 Task: Send an email with the signature Maddie Scott with the subject Request for feedback and the message Would it be possible to have a project update meeting with all stakeholders next week? from softage.6@softage.net to softage.3@softage.net and move the email from Sent Items to the folder Legal agreements
Action: Mouse moved to (88, 99)
Screenshot: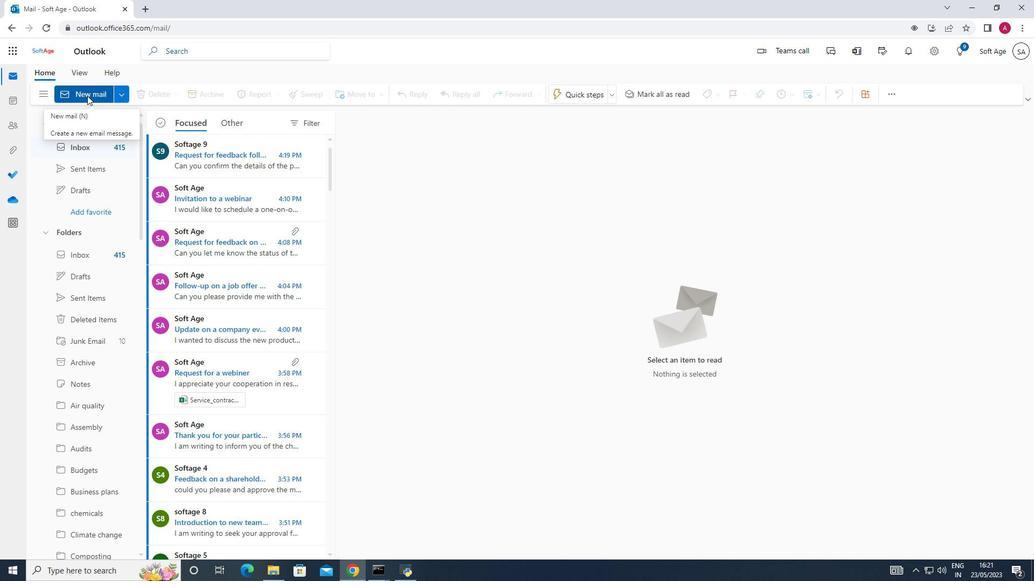 
Action: Mouse pressed left at (88, 99)
Screenshot: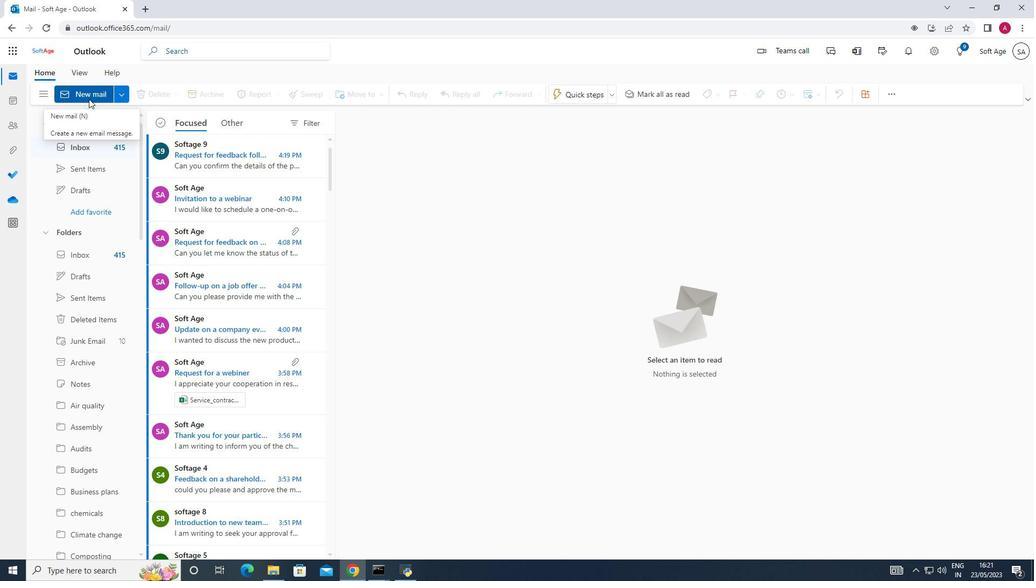 
Action: Mouse moved to (732, 93)
Screenshot: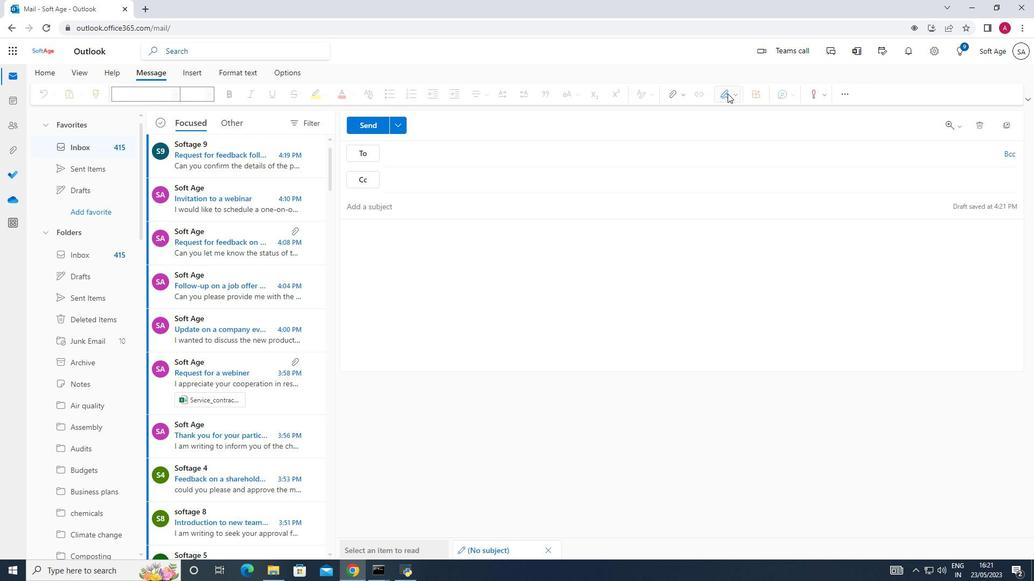 
Action: Mouse pressed left at (732, 93)
Screenshot: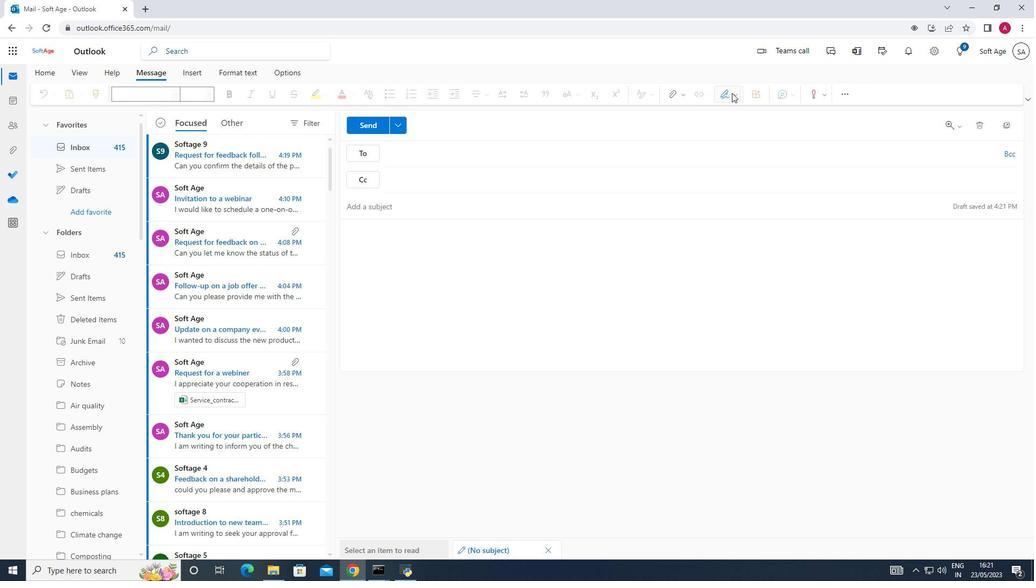 
Action: Mouse moved to (712, 135)
Screenshot: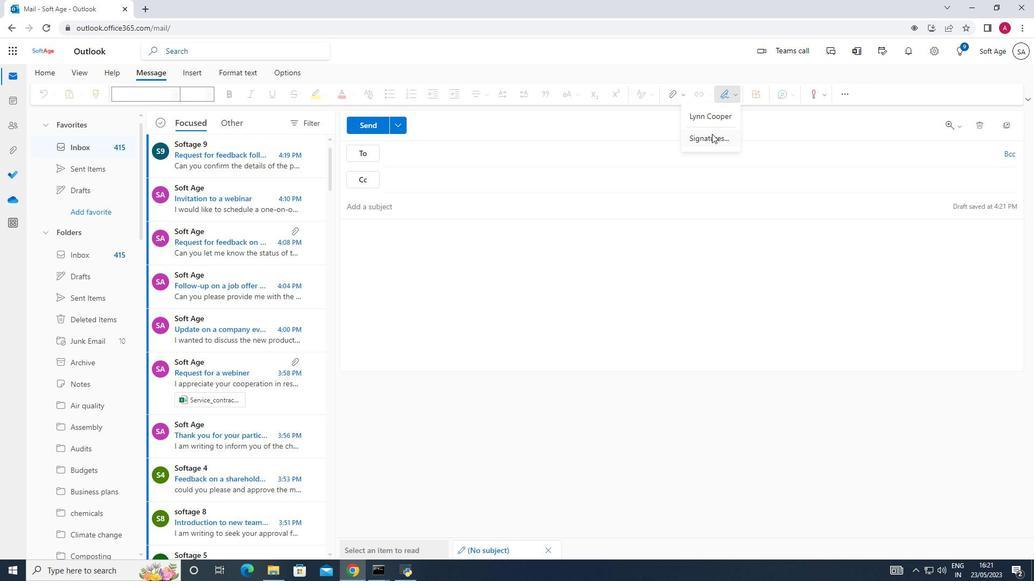 
Action: Mouse pressed left at (712, 135)
Screenshot: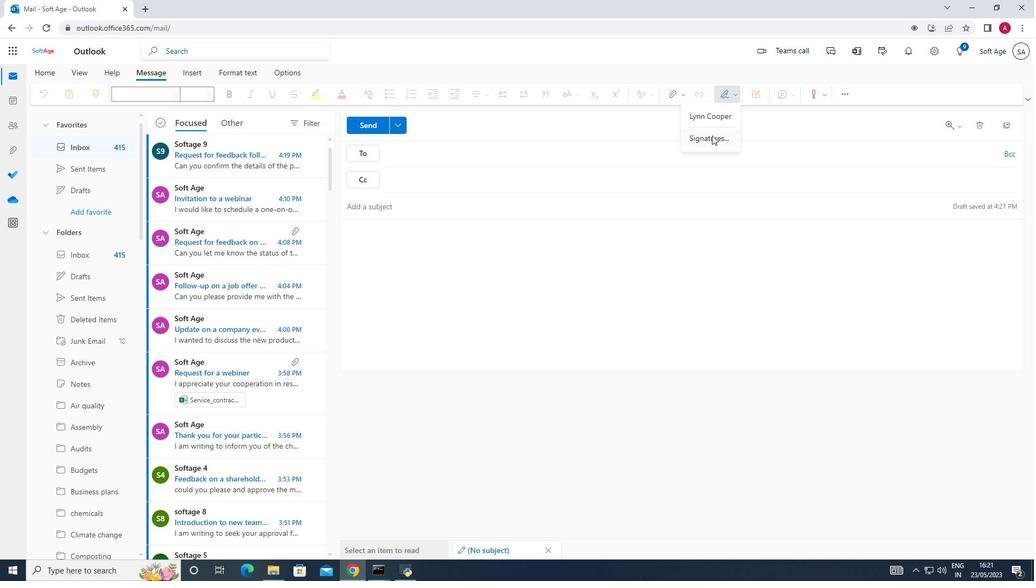 
Action: Mouse moved to (715, 176)
Screenshot: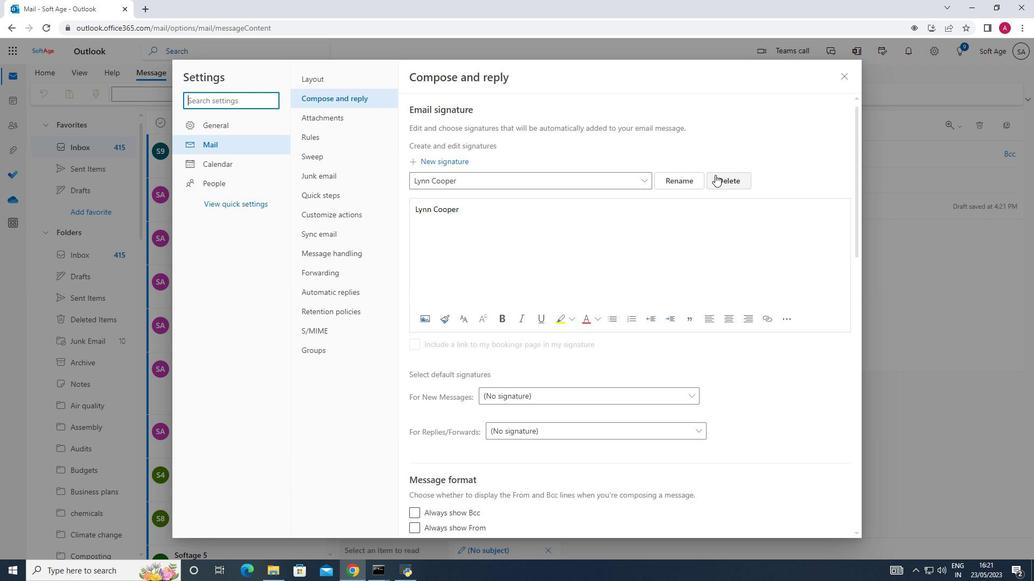 
Action: Mouse pressed left at (715, 176)
Screenshot: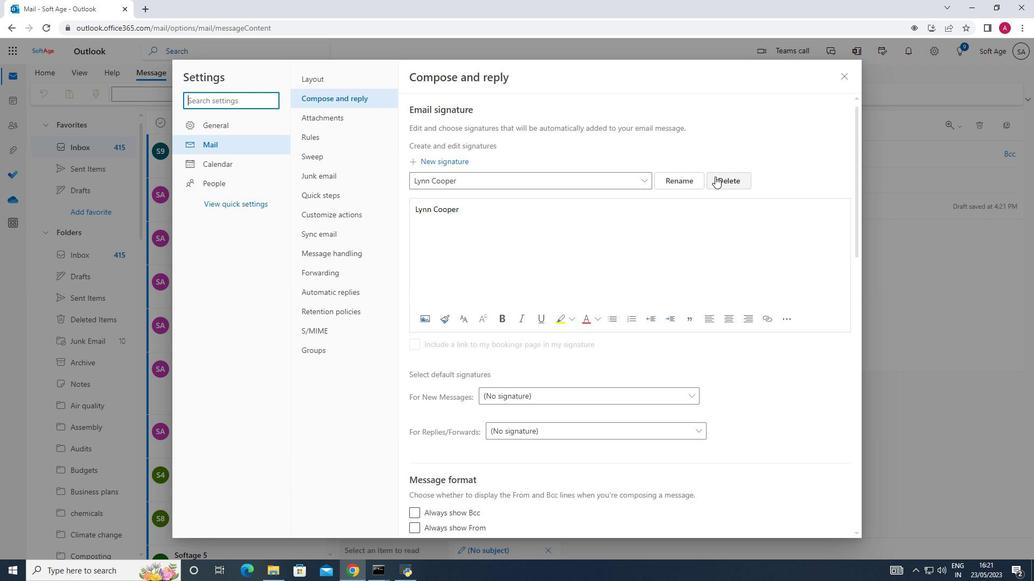 
Action: Mouse moved to (506, 184)
Screenshot: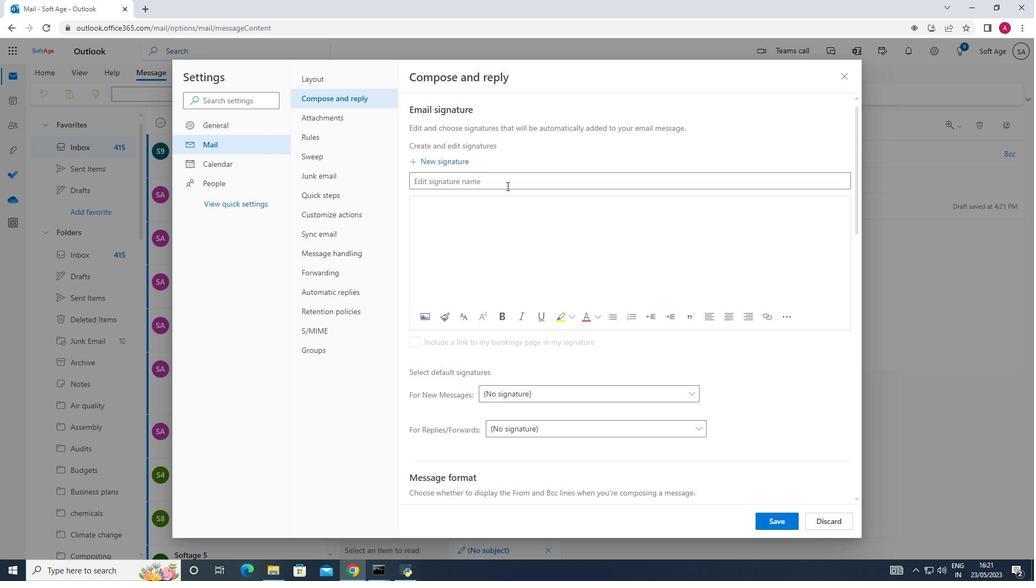 
Action: Mouse pressed left at (506, 184)
Screenshot: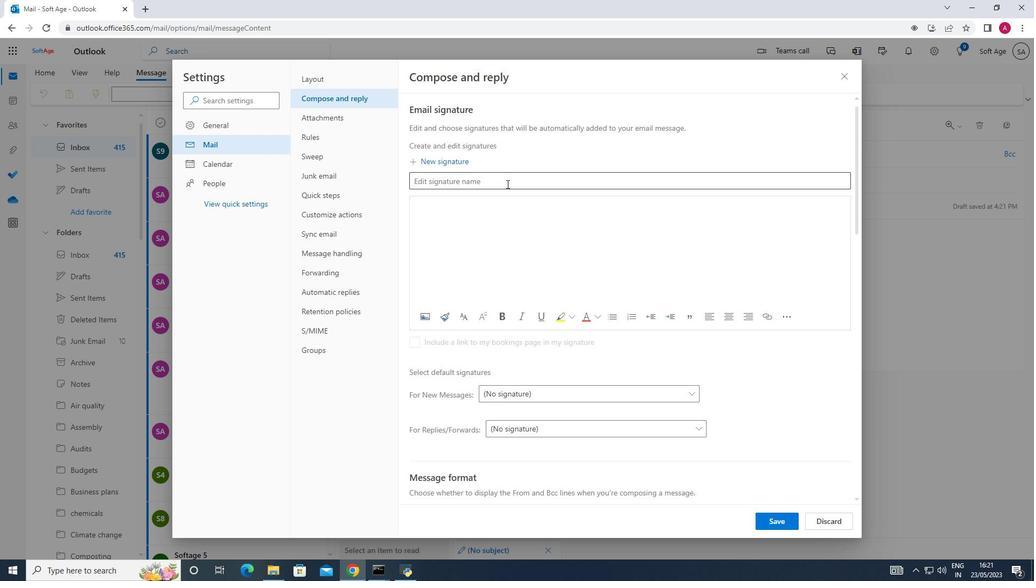 
Action: Mouse moved to (513, 177)
Screenshot: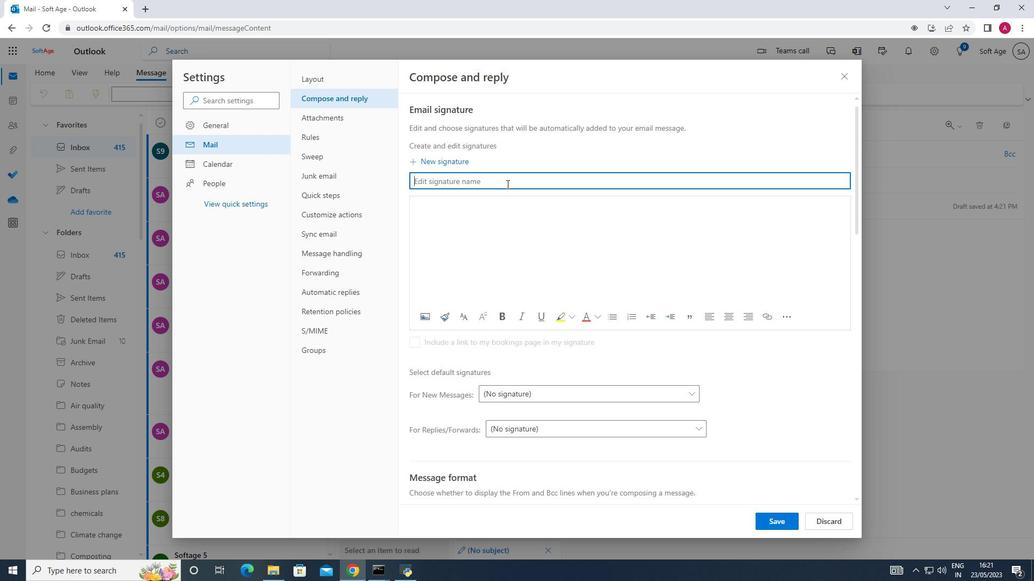 
Action: Key pressed <Key.shift_r>Maddie<Key.space><Key.shift>Scott
Screenshot: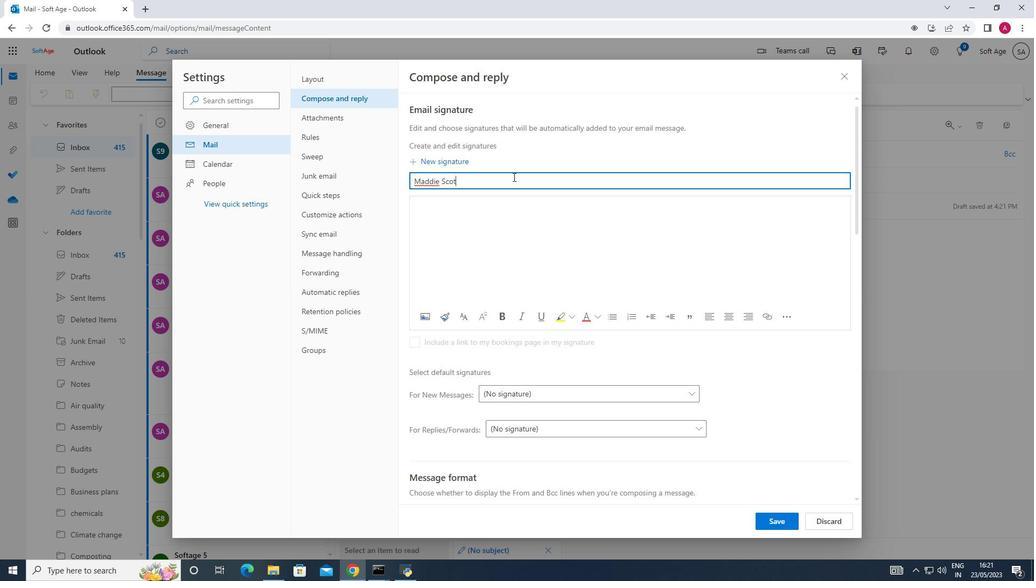
Action: Mouse moved to (428, 217)
Screenshot: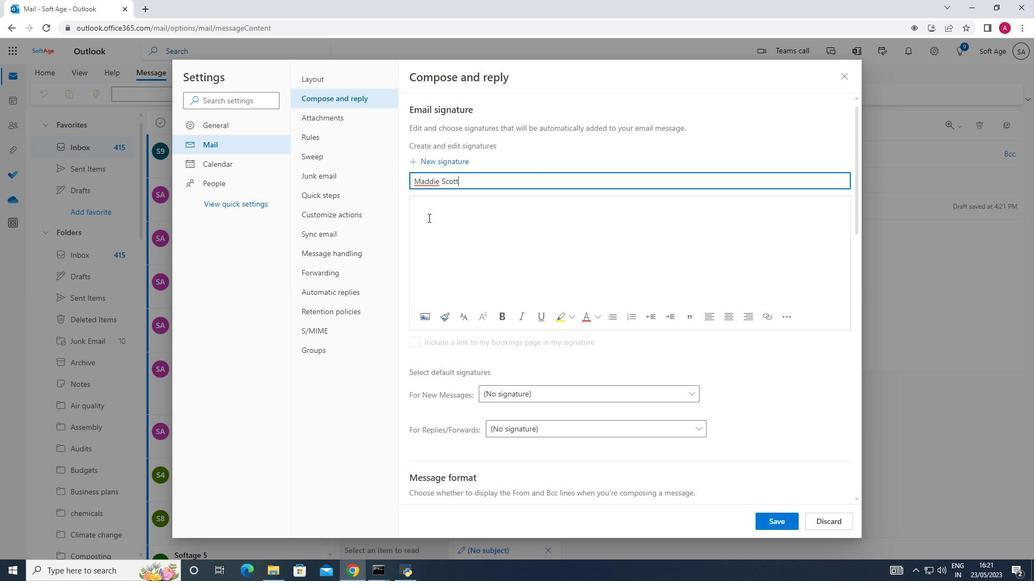 
Action: Mouse pressed left at (428, 217)
Screenshot: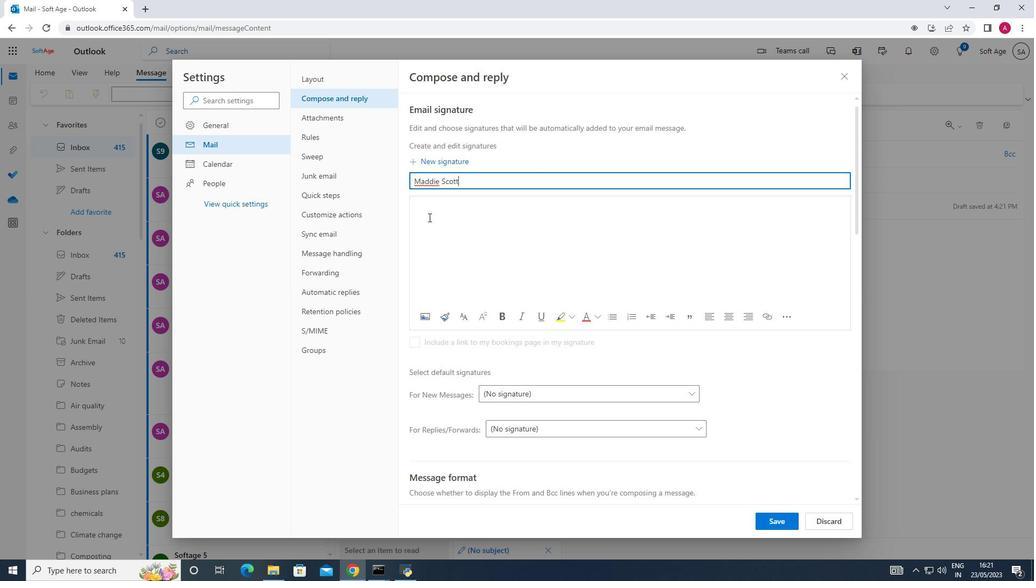 
Action: Key pressed <Key.shift_r>Maddie<Key.space><Key.shift>Scott
Screenshot: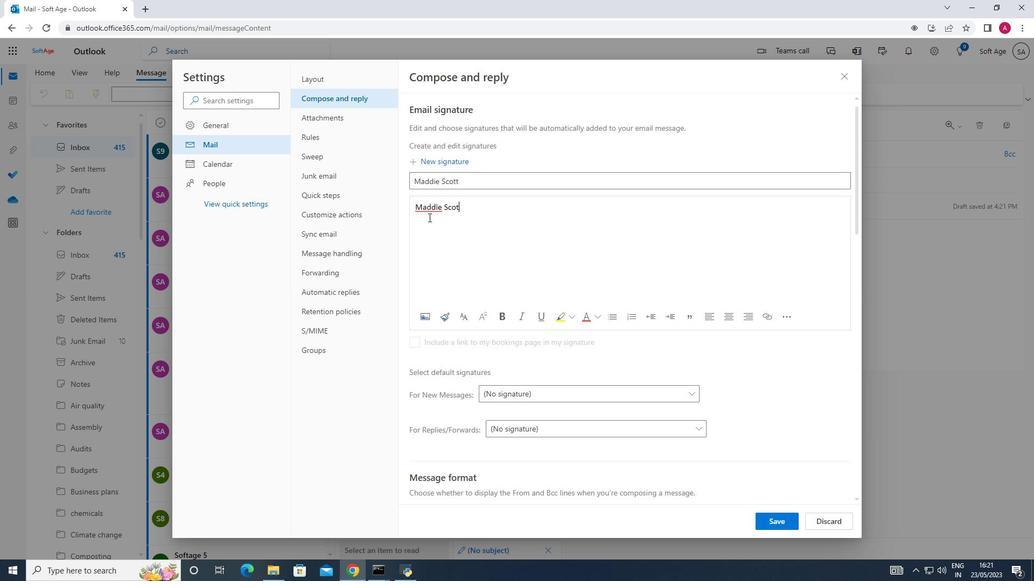 
Action: Mouse moved to (737, 427)
Screenshot: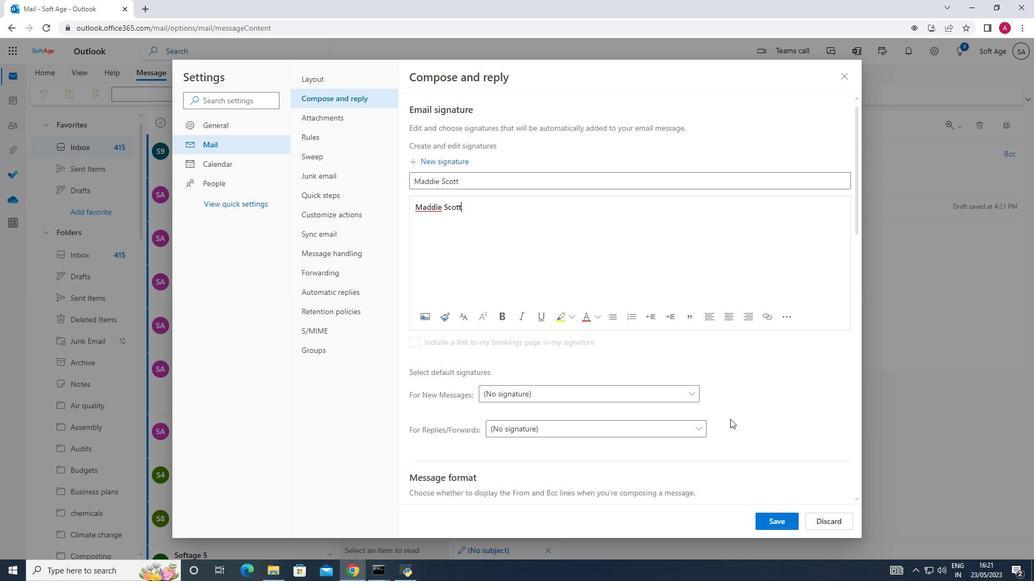 
Action: Mouse scrolled (737, 427) with delta (0, 0)
Screenshot: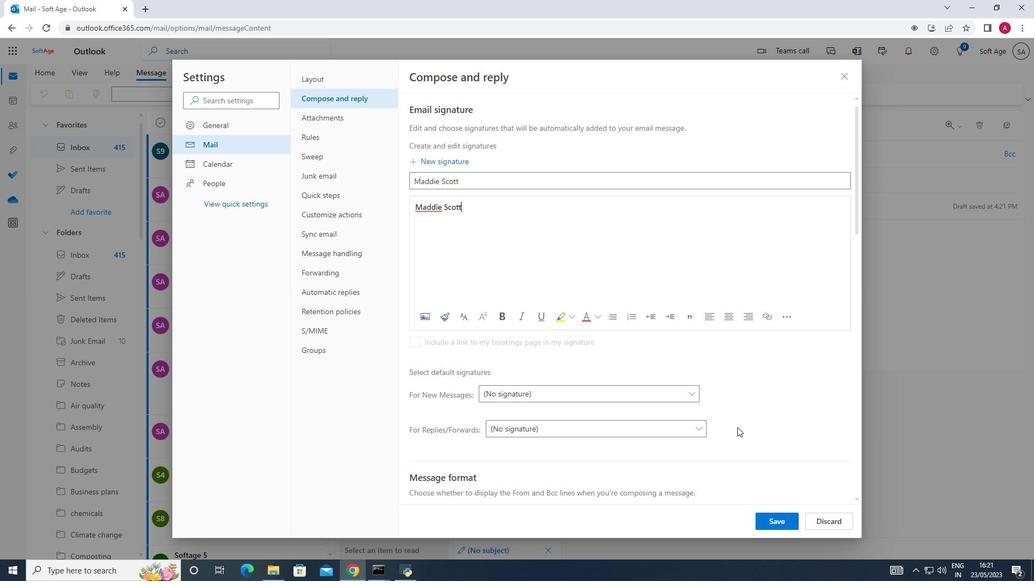 
Action: Mouse moved to (737, 428)
Screenshot: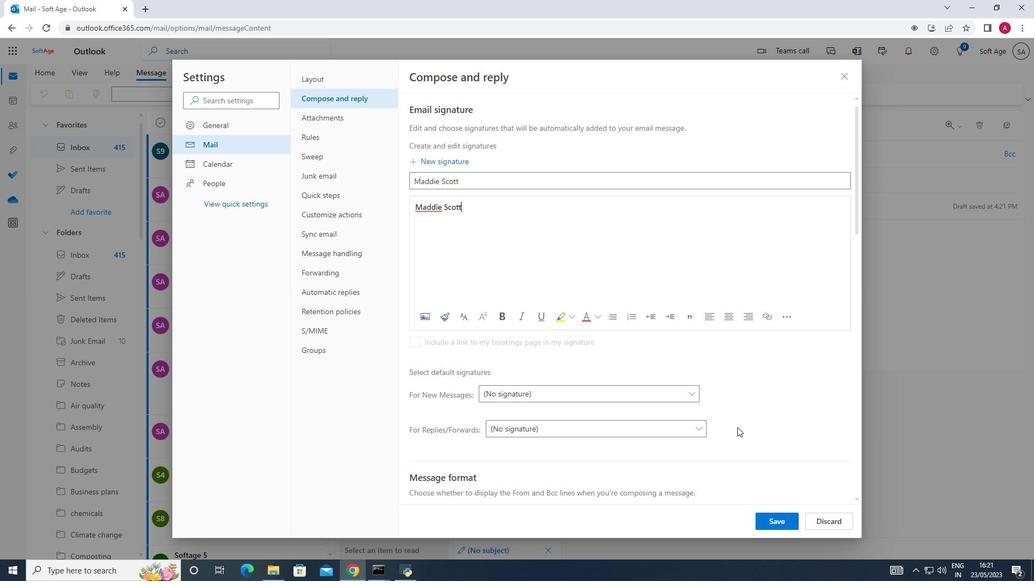 
Action: Mouse scrolled (737, 427) with delta (0, 0)
Screenshot: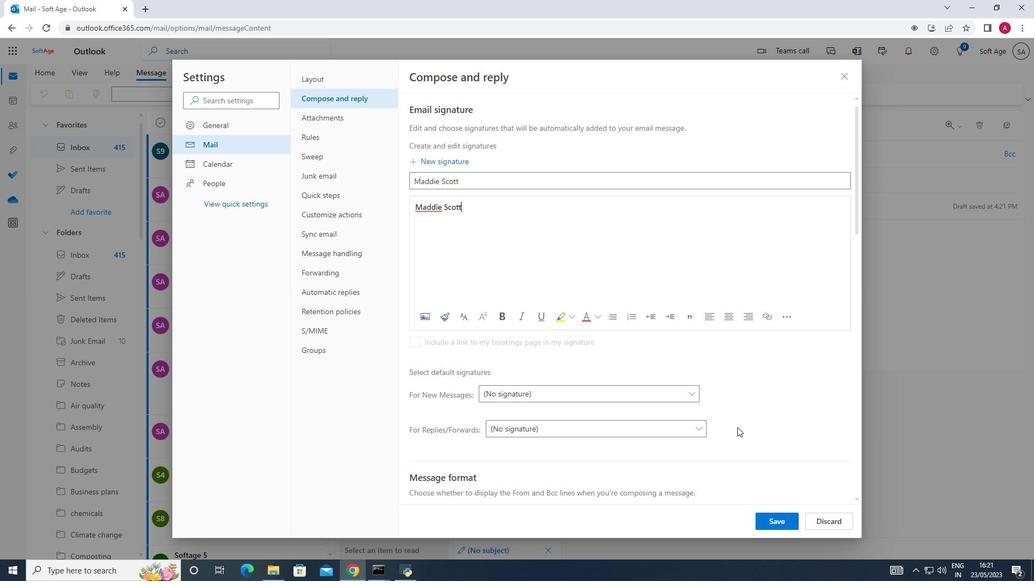 
Action: Mouse moved to (772, 523)
Screenshot: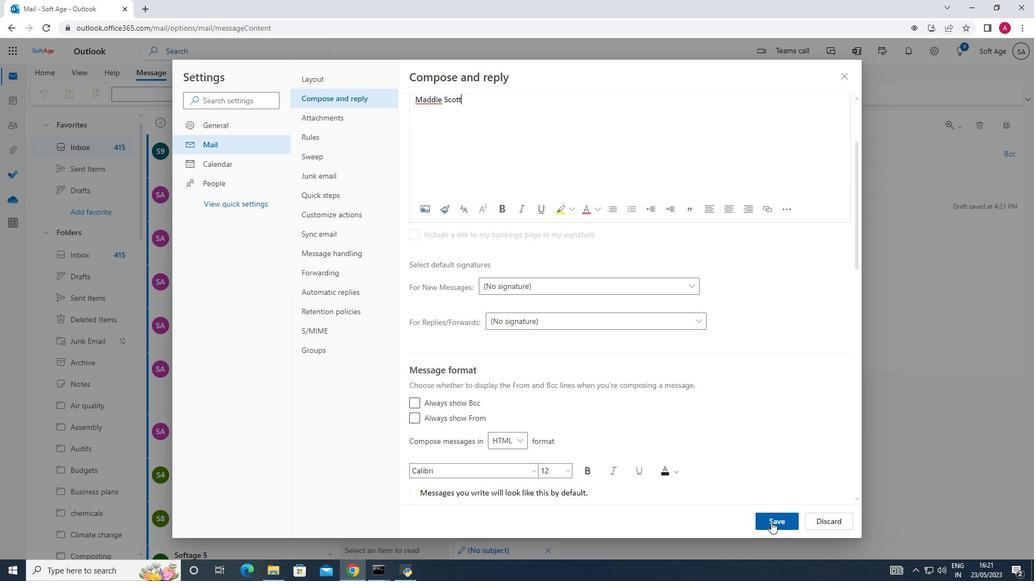 
Action: Mouse pressed left at (772, 523)
Screenshot: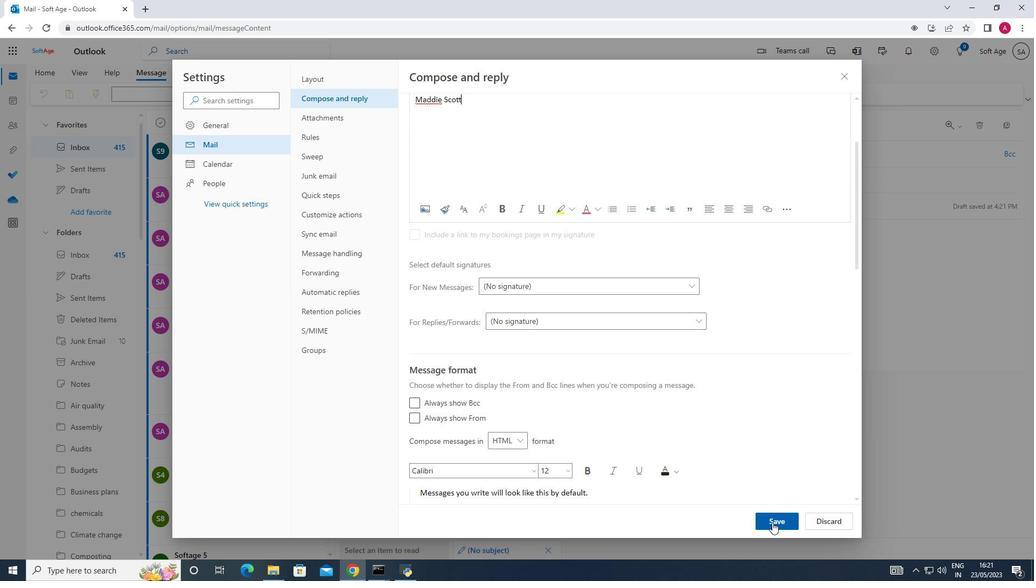 
Action: Mouse moved to (847, 79)
Screenshot: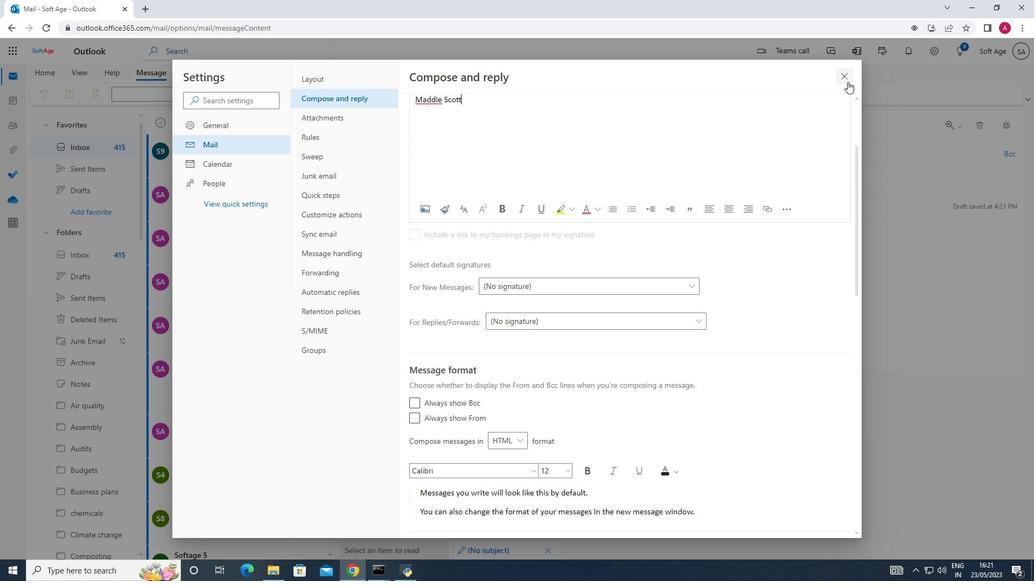 
Action: Mouse pressed left at (847, 79)
Screenshot: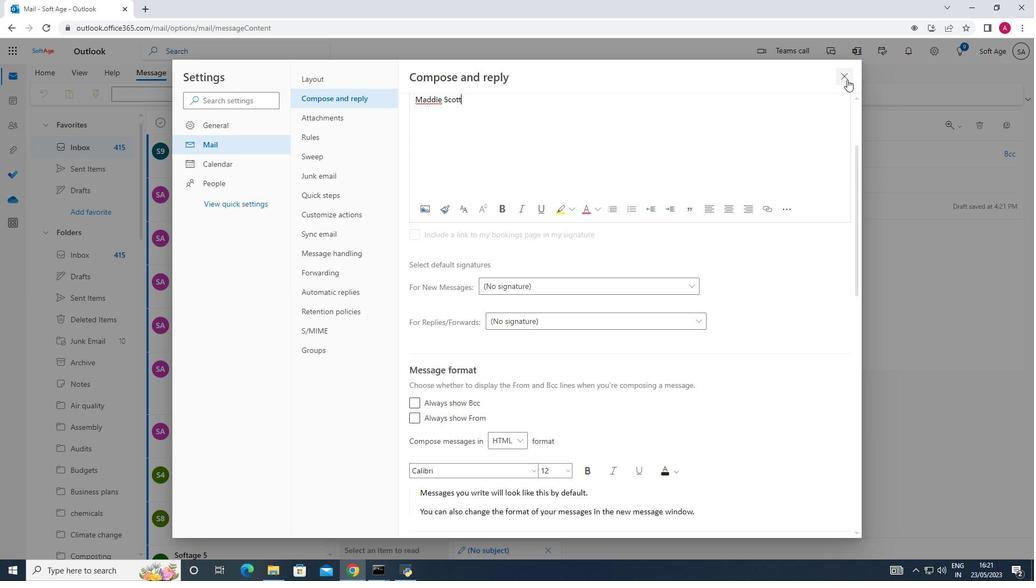 
Action: Mouse moved to (735, 93)
Screenshot: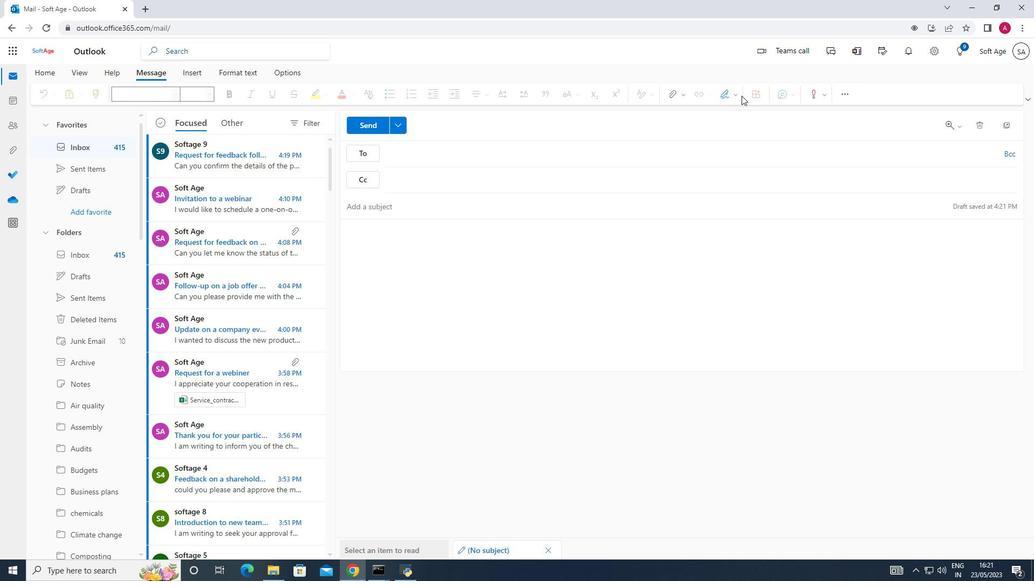 
Action: Mouse pressed left at (735, 93)
Screenshot: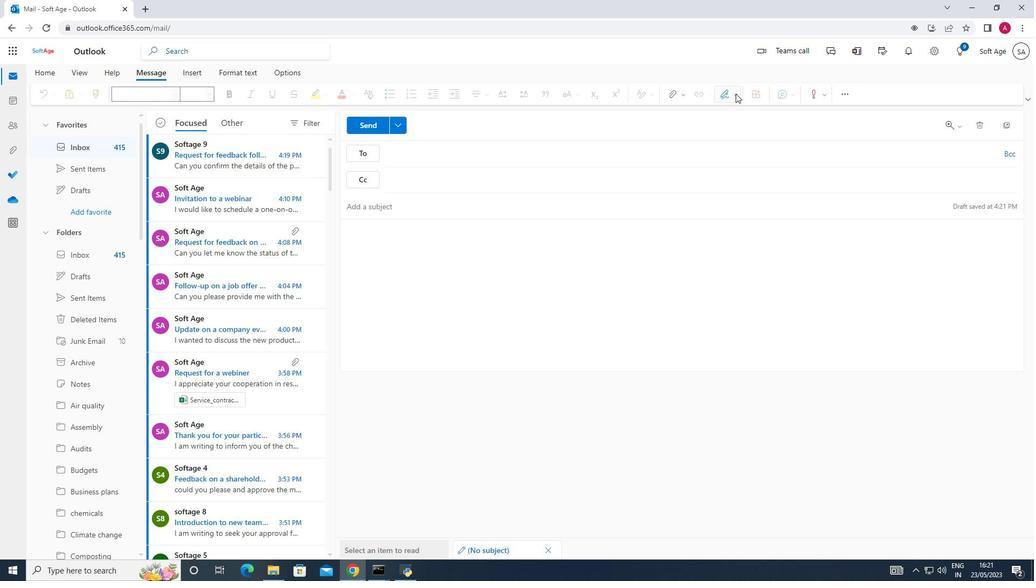 
Action: Mouse pressed left at (735, 93)
Screenshot: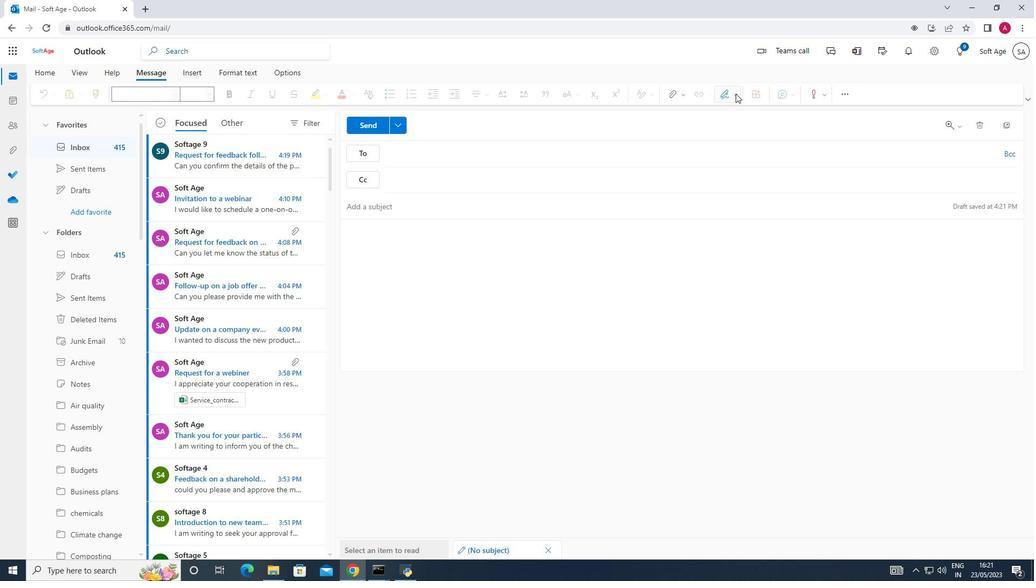 
Action: Mouse moved to (731, 96)
Screenshot: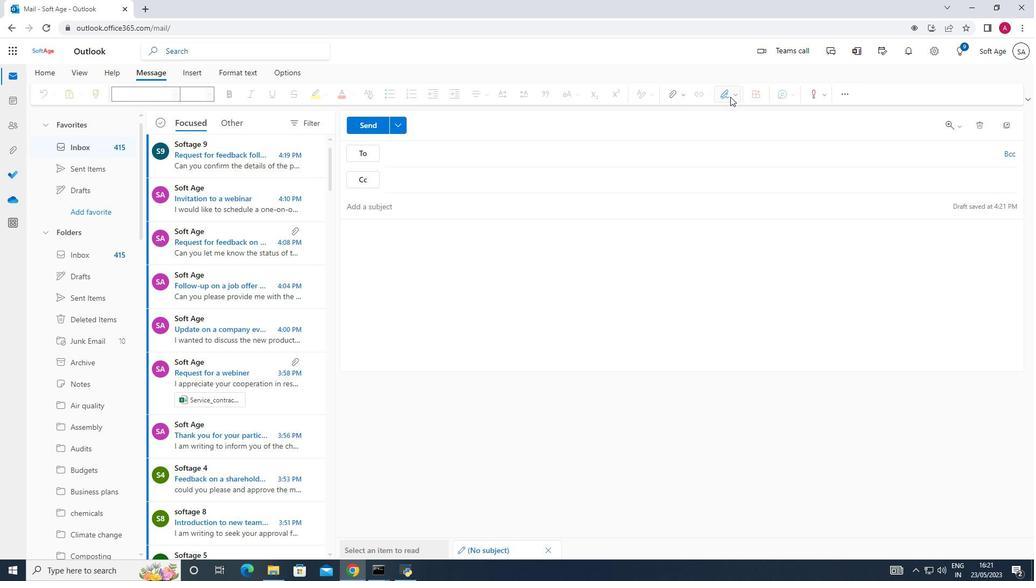 
Action: Mouse pressed left at (731, 96)
Screenshot: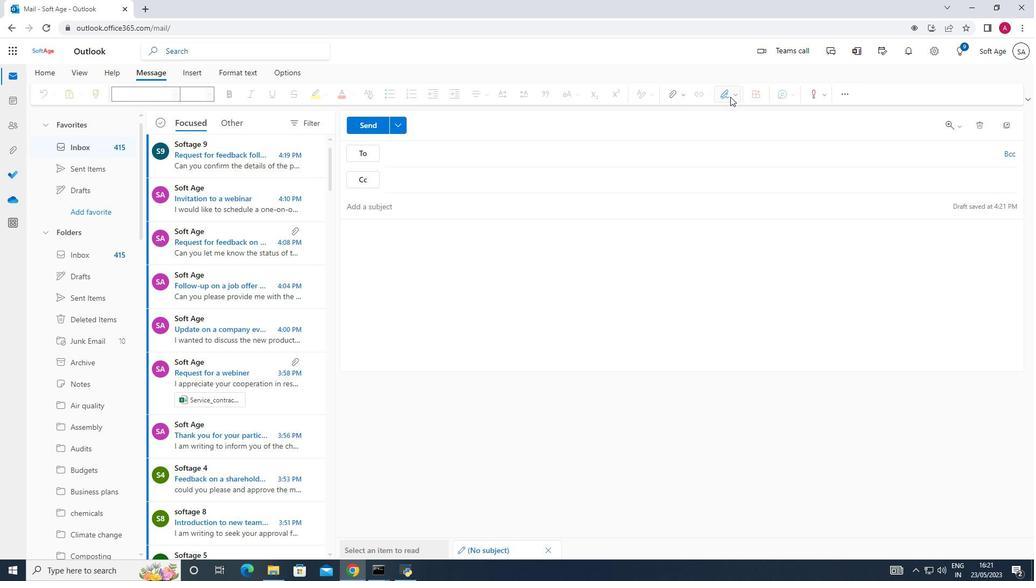 
Action: Mouse moved to (715, 123)
Screenshot: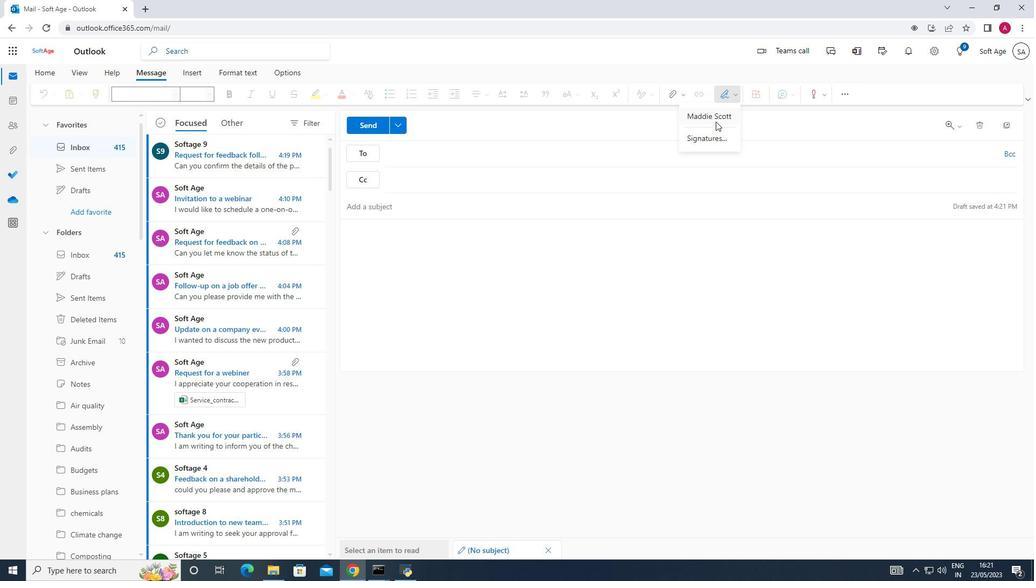 
Action: Mouse pressed left at (715, 123)
Screenshot: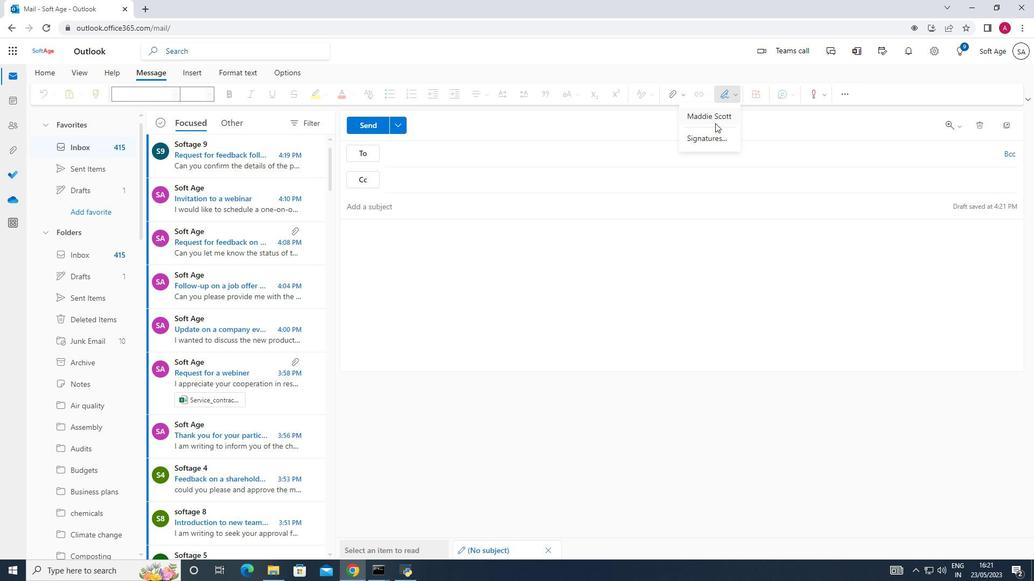 
Action: Mouse moved to (377, 205)
Screenshot: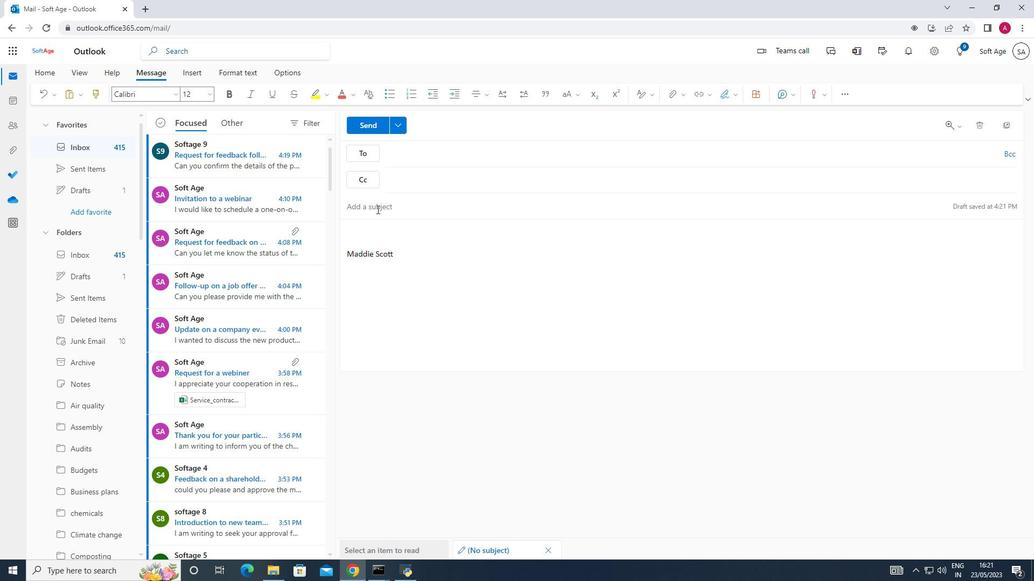 
Action: Mouse pressed left at (377, 205)
Screenshot: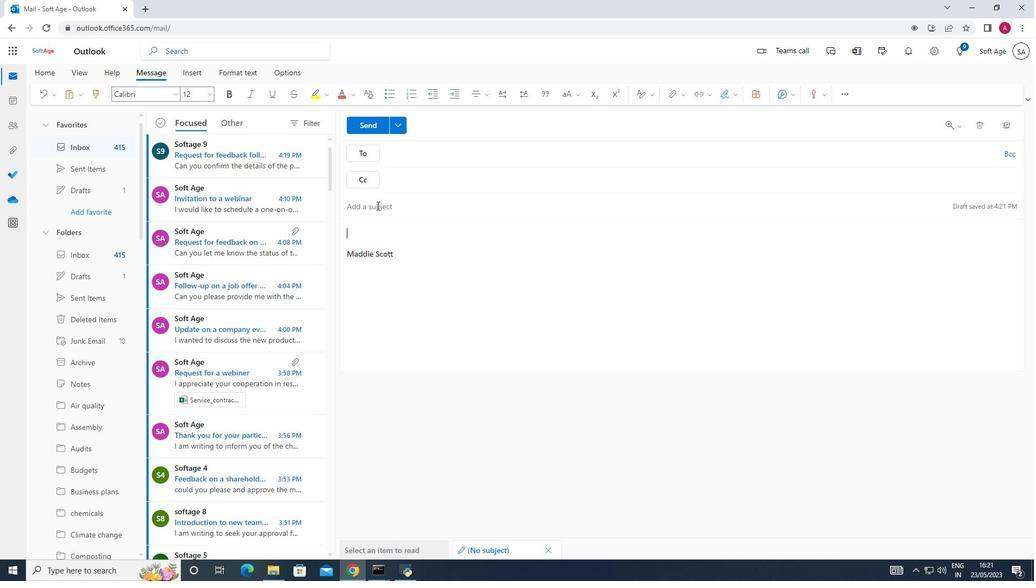 
Action: Key pressed <Key.shift>Request<Key.space>for<Key.space>feedback<Key.space>
Screenshot: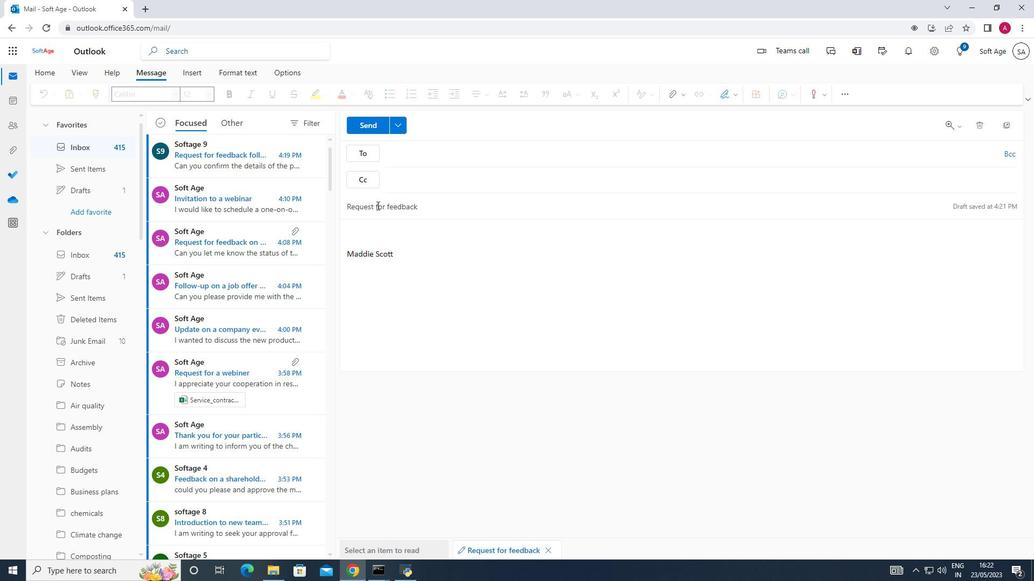 
Action: Mouse moved to (373, 238)
Screenshot: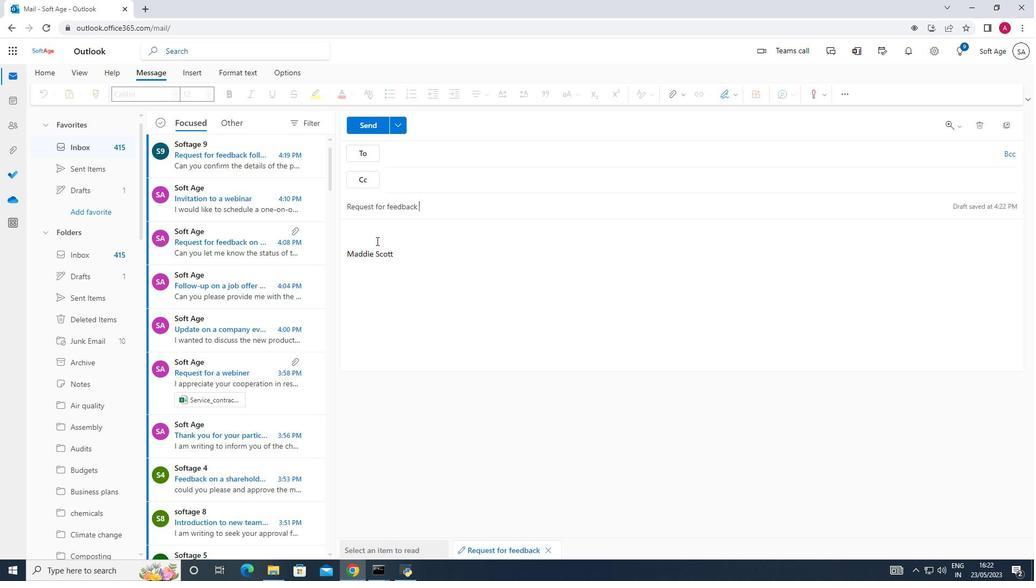 
Action: Mouse pressed left at (373, 238)
Screenshot: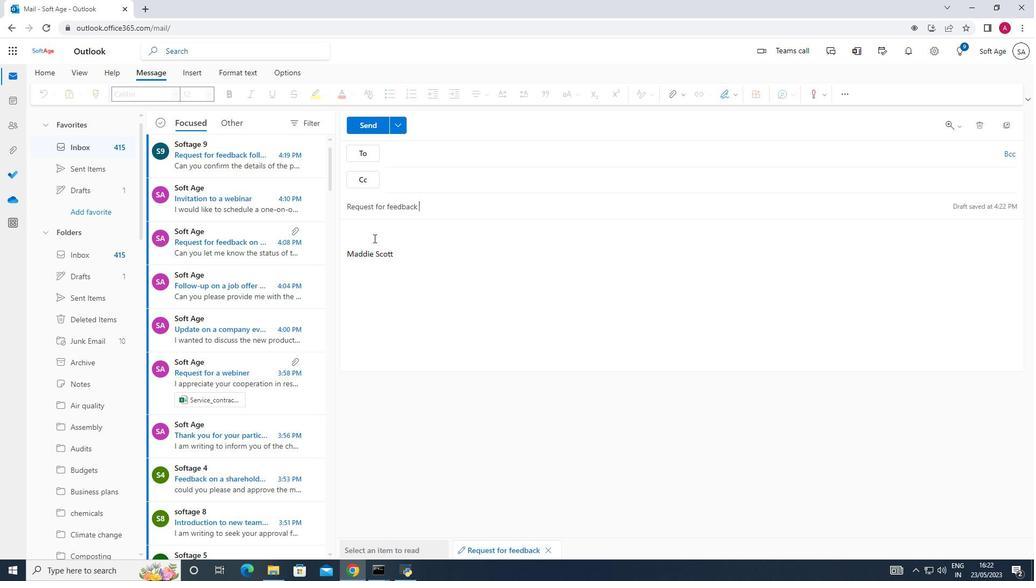 
Action: Mouse moved to (355, 227)
Screenshot: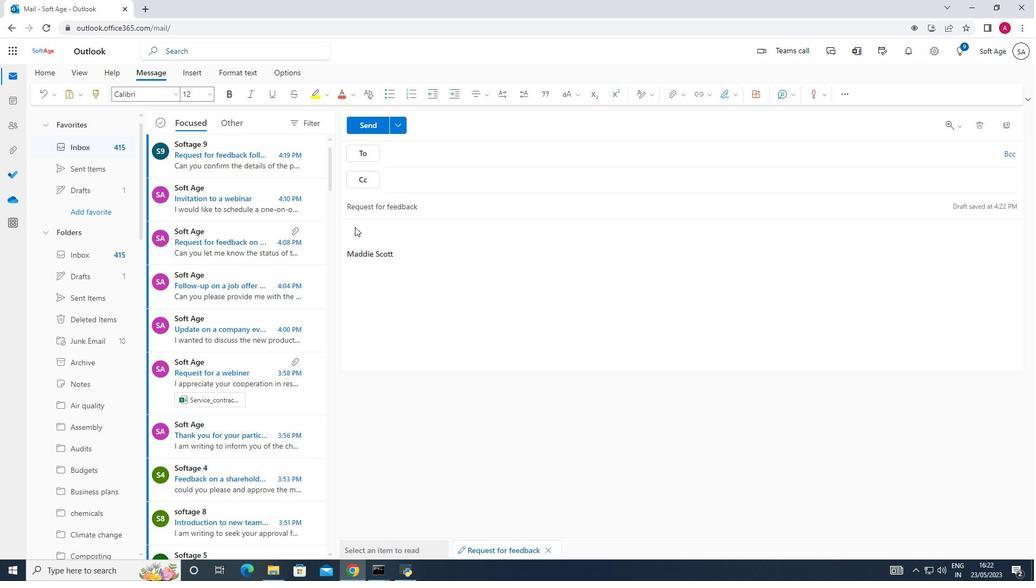 
Action: Mouse pressed left at (355, 227)
Screenshot: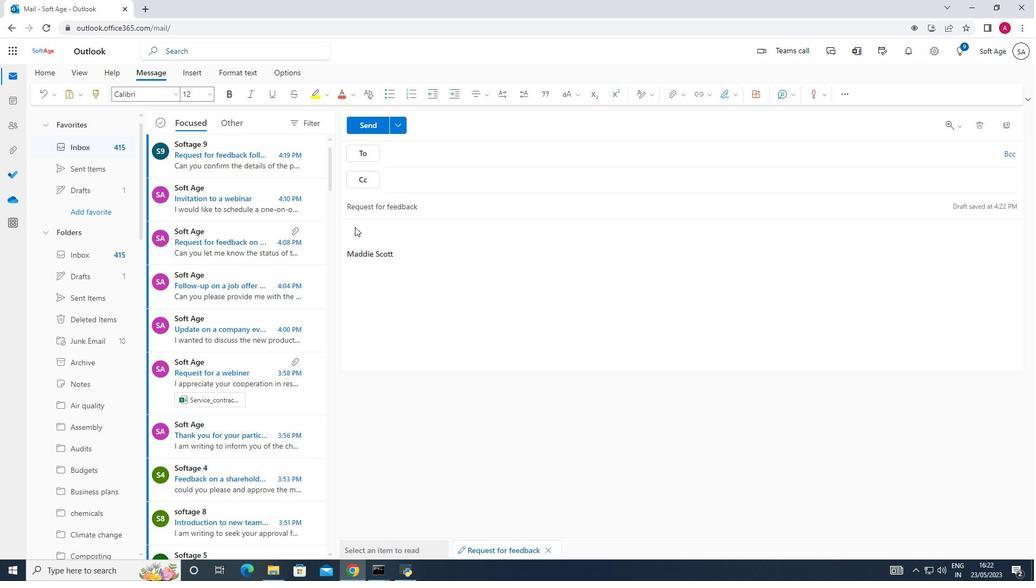 
Action: Mouse moved to (351, 229)
Screenshot: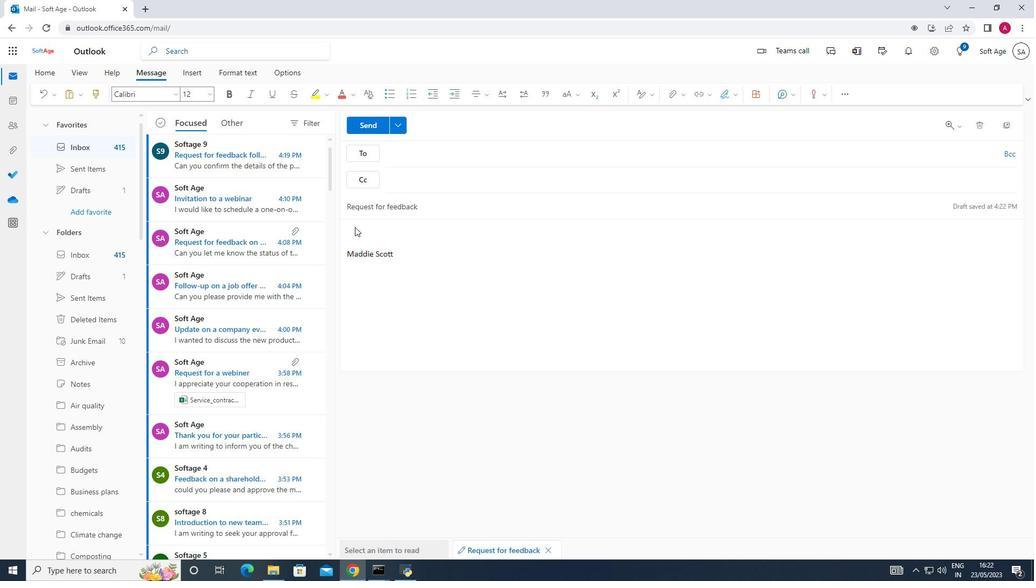 
Action: Mouse pressed left at (351, 229)
Screenshot: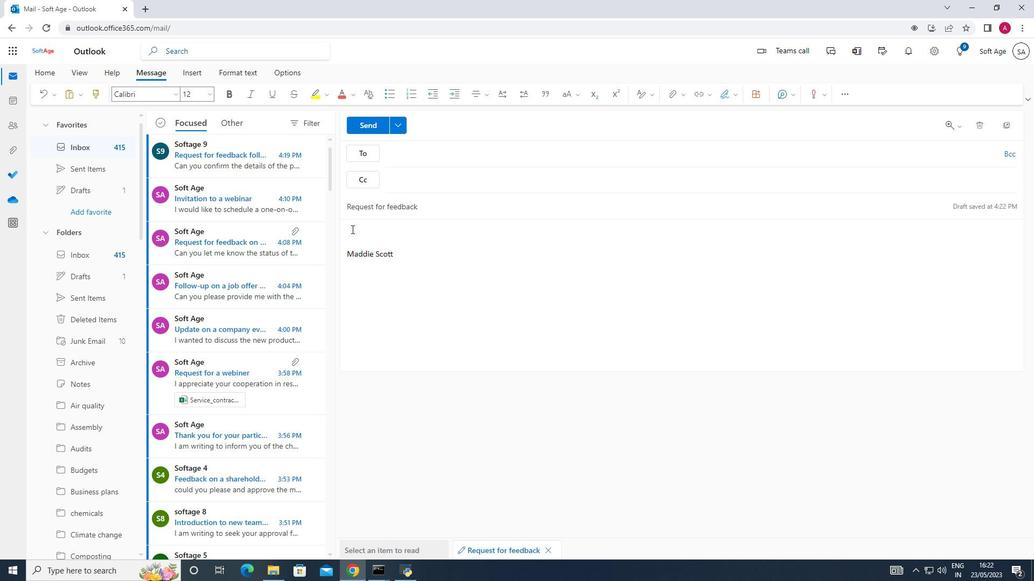 
Action: Mouse moved to (351, 230)
Screenshot: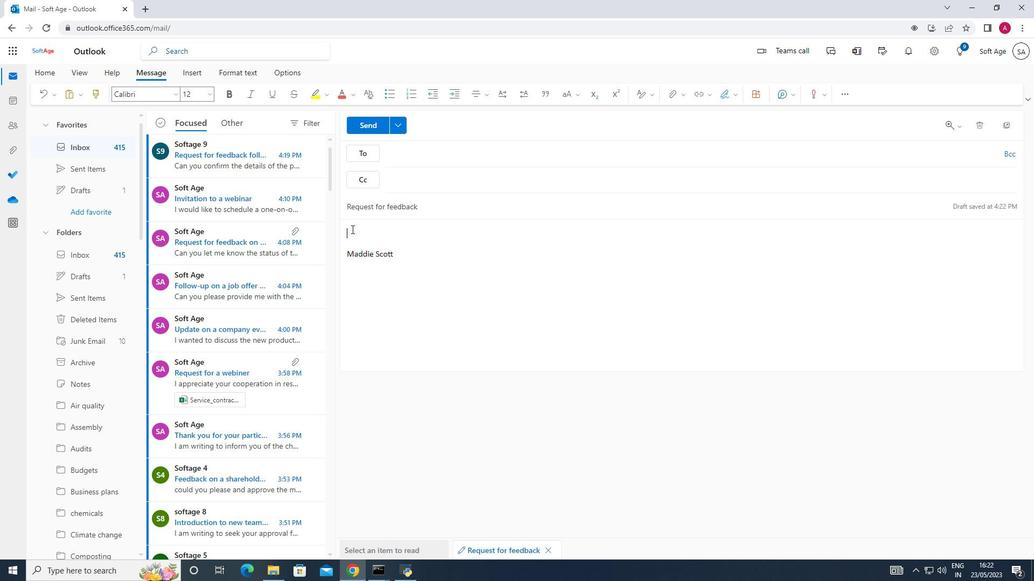
Action: Key pressed <Key.shift_r>It<Key.space>be<Key.space>possible<Key.space>to<Key.space>have<Key.space>a<Key.space>project<Key.space>update<Key.space>meeting<Key.space>with<Key.space>all<Key.space>stakeholf<Key.backspace><Key.tab><Key.space>next<Key.space>e<Key.backspace>week<Key.shift_r>?
Screenshot: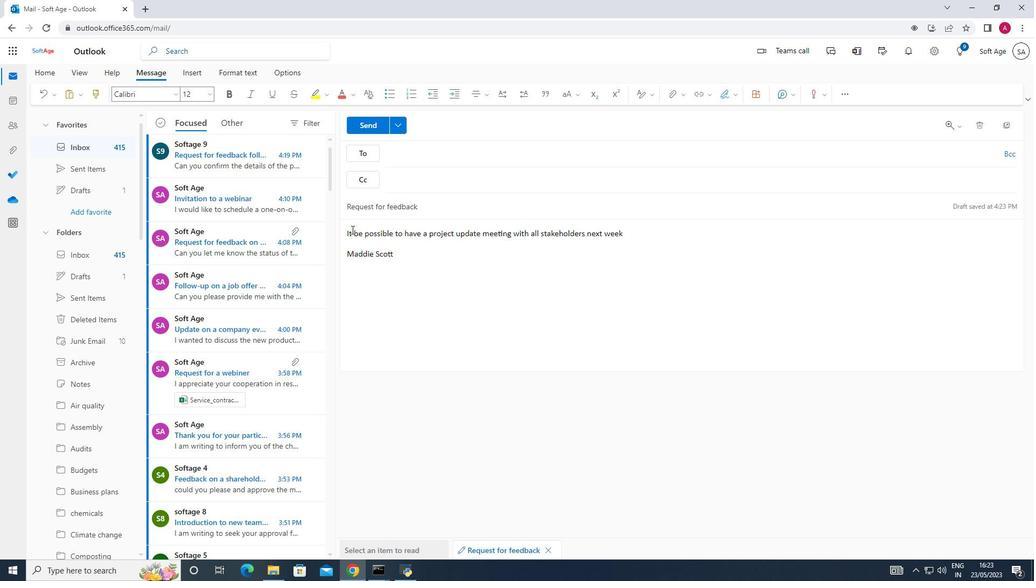 
Action: Mouse moved to (396, 155)
Screenshot: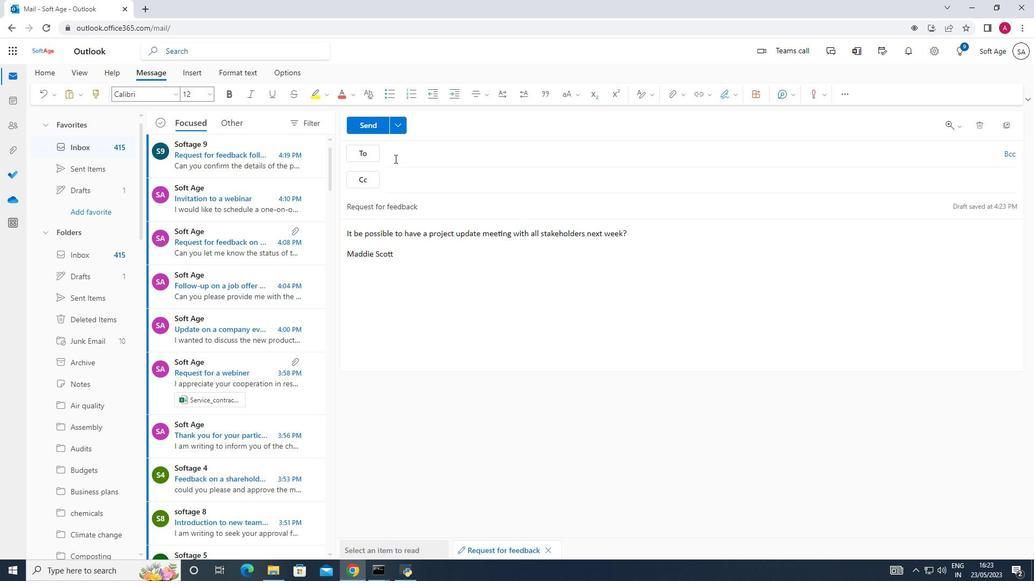
Action: Mouse pressed left at (396, 155)
Screenshot: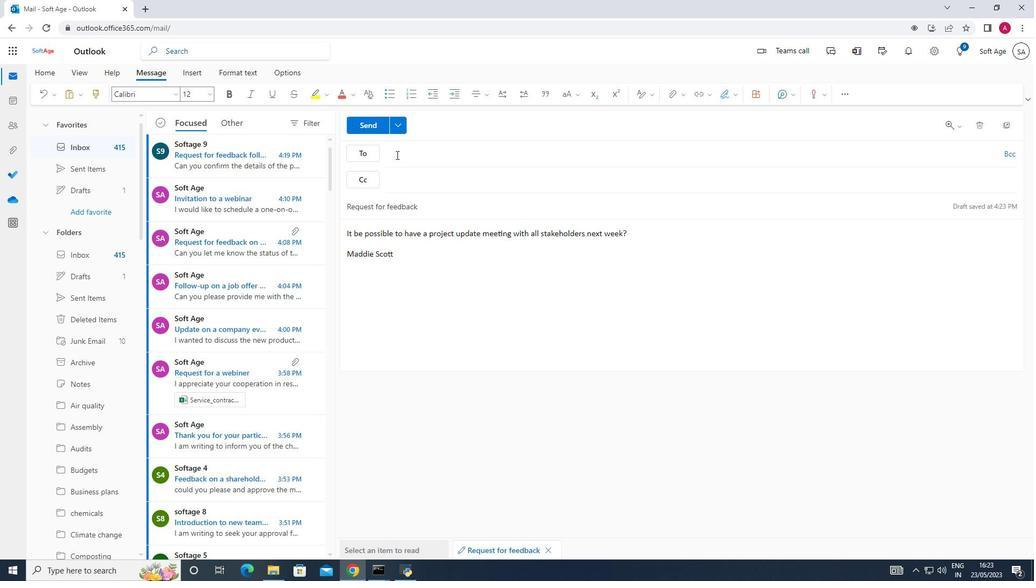 
Action: Key pressed softage
Screenshot: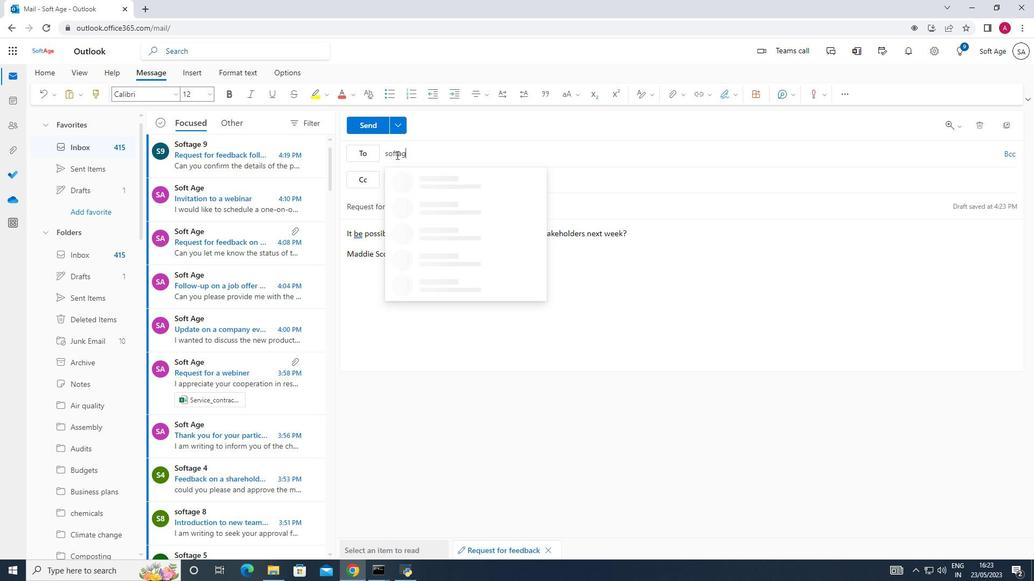 
Action: Mouse moved to (468, 279)
Screenshot: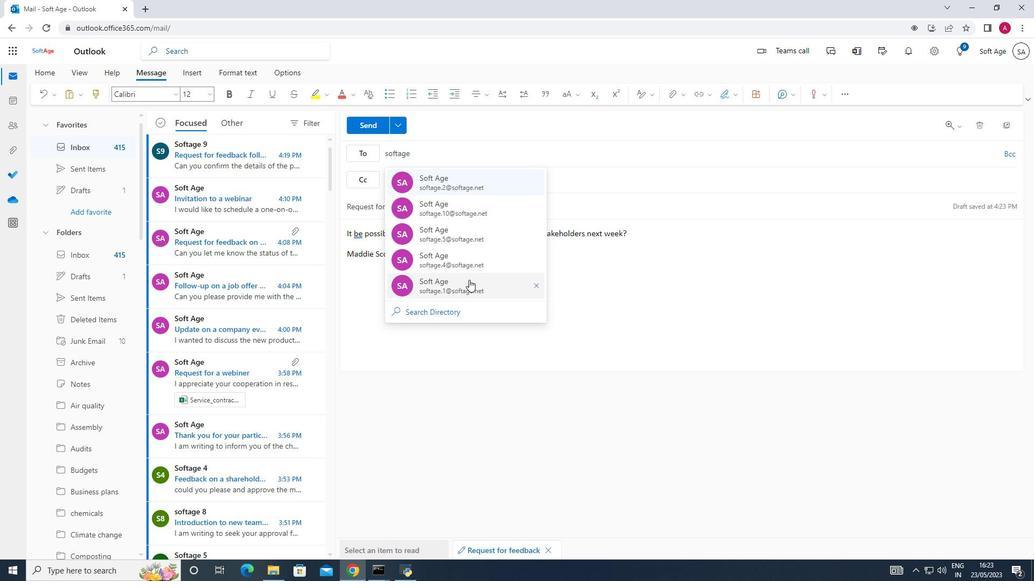 
Action: Mouse scrolled (468, 279) with delta (0, 0)
Screenshot: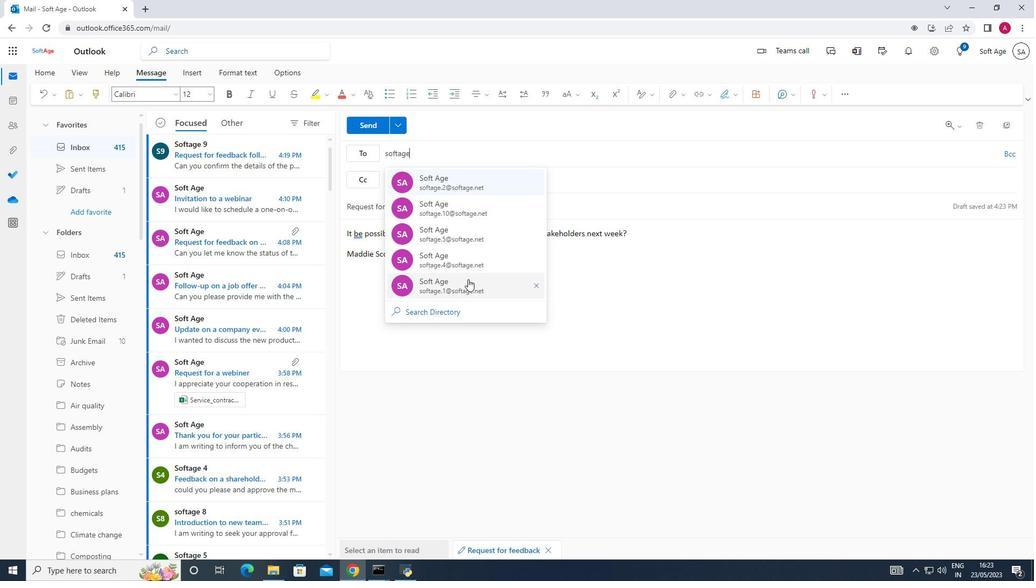 
Action: Mouse scrolled (468, 279) with delta (0, 0)
Screenshot: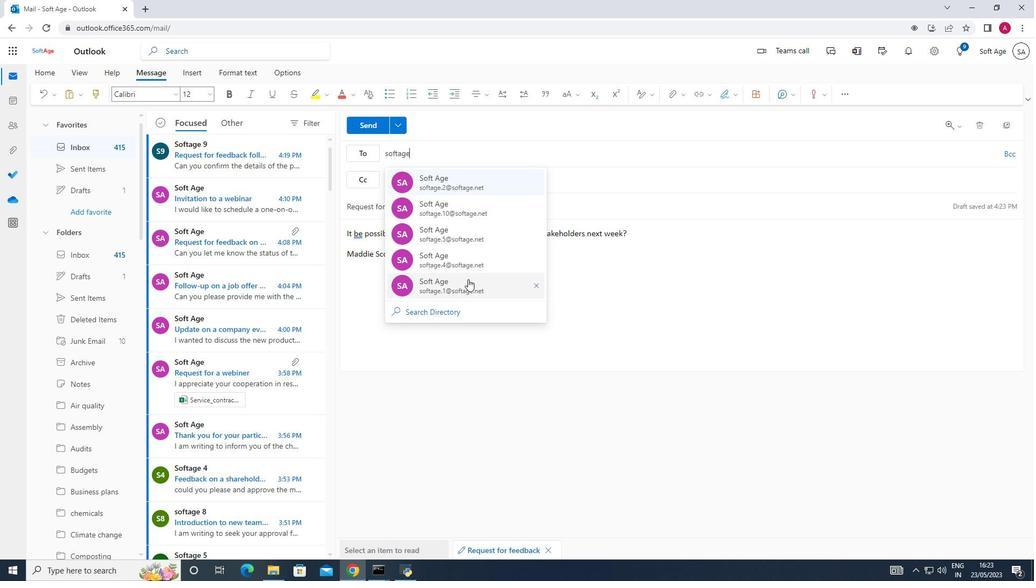 
Action: Mouse moved to (413, 139)
Screenshot: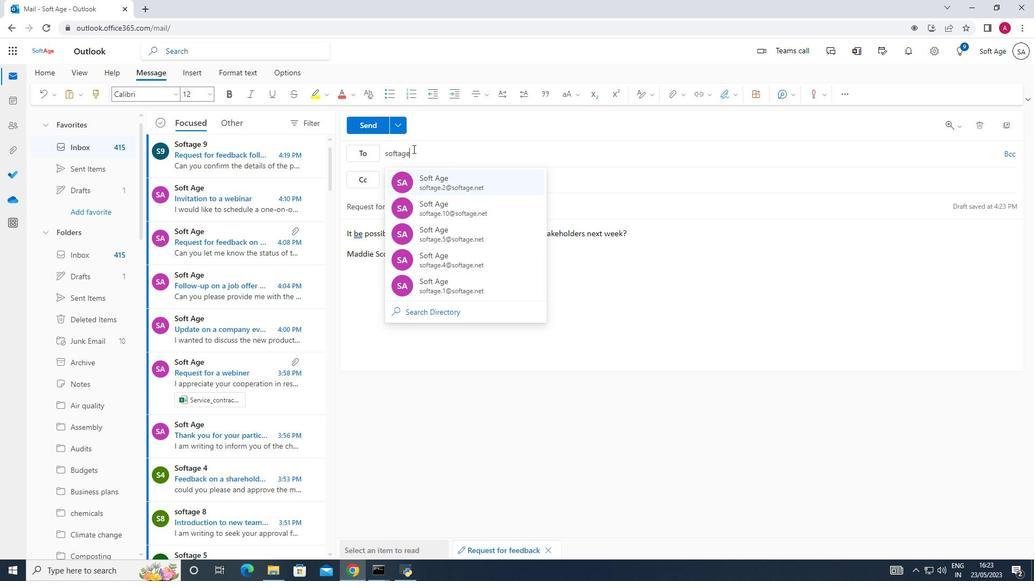 
Action: Key pressed .3<Key.shift>@
Screenshot: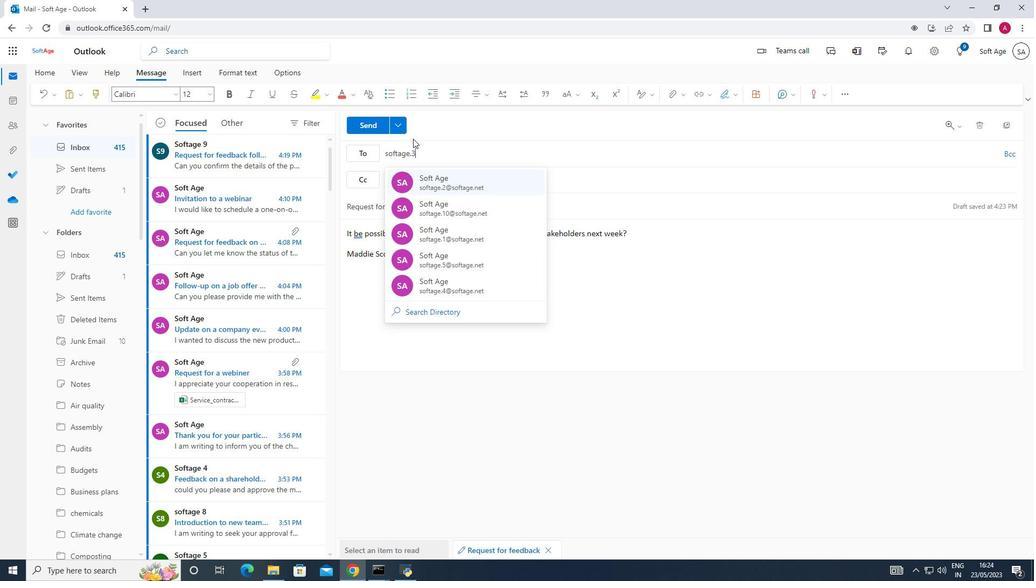 
Action: Mouse moved to (473, 186)
Screenshot: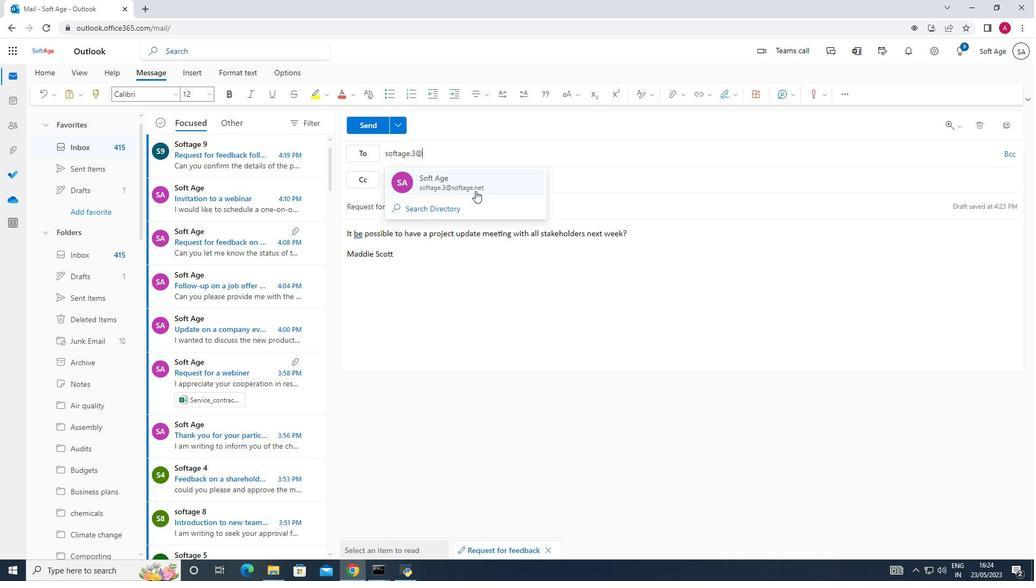 
Action: Mouse pressed left at (473, 186)
Screenshot: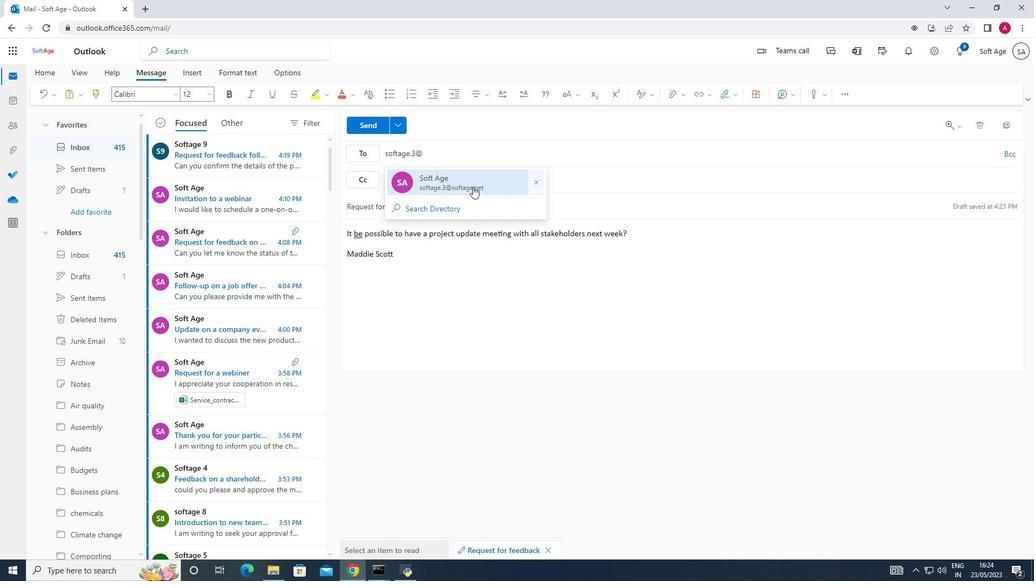 
Action: Mouse moved to (350, 124)
Screenshot: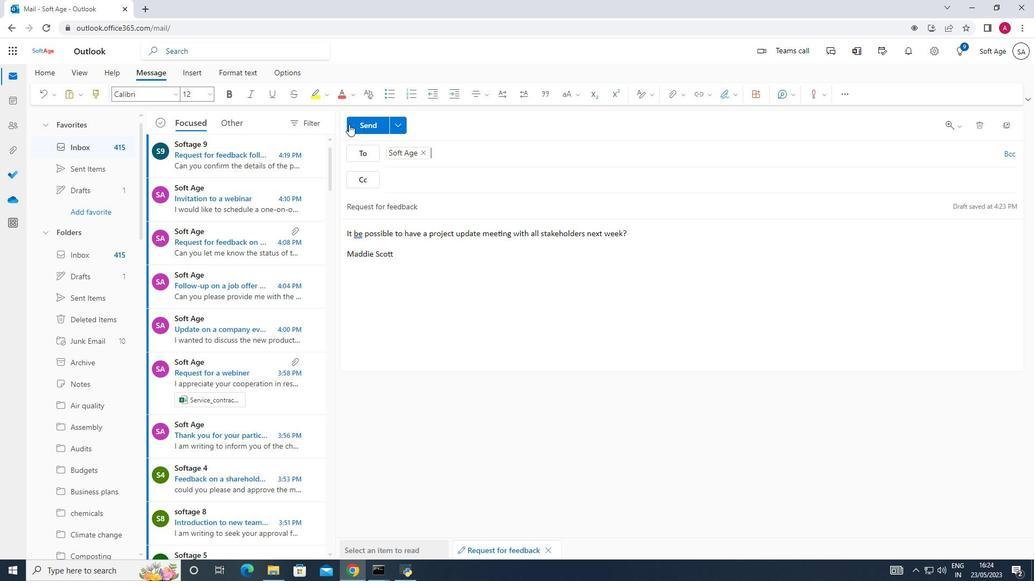 
Action: Mouse pressed left at (350, 124)
Screenshot: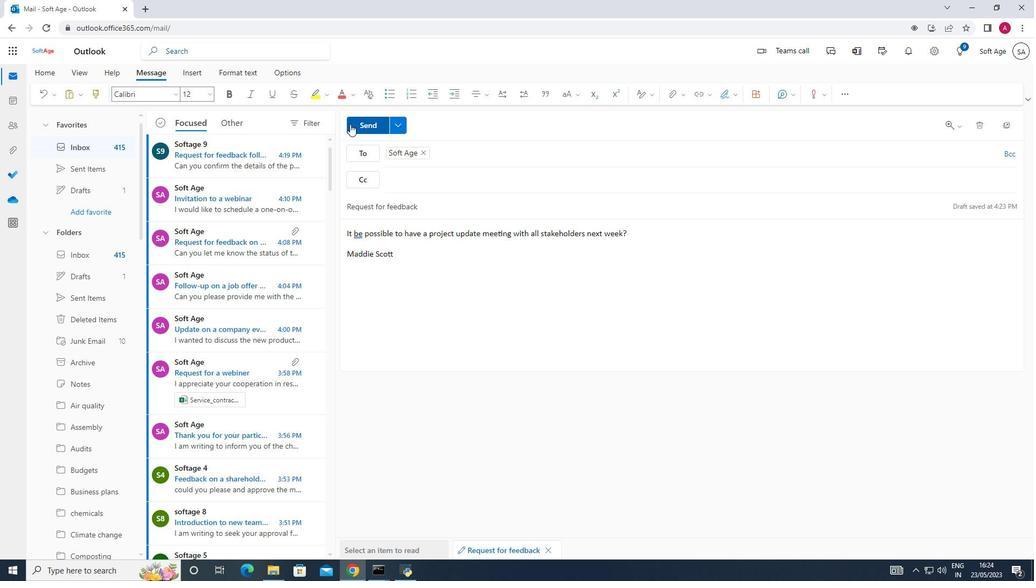 
Action: Mouse moved to (93, 324)
Screenshot: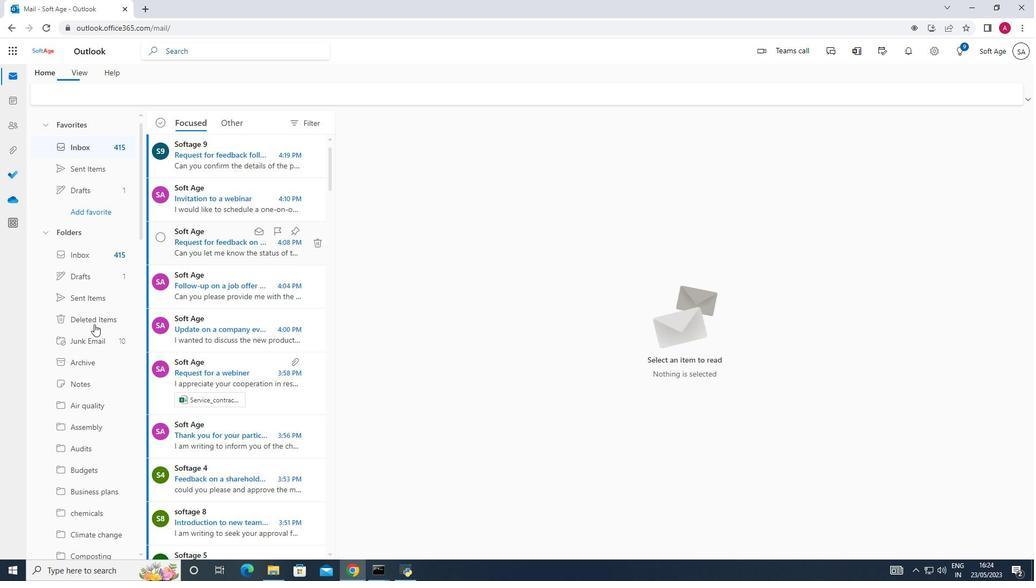 
Action: Mouse scrolled (93, 323) with delta (0, 0)
Screenshot: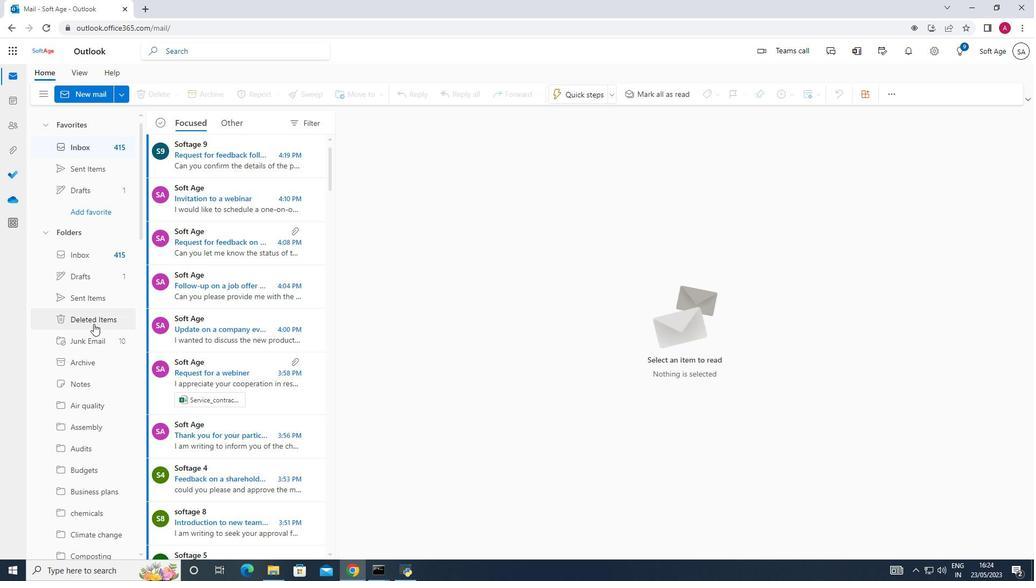
Action: Mouse scrolled (93, 323) with delta (0, 0)
Screenshot: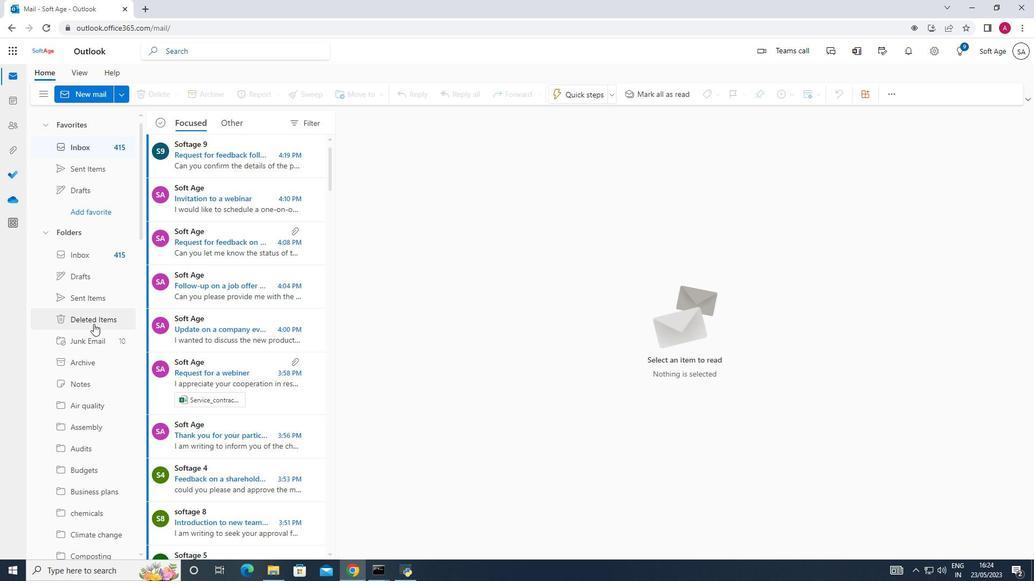 
Action: Mouse scrolled (93, 323) with delta (0, 0)
Screenshot: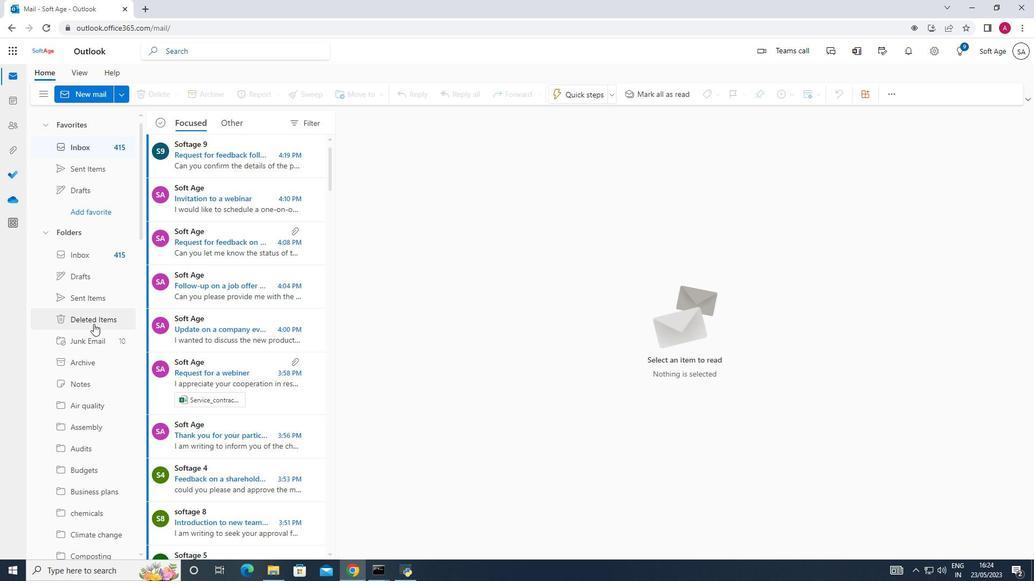 
Action: Mouse scrolled (93, 323) with delta (0, 0)
Screenshot: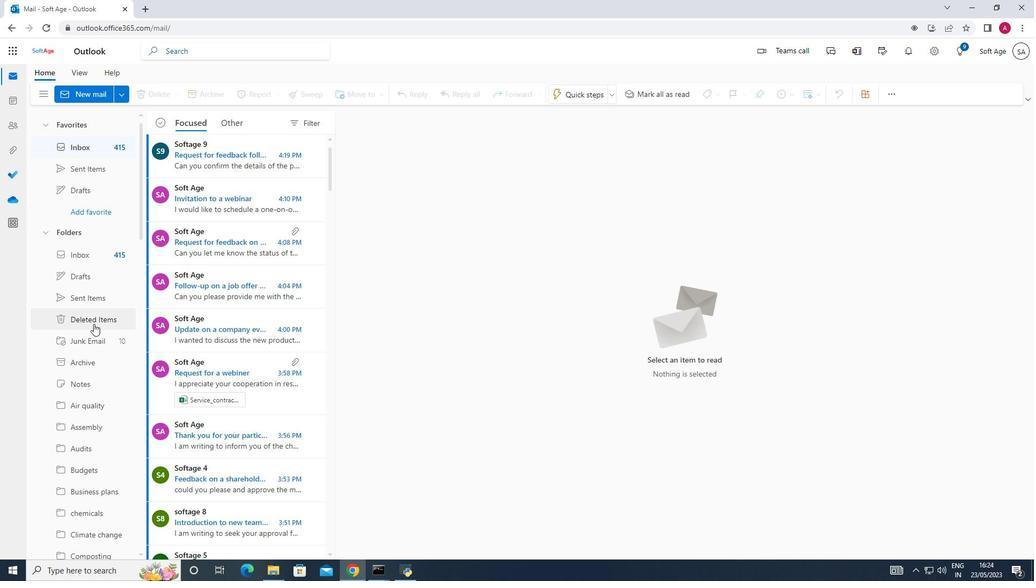 
Action: Mouse scrolled (93, 323) with delta (0, 0)
Screenshot: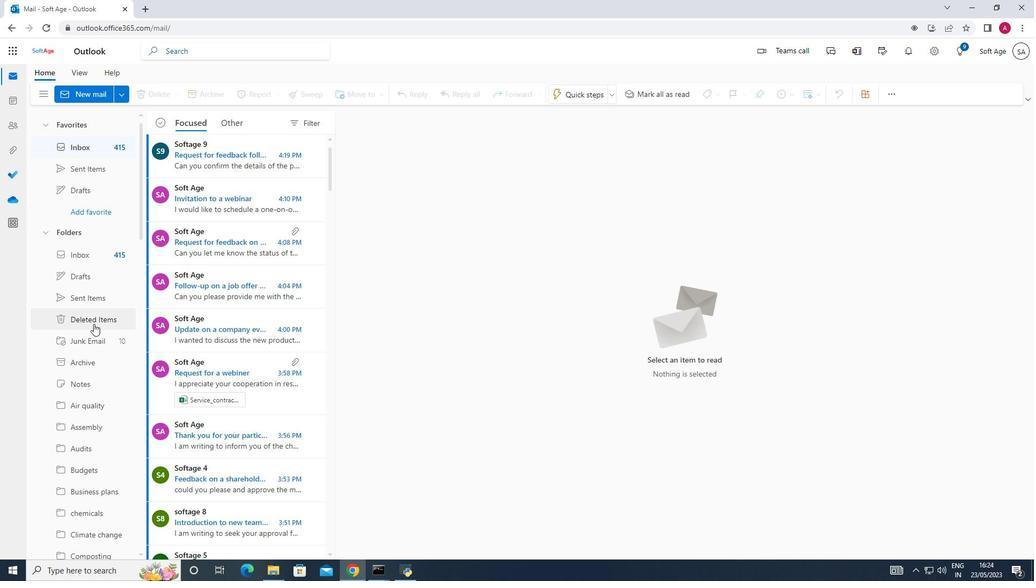 
Action: Mouse moved to (93, 323)
Screenshot: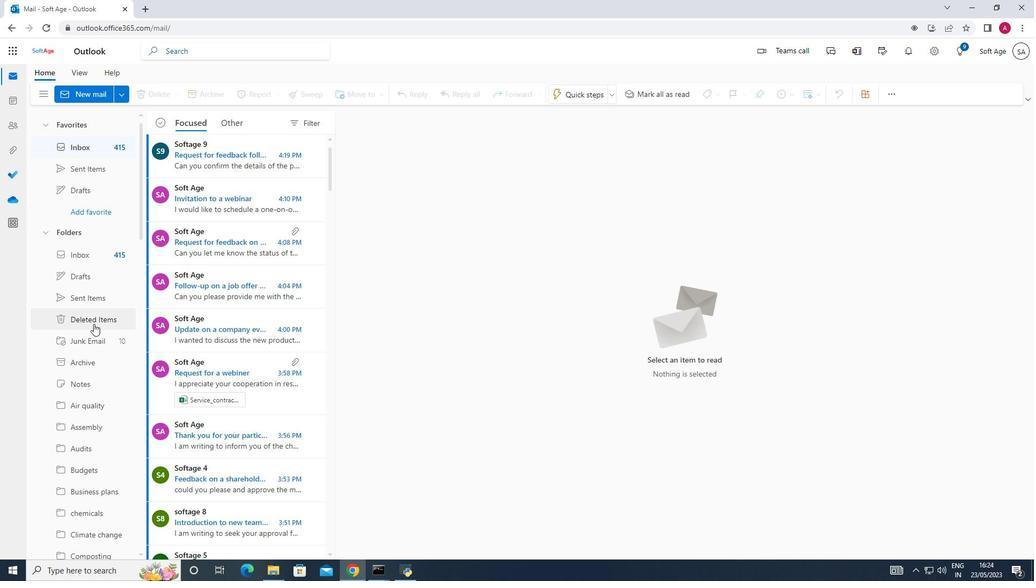
Action: Mouse scrolled (93, 323) with delta (0, 0)
Screenshot: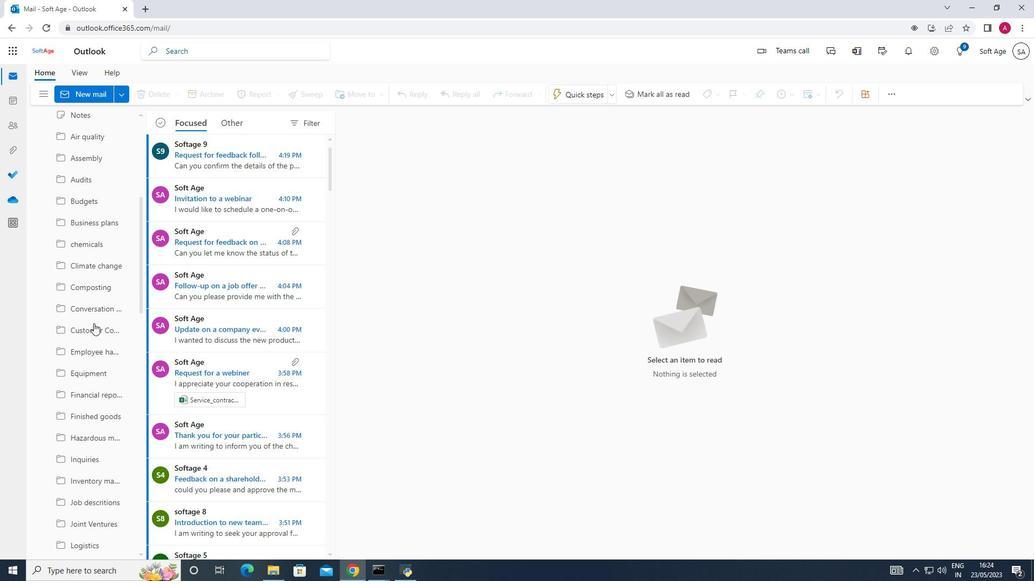 
Action: Mouse moved to (94, 322)
Screenshot: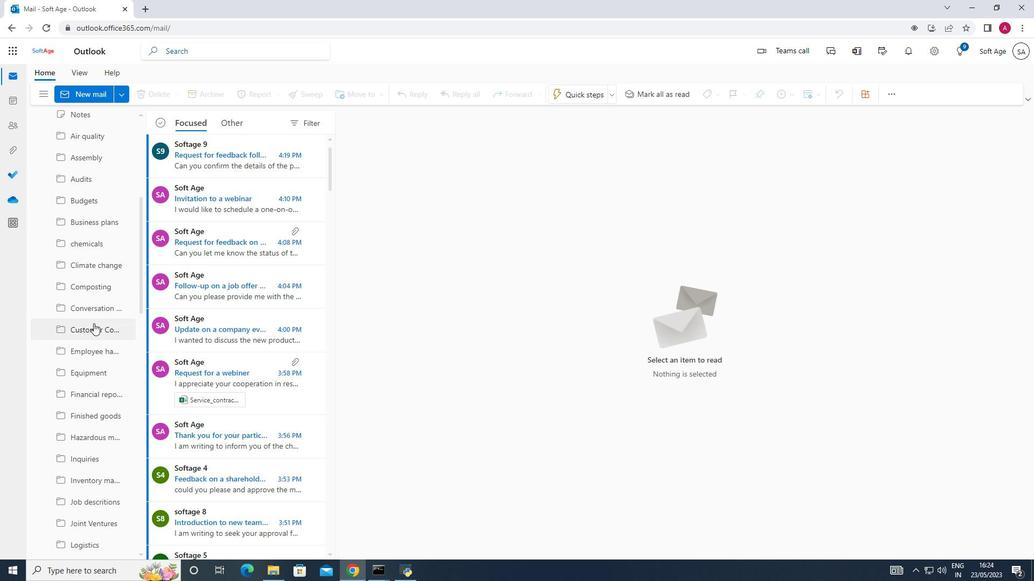 
Action: Mouse scrolled (93, 323) with delta (0, 0)
Screenshot: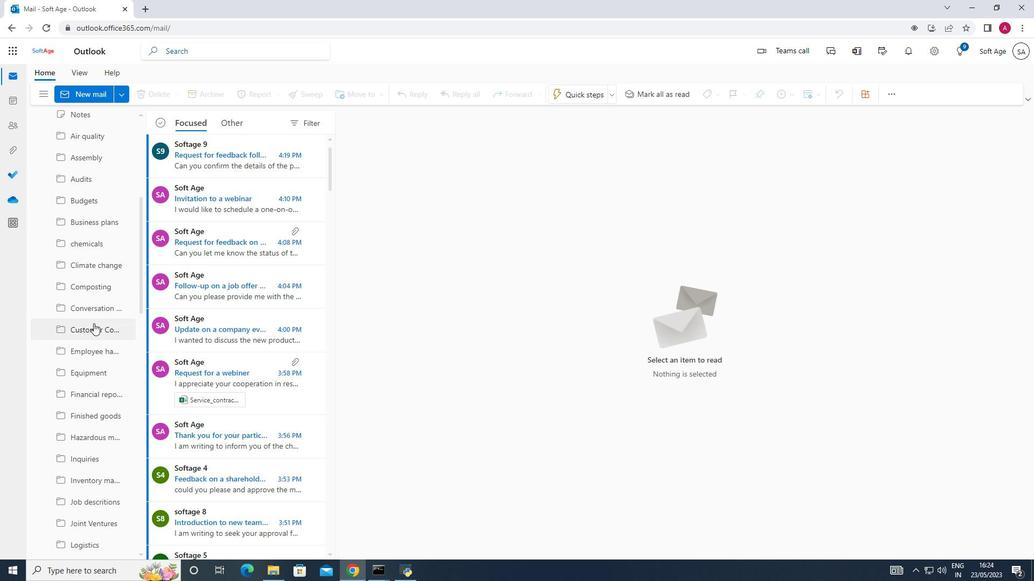 
Action: Mouse moved to (95, 321)
Screenshot: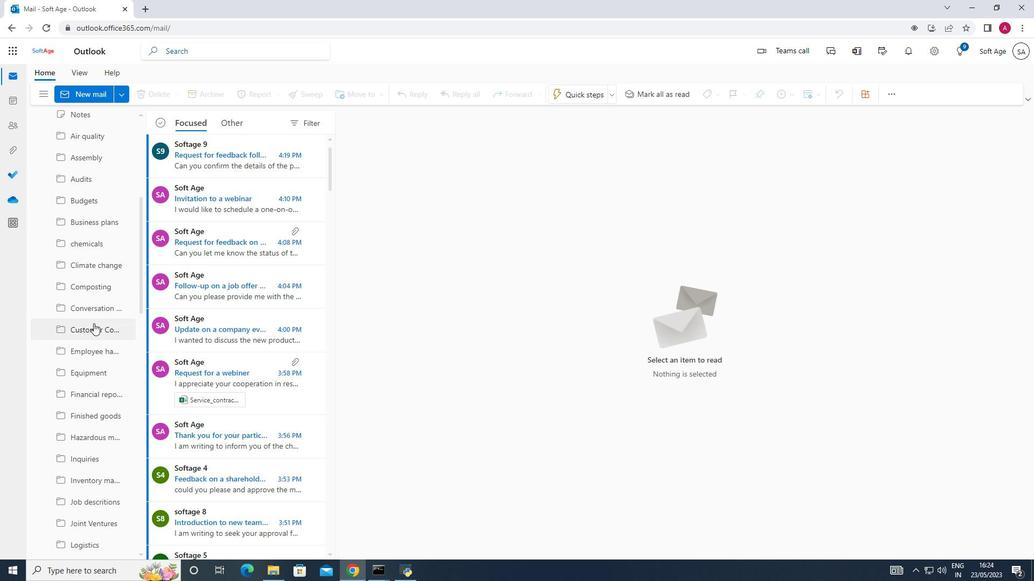 
Action: Mouse scrolled (93, 323) with delta (0, 0)
Screenshot: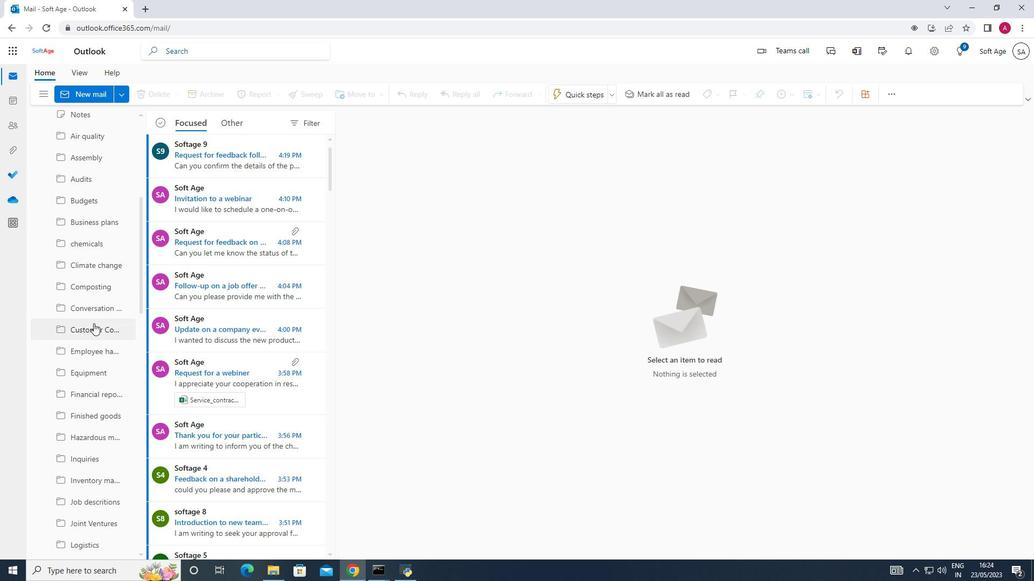 
Action: Mouse scrolled (93, 323) with delta (0, 0)
Screenshot: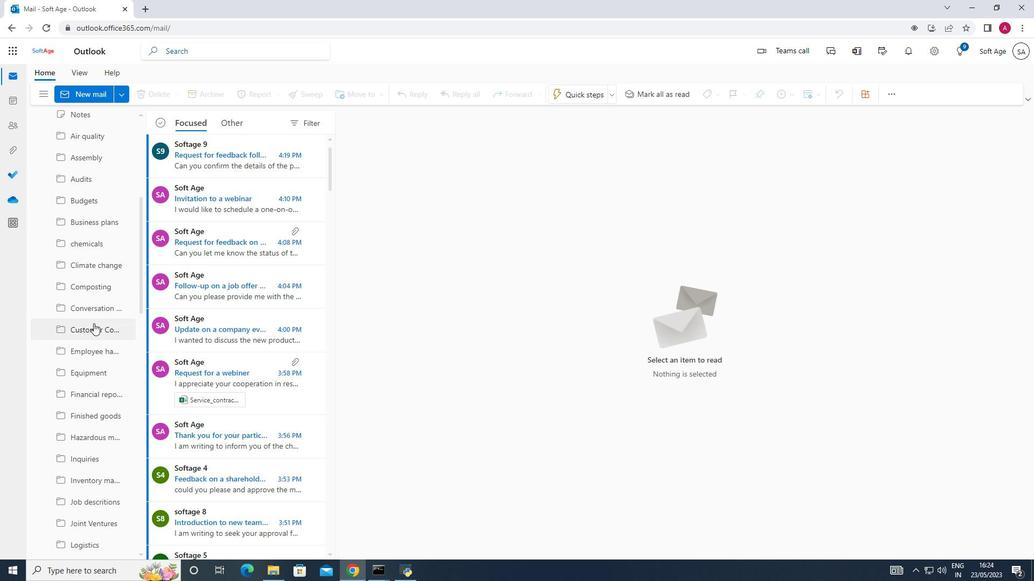 
Action: Mouse scrolled (93, 323) with delta (0, 0)
Screenshot: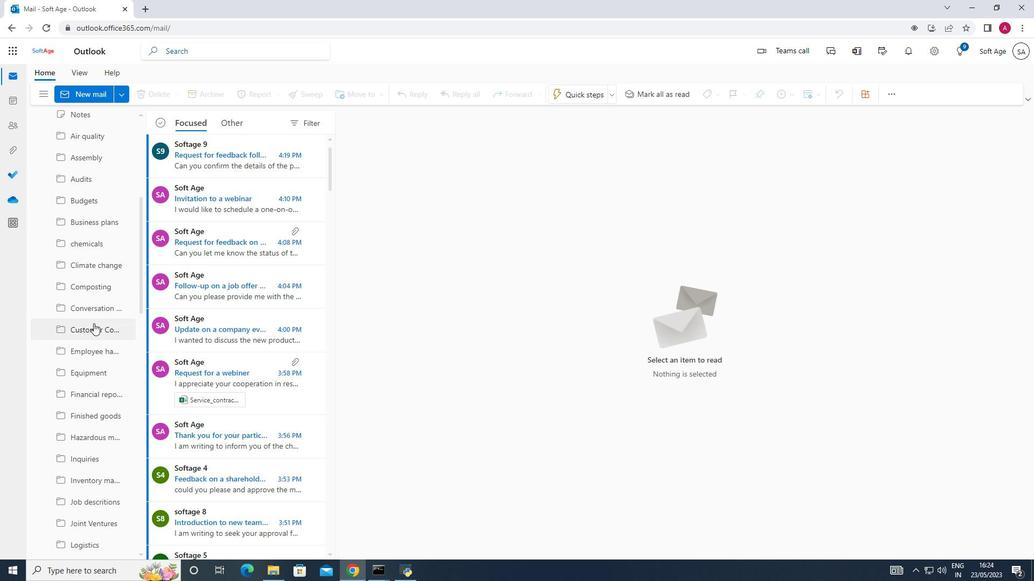 
Action: Mouse scrolled (95, 320) with delta (0, 0)
Screenshot: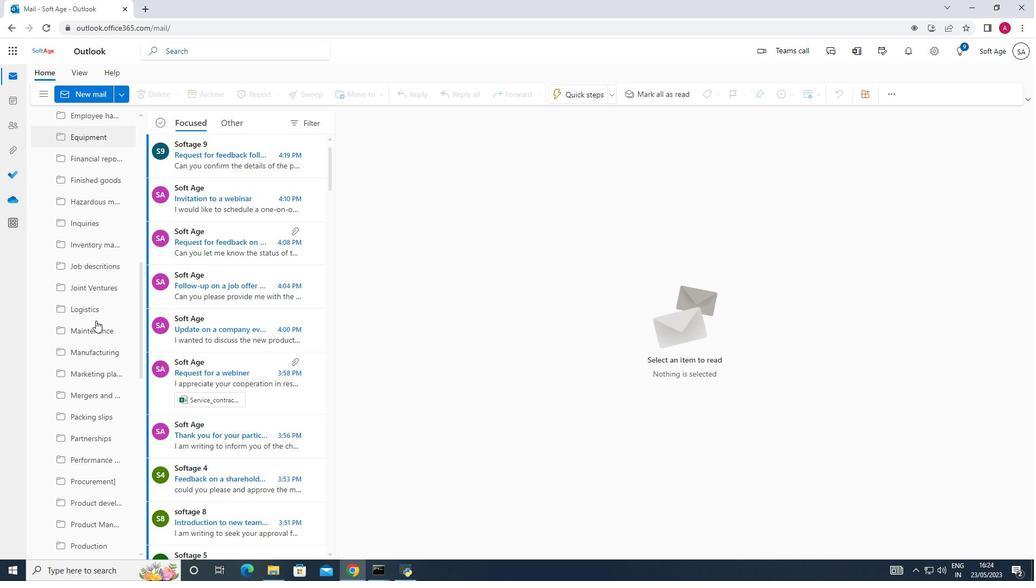 
Action: Mouse scrolled (95, 320) with delta (0, 0)
Screenshot: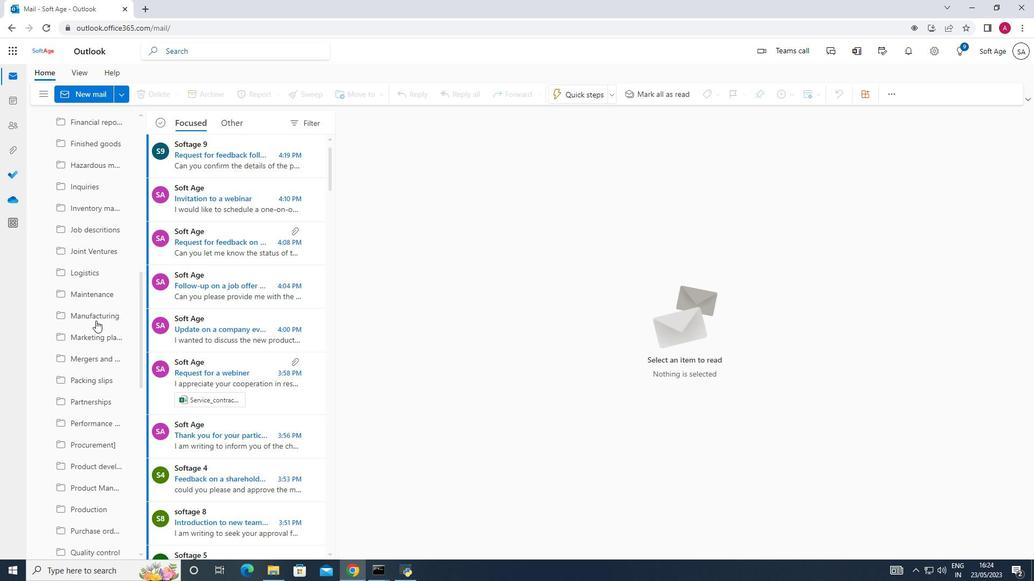 
Action: Mouse scrolled (95, 320) with delta (0, 0)
Screenshot: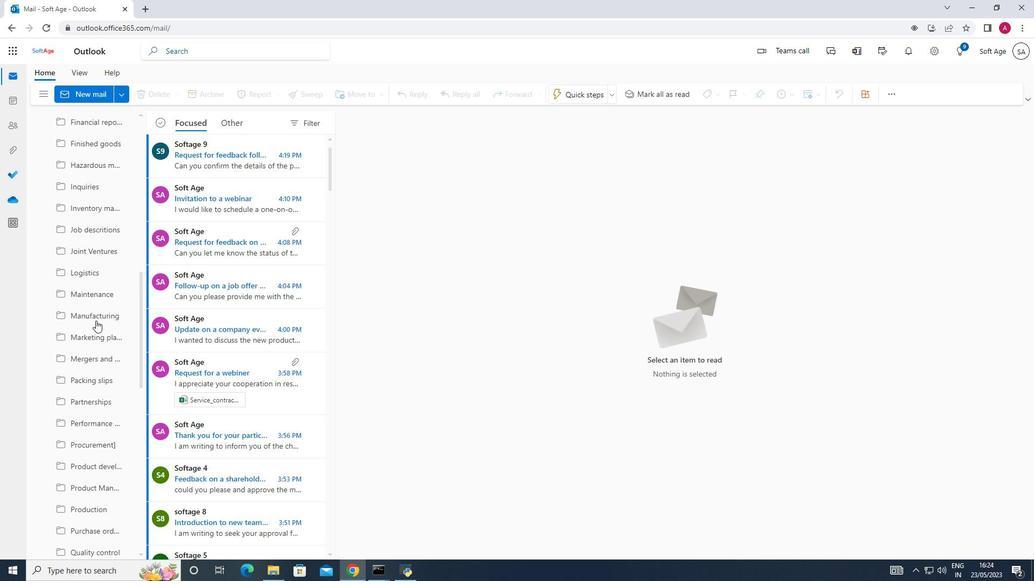 
Action: Mouse scrolled (95, 320) with delta (0, 0)
Screenshot: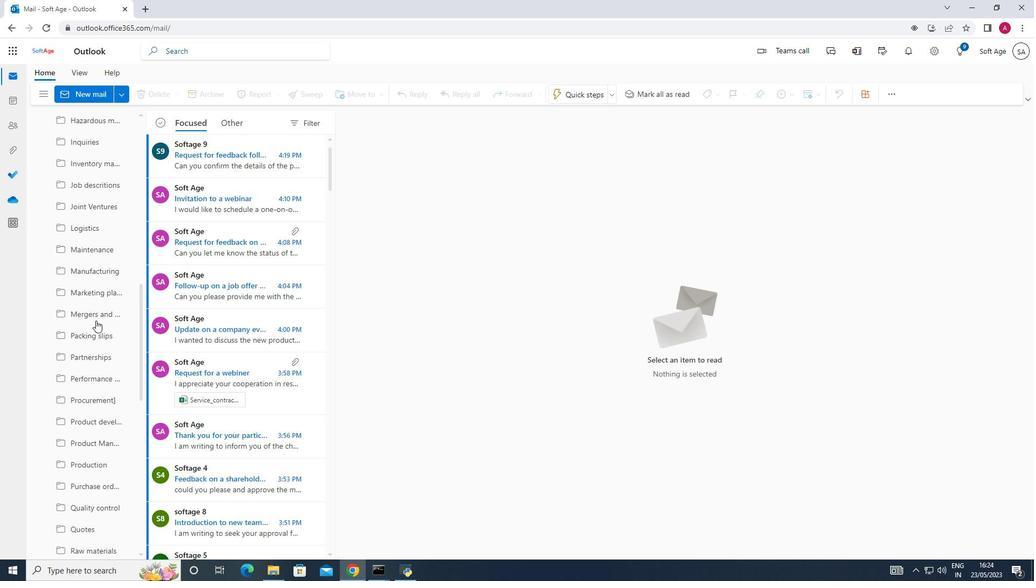 
Action: Mouse moved to (103, 323)
Screenshot: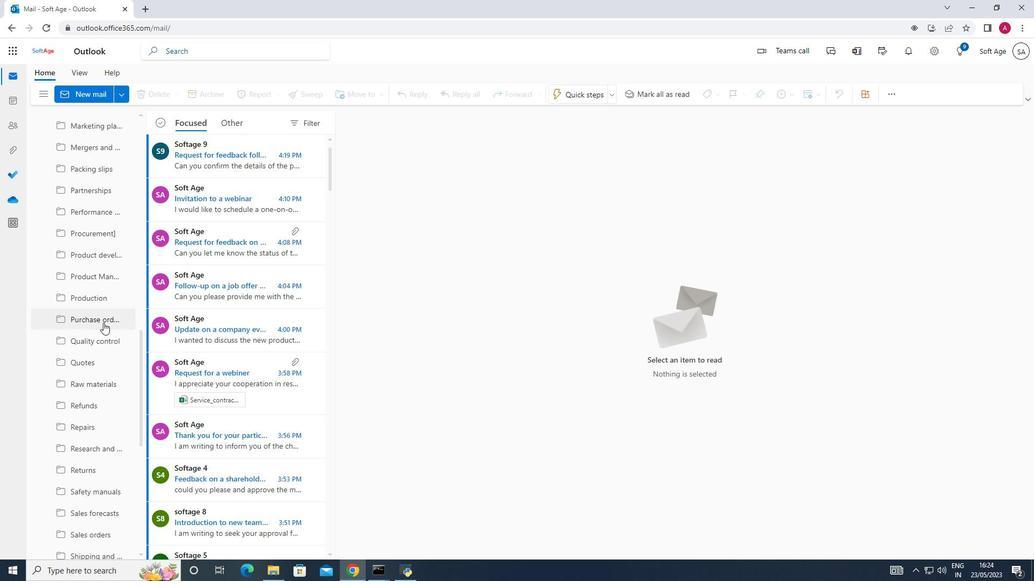 
Action: Mouse scrolled (103, 323) with delta (0, 0)
Screenshot: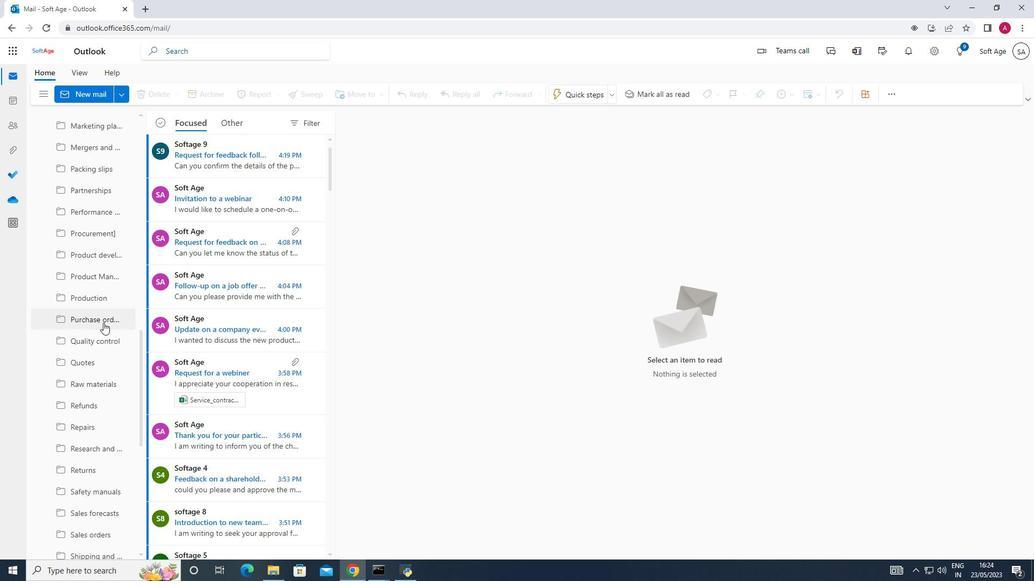 
Action: Mouse moved to (103, 324)
Screenshot: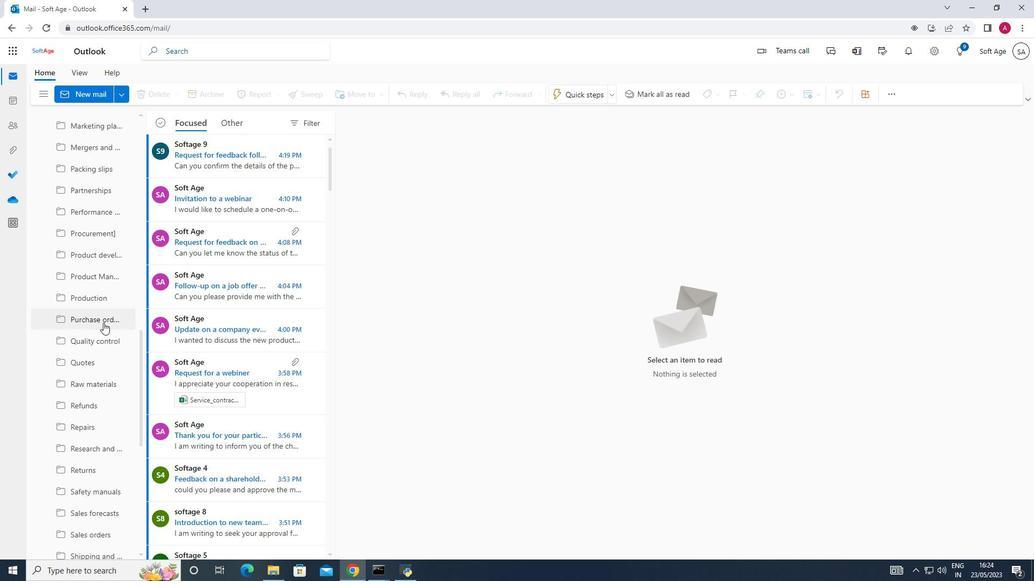 
Action: Mouse scrolled (103, 323) with delta (0, 0)
Screenshot: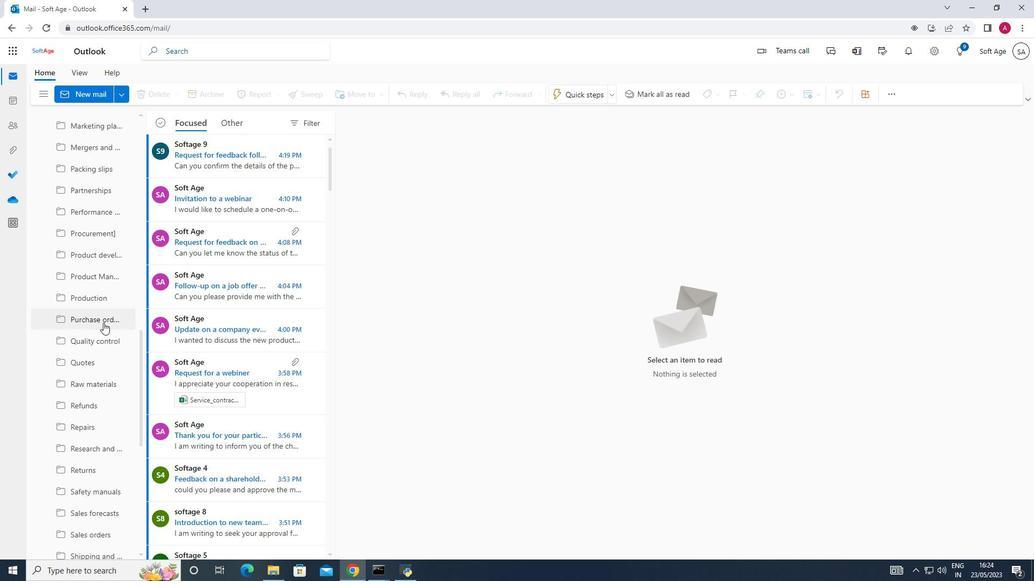 
Action: Mouse scrolled (103, 324) with delta (0, 0)
Screenshot: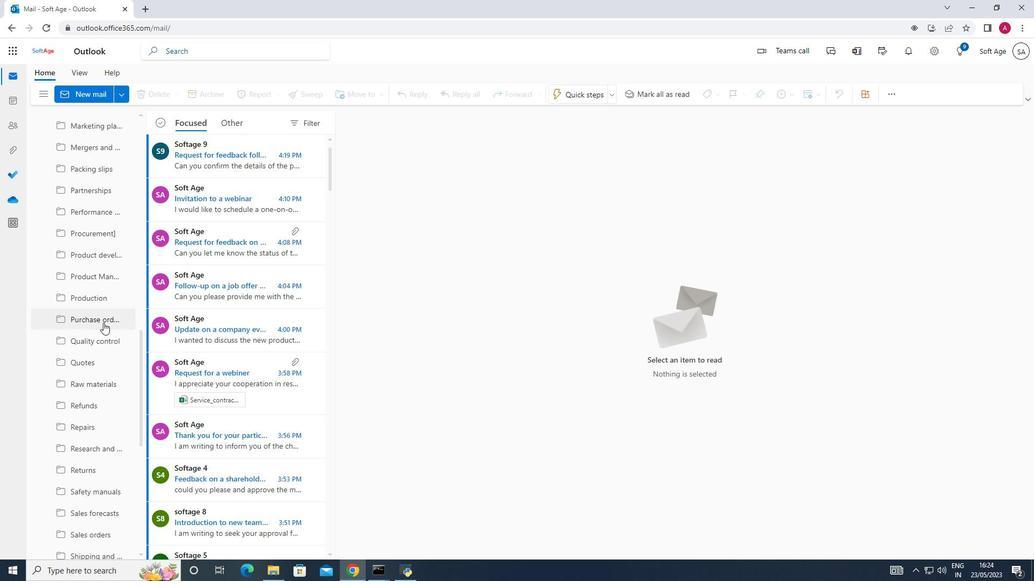 
Action: Mouse scrolled (103, 324) with delta (0, 0)
Screenshot: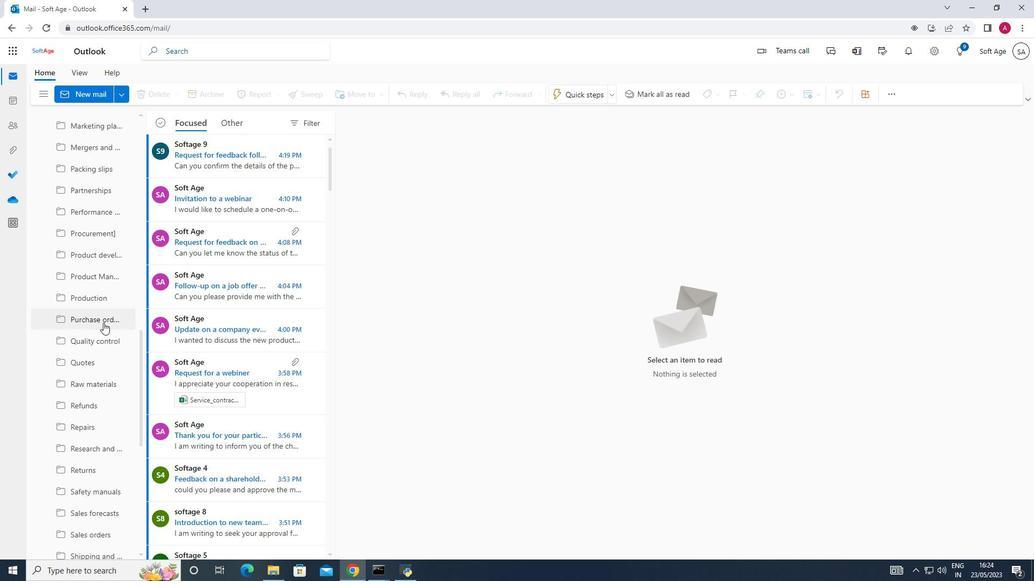 
Action: Mouse moved to (109, 332)
Screenshot: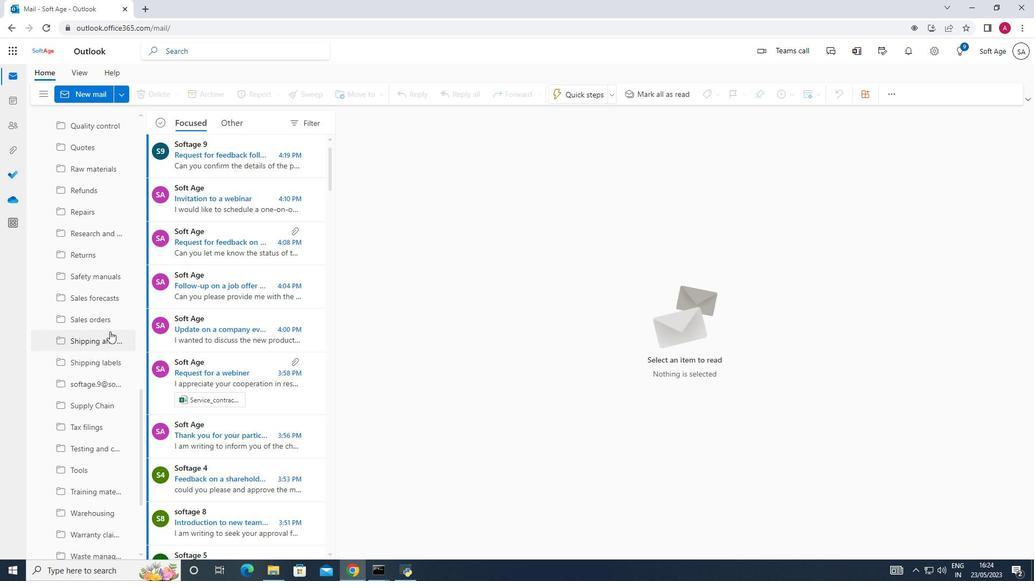 
Action: Mouse scrolled (109, 331) with delta (0, 0)
Screenshot: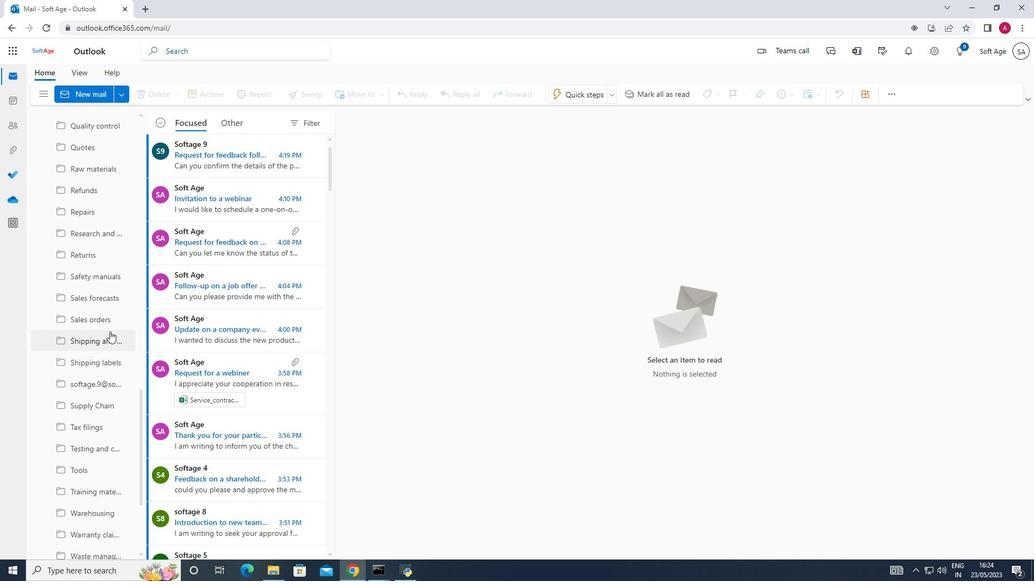 
Action: Mouse scrolled (109, 331) with delta (0, 0)
Screenshot: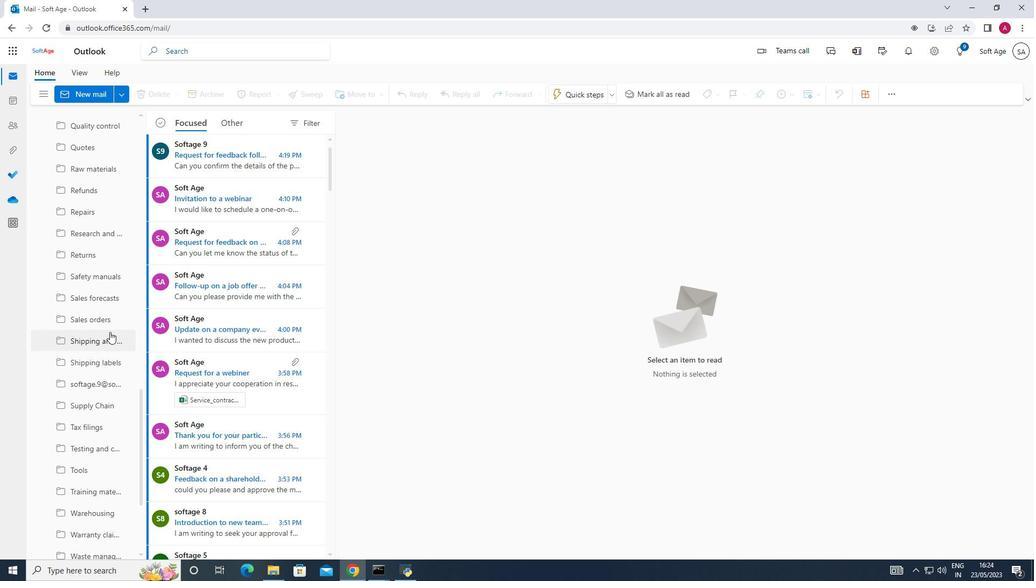 
Action: Mouse scrolled (109, 331) with delta (0, 0)
Screenshot: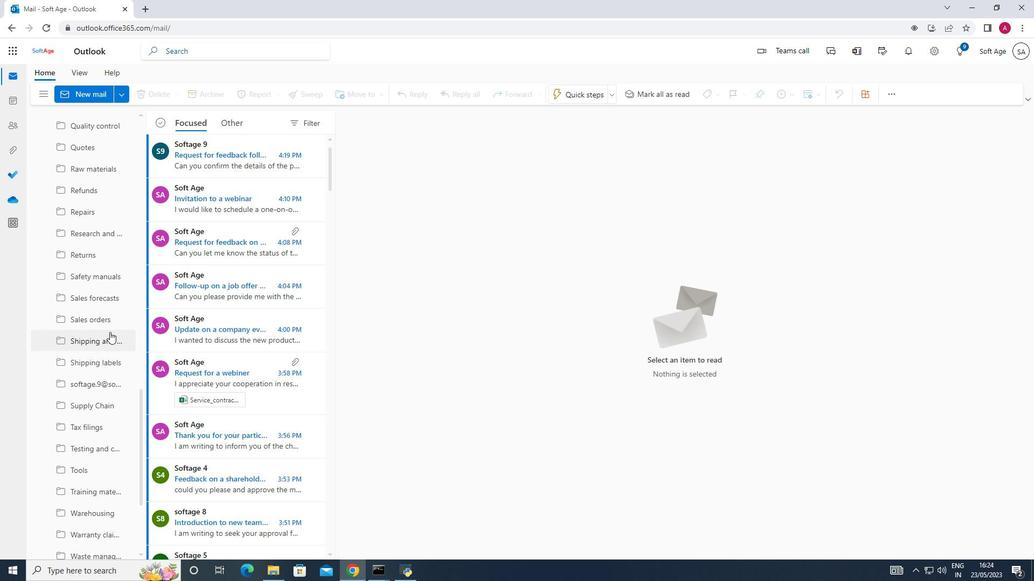 
Action: Mouse scrolled (109, 331) with delta (0, 0)
Screenshot: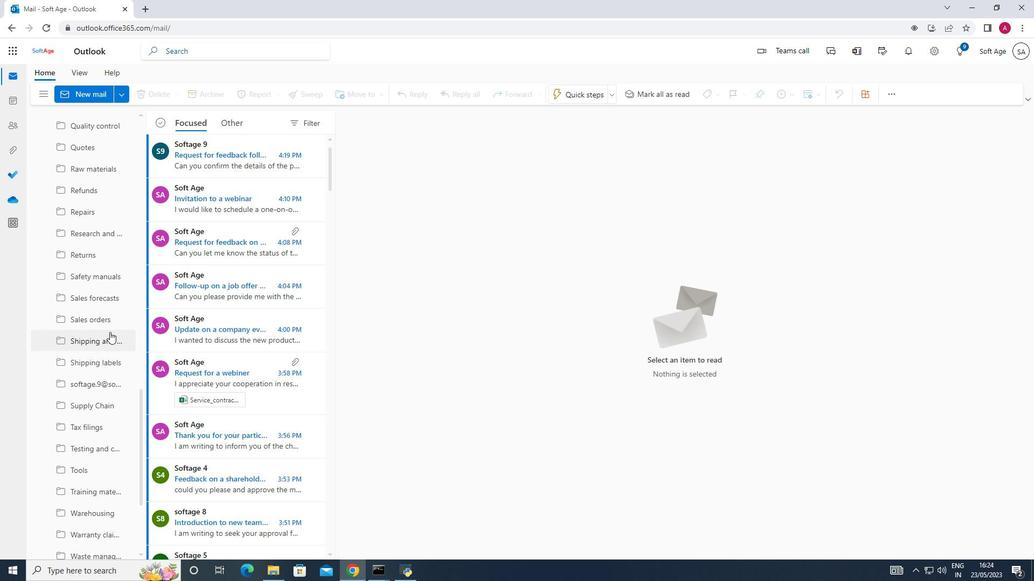 
Action: Mouse scrolled (109, 331) with delta (0, 0)
Screenshot: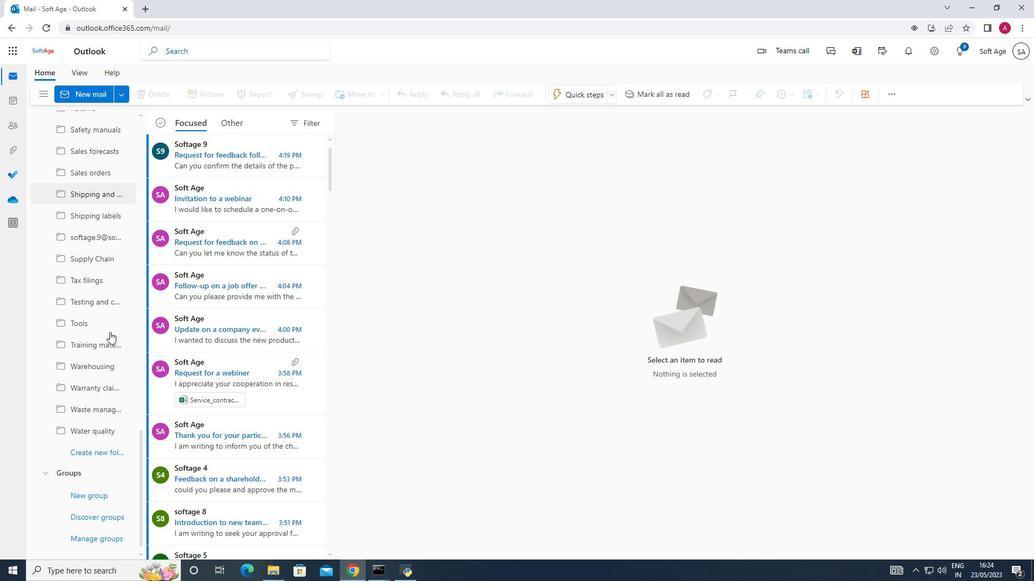 
Action: Mouse scrolled (109, 331) with delta (0, 0)
Screenshot: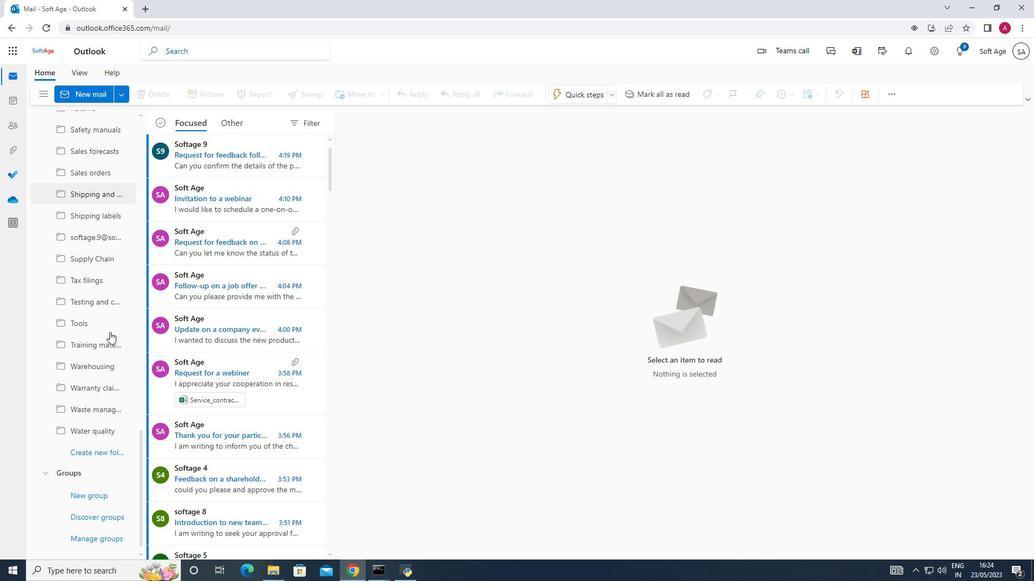 
Action: Mouse scrolled (109, 331) with delta (0, 0)
Screenshot: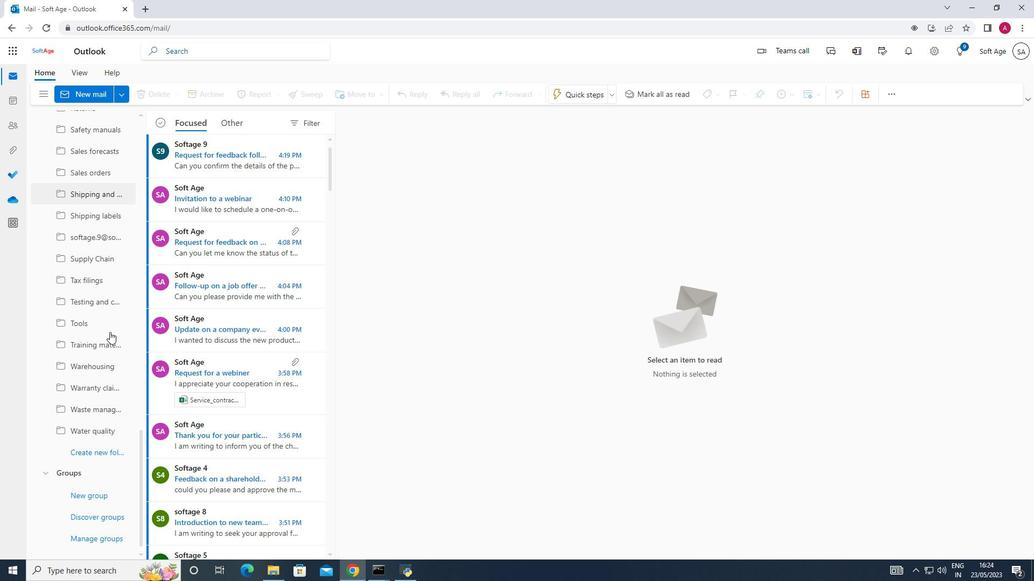 
Action: Mouse moved to (108, 453)
Screenshot: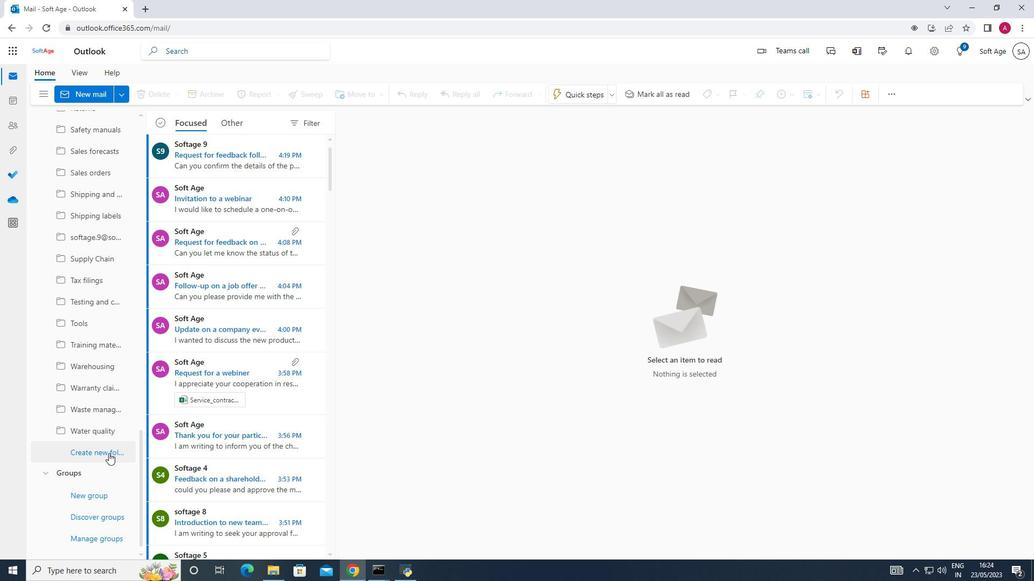 
Action: Mouse pressed left at (108, 453)
Screenshot: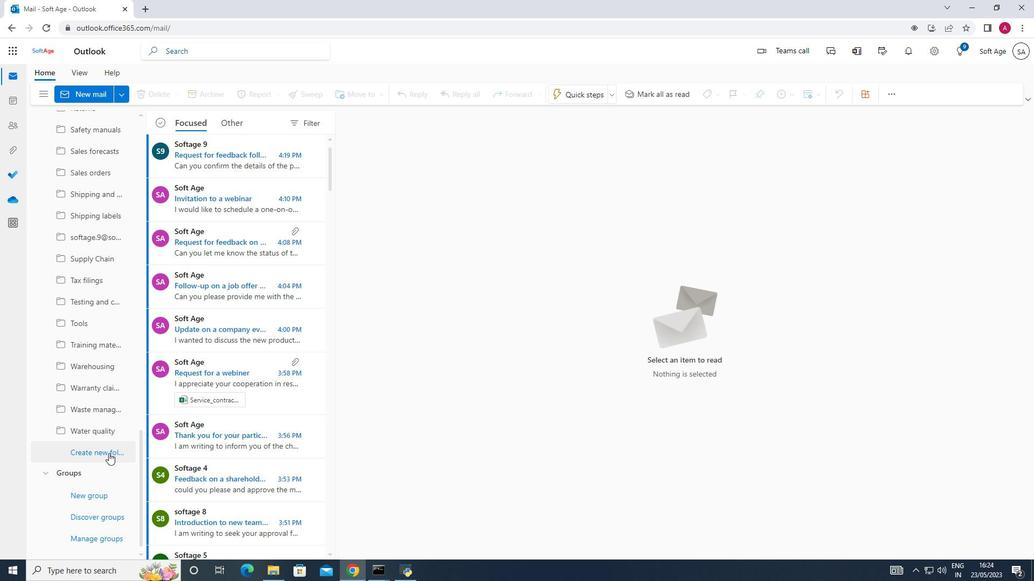 
Action: Mouse moved to (82, 448)
Screenshot: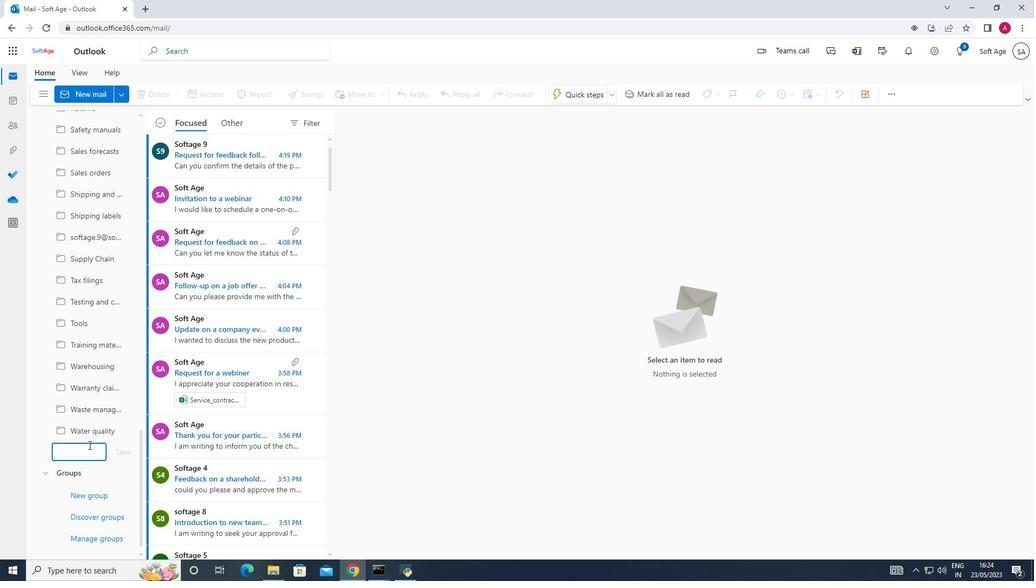 
Action: Mouse pressed left at (82, 448)
Screenshot: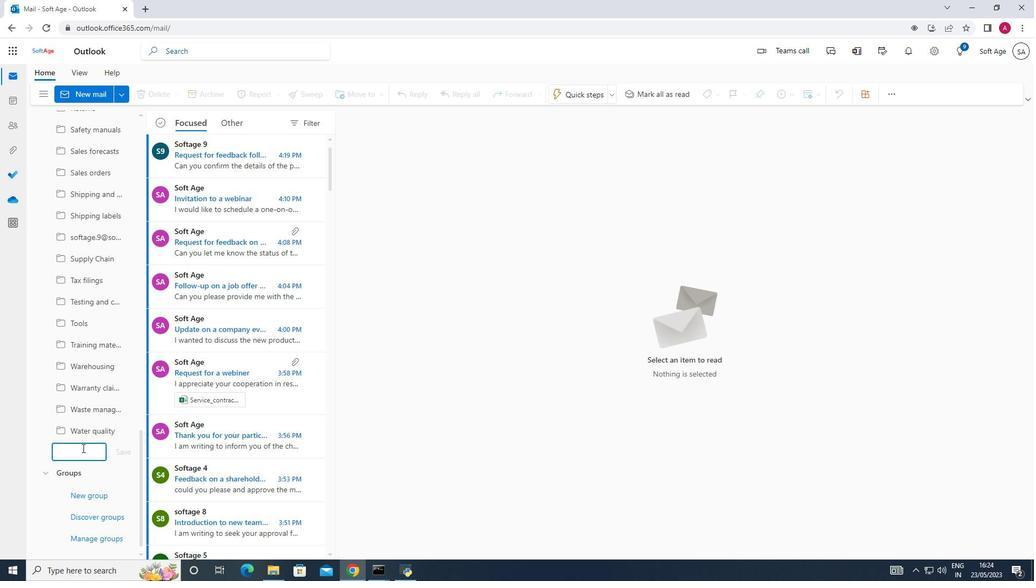 
Action: Mouse moved to (86, 445)
Screenshot: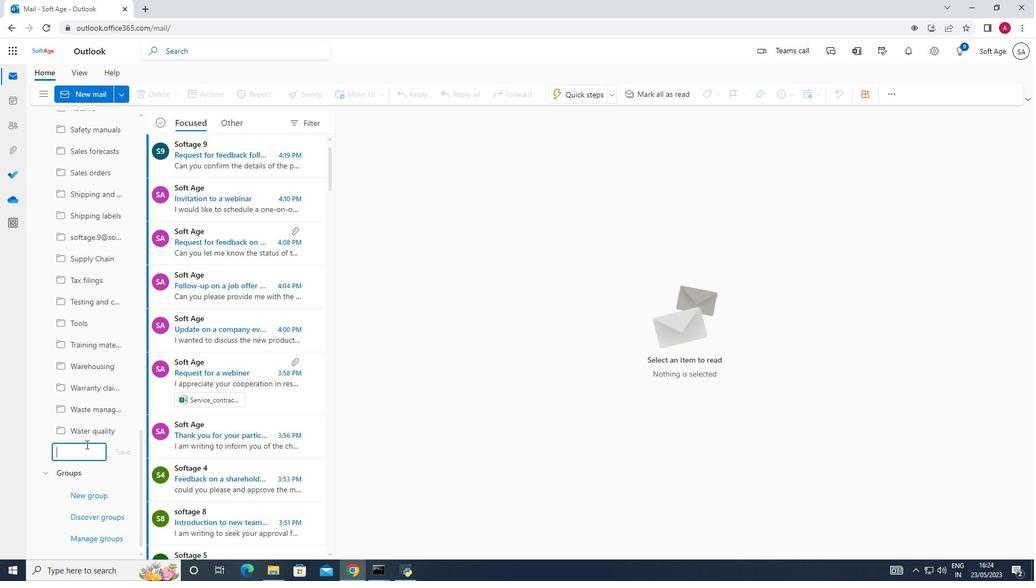 
Action: Key pressed <Key.shift_r>Legal<Key.space>agrr<Key.backspace>eements<Key.enter>
Screenshot: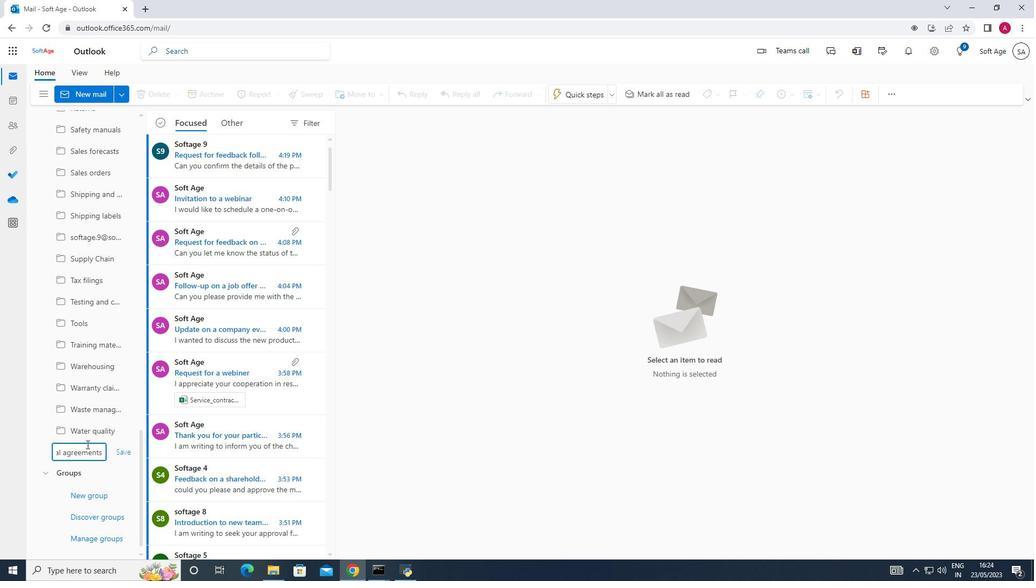 
Action: Mouse moved to (235, 424)
Screenshot: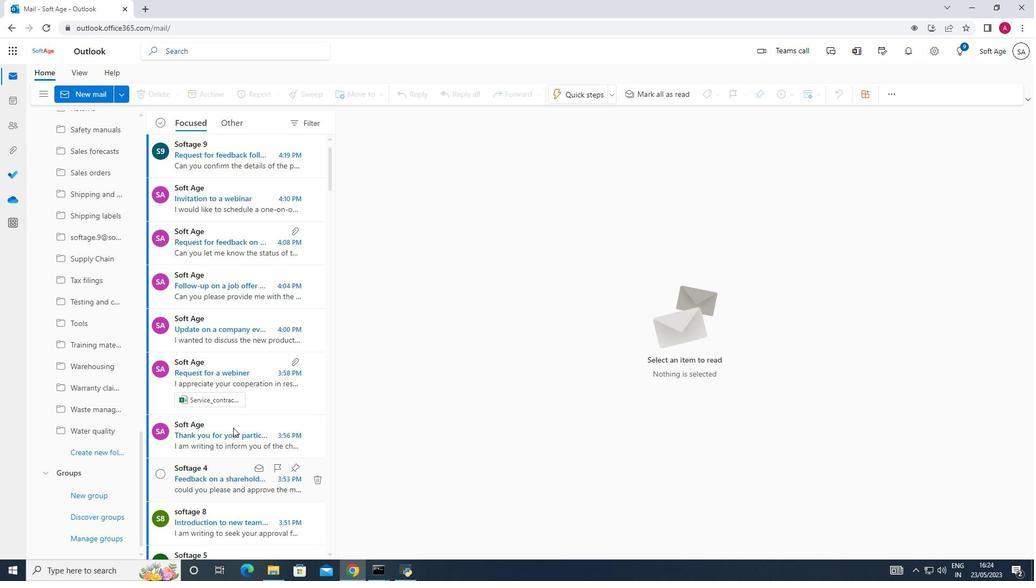 
Action: Mouse scrolled (235, 425) with delta (0, 0)
Screenshot: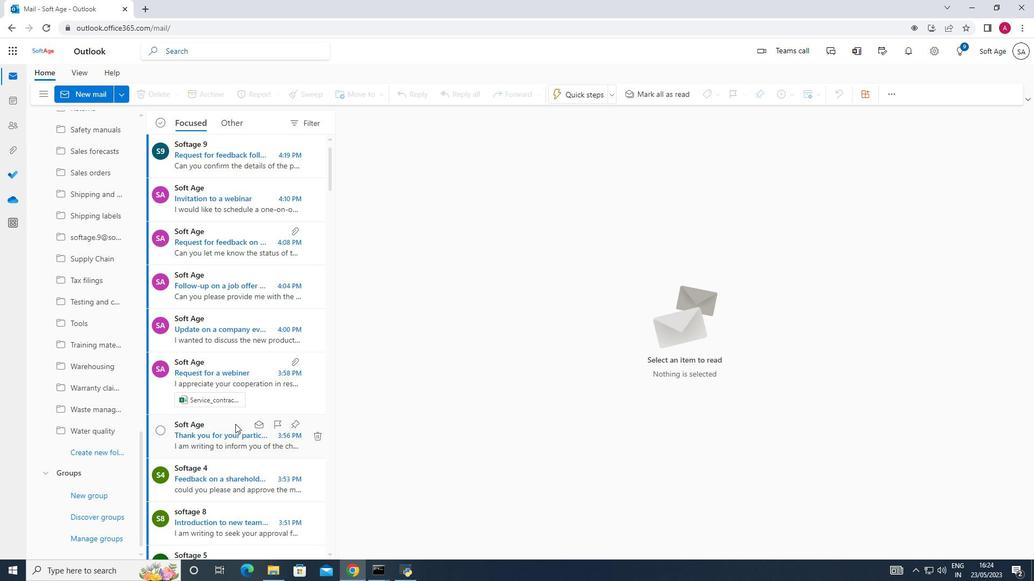 
Action: Mouse scrolled (235, 425) with delta (0, 0)
Screenshot: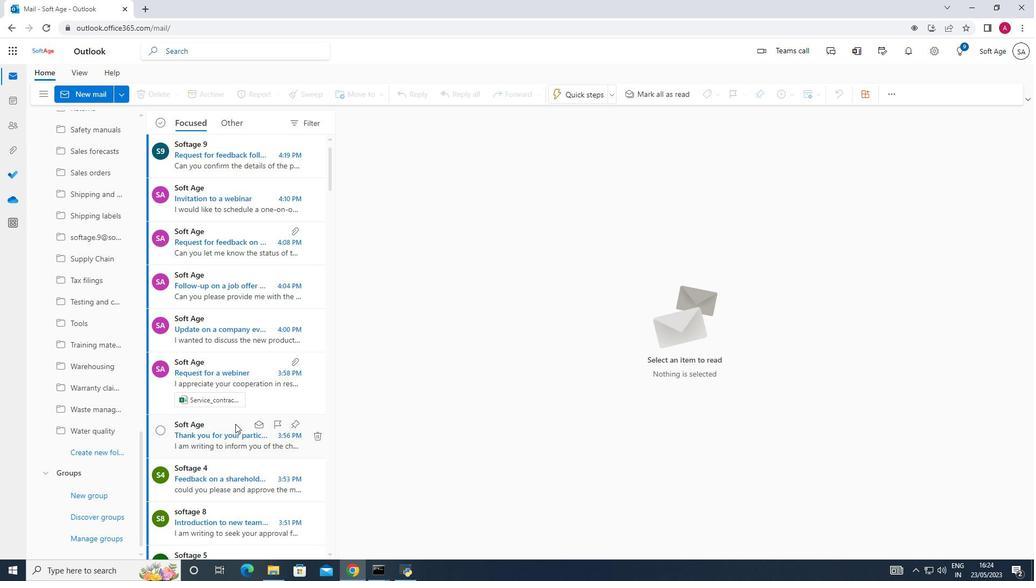 
Action: Mouse scrolled (235, 425) with delta (0, 0)
Screenshot: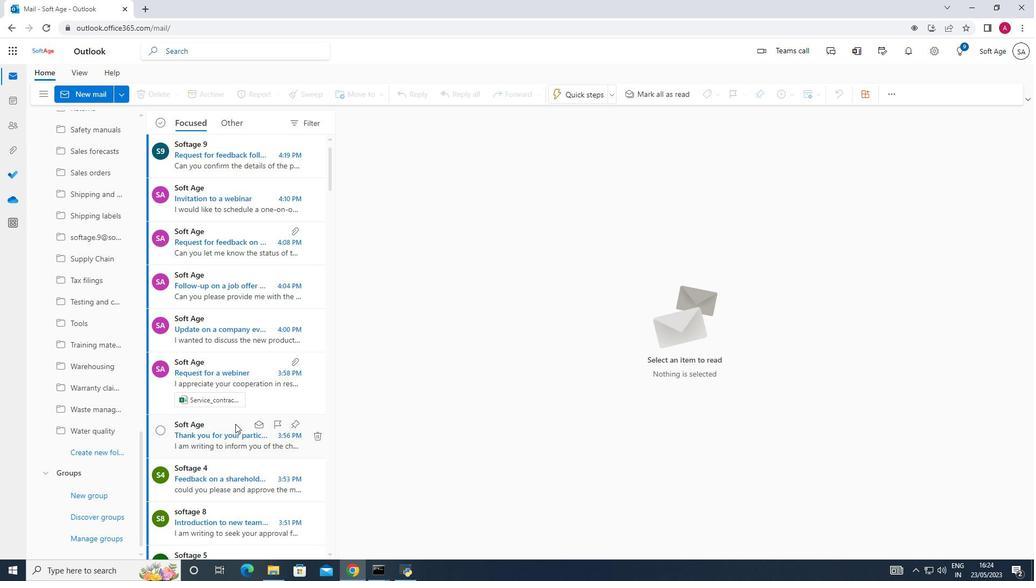 
Action: Mouse scrolled (235, 425) with delta (0, 0)
Screenshot: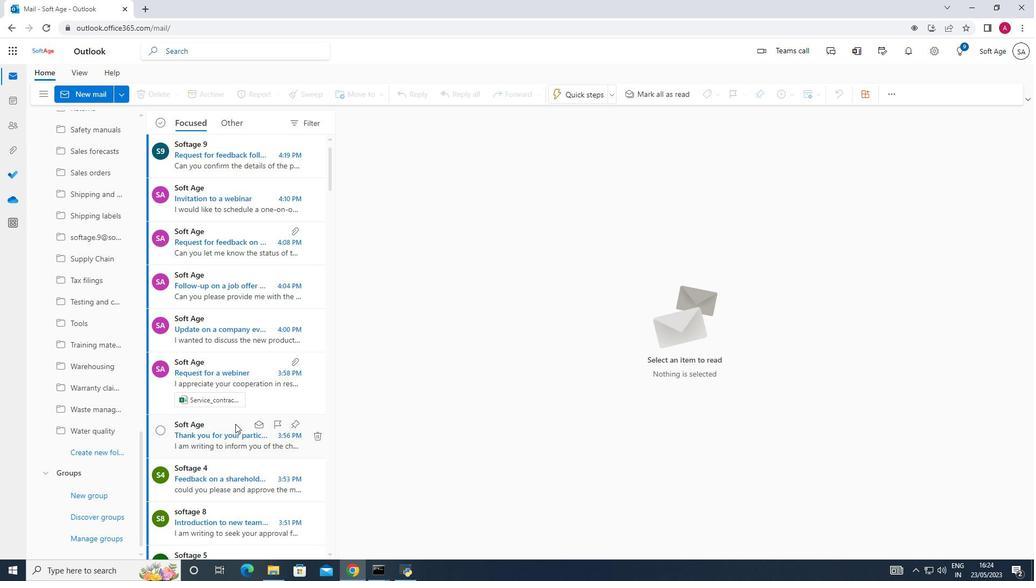 
Action: Mouse moved to (85, 371)
Screenshot: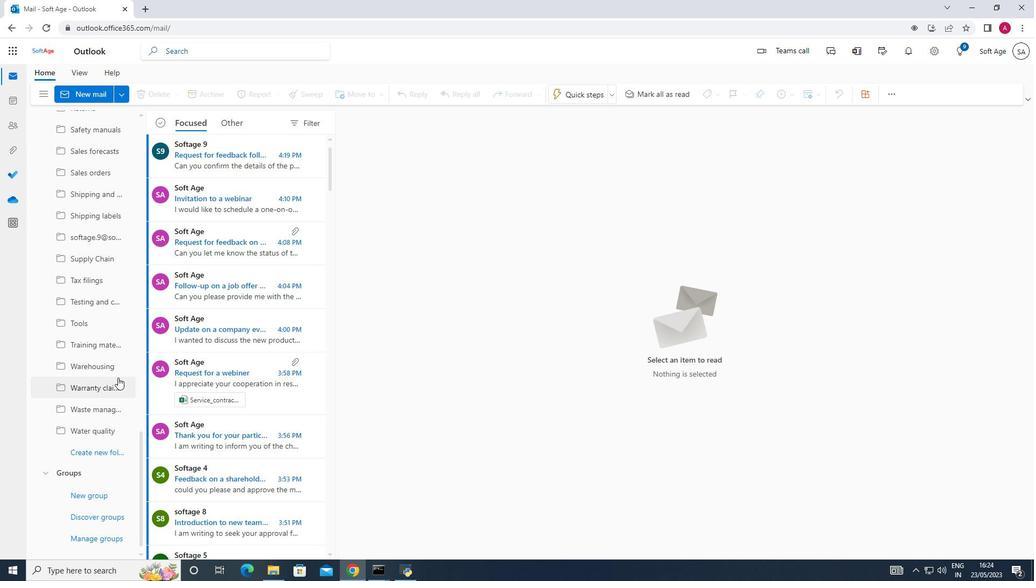 
Action: Mouse scrolled (85, 371) with delta (0, 0)
Screenshot: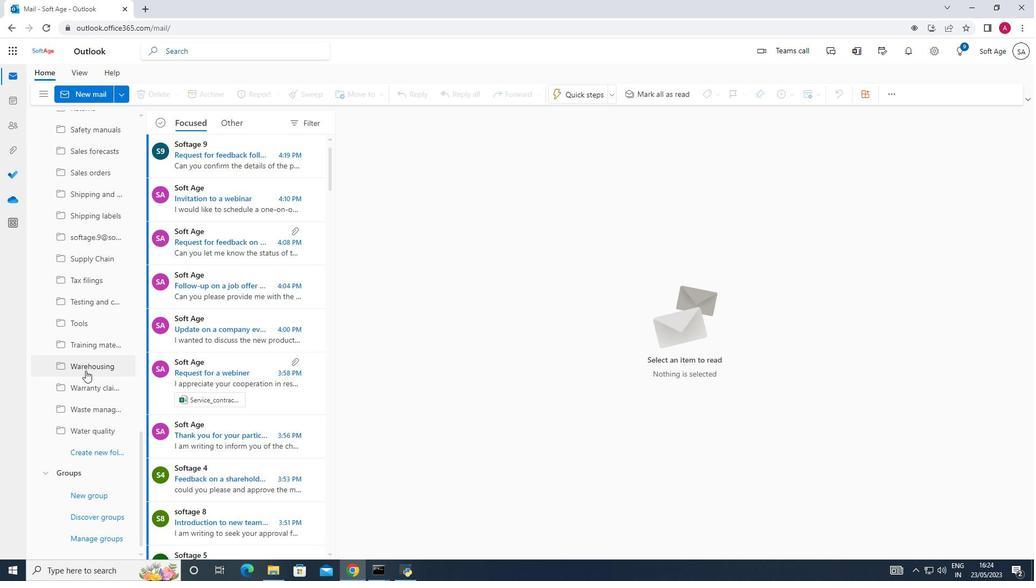 
Action: Mouse scrolled (85, 371) with delta (0, 0)
Screenshot: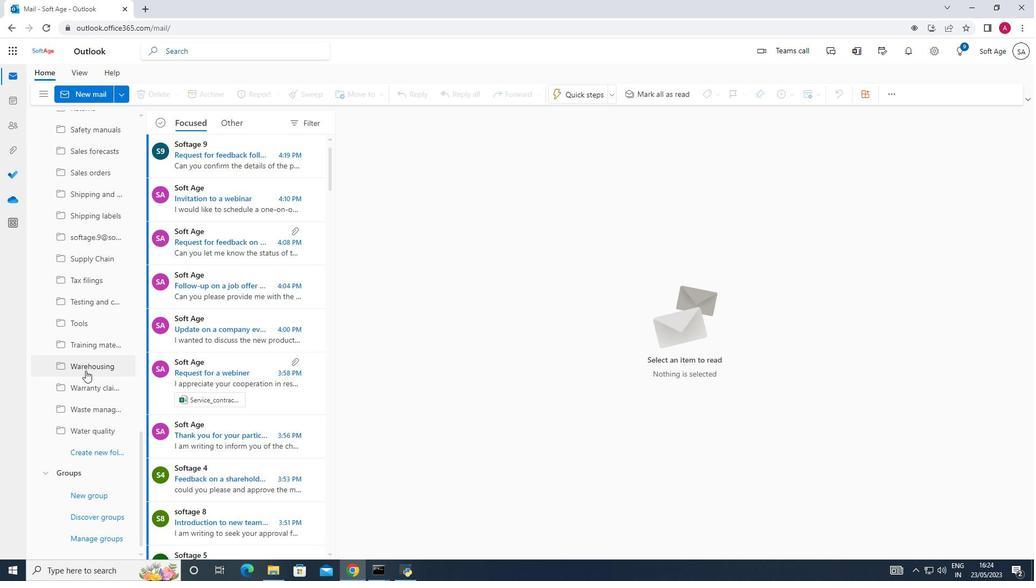 
Action: Mouse scrolled (85, 371) with delta (0, 0)
Screenshot: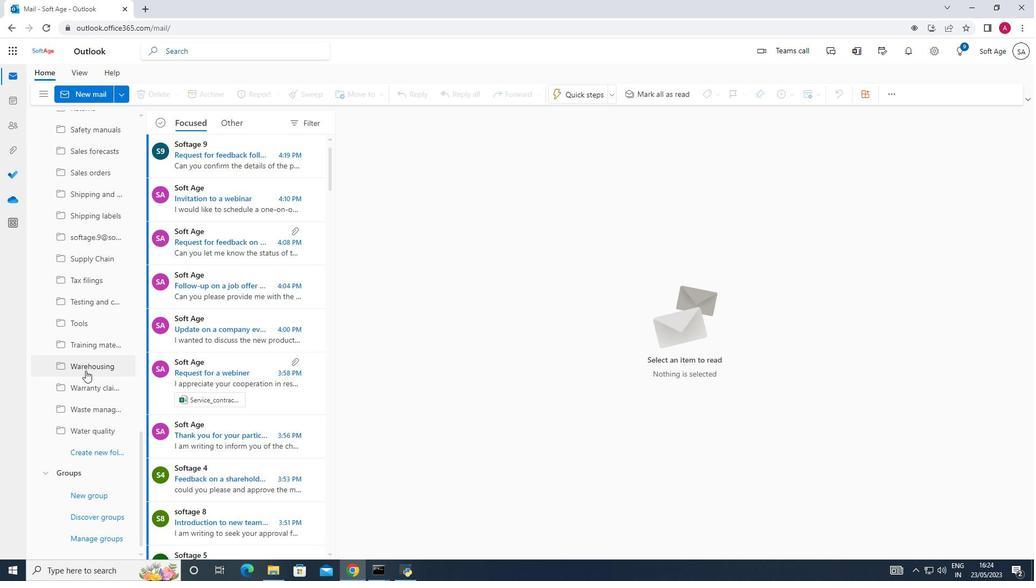 
Action: Mouse scrolled (85, 371) with delta (0, 0)
Screenshot: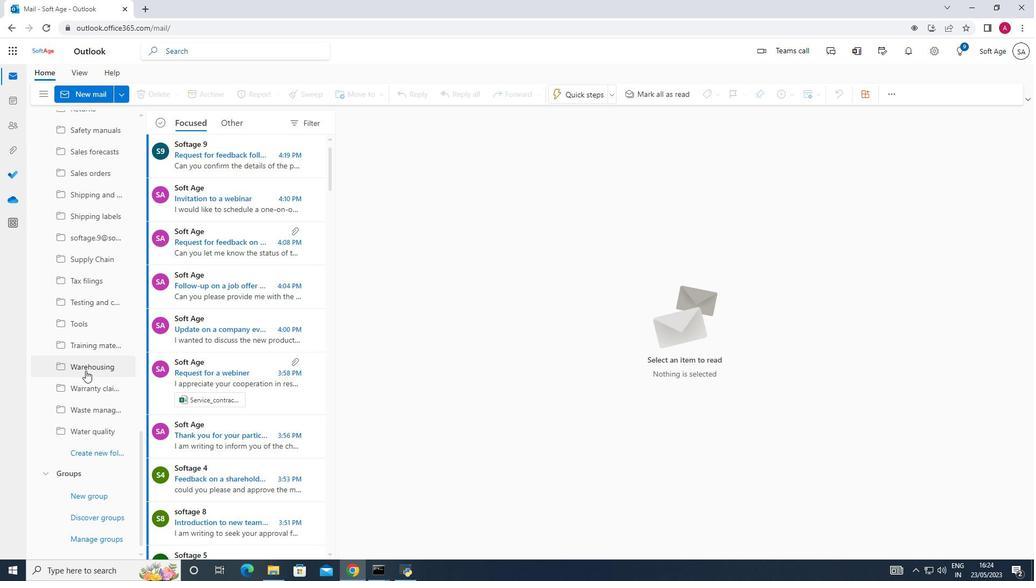 
Action: Mouse scrolled (85, 371) with delta (0, 0)
Screenshot: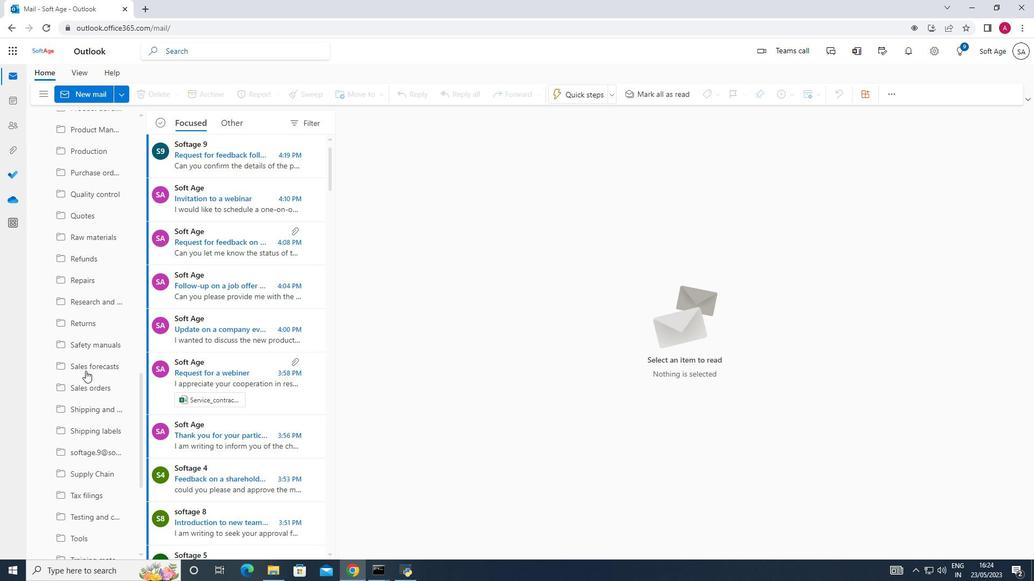 
Action: Mouse scrolled (85, 371) with delta (0, 0)
Screenshot: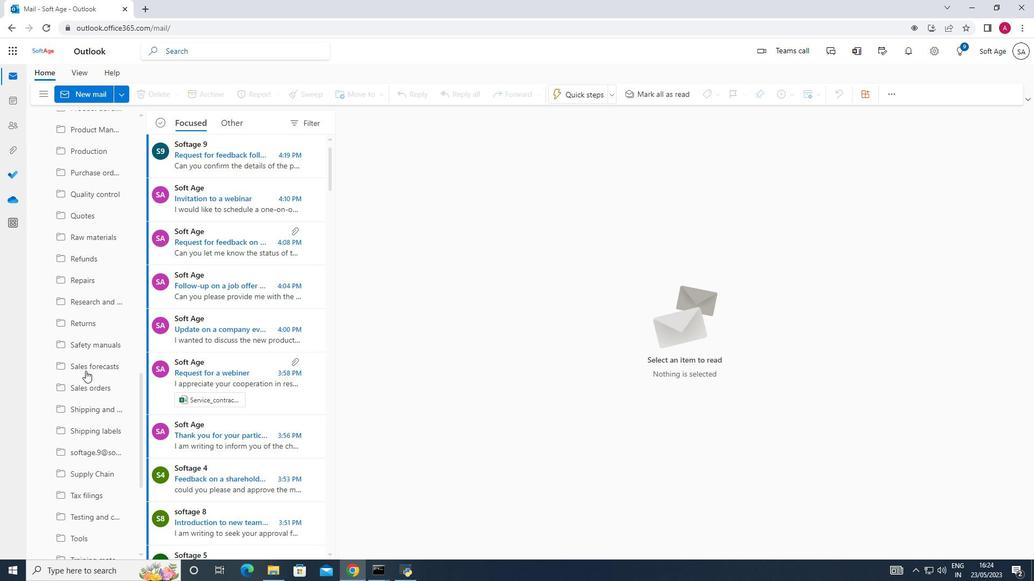 
Action: Mouse scrolled (85, 371) with delta (0, 0)
Screenshot: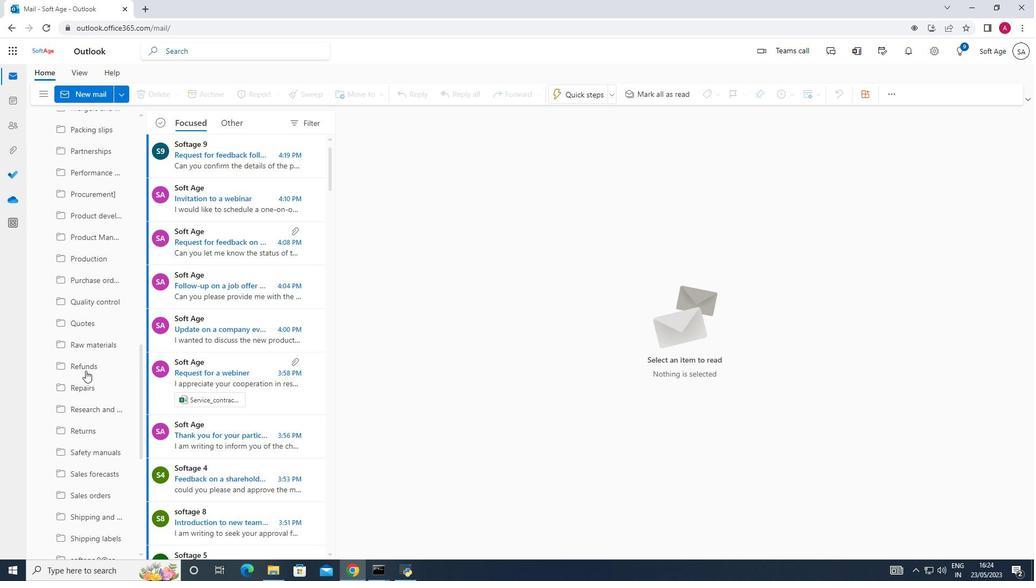 
Action: Mouse scrolled (85, 371) with delta (0, 0)
Screenshot: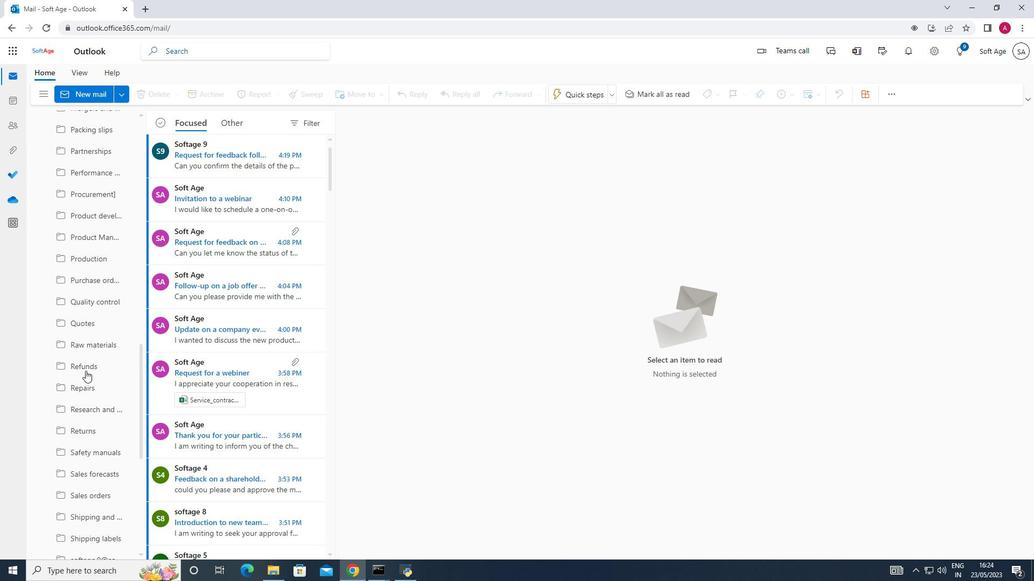 
Action: Mouse scrolled (85, 371) with delta (0, 0)
Screenshot: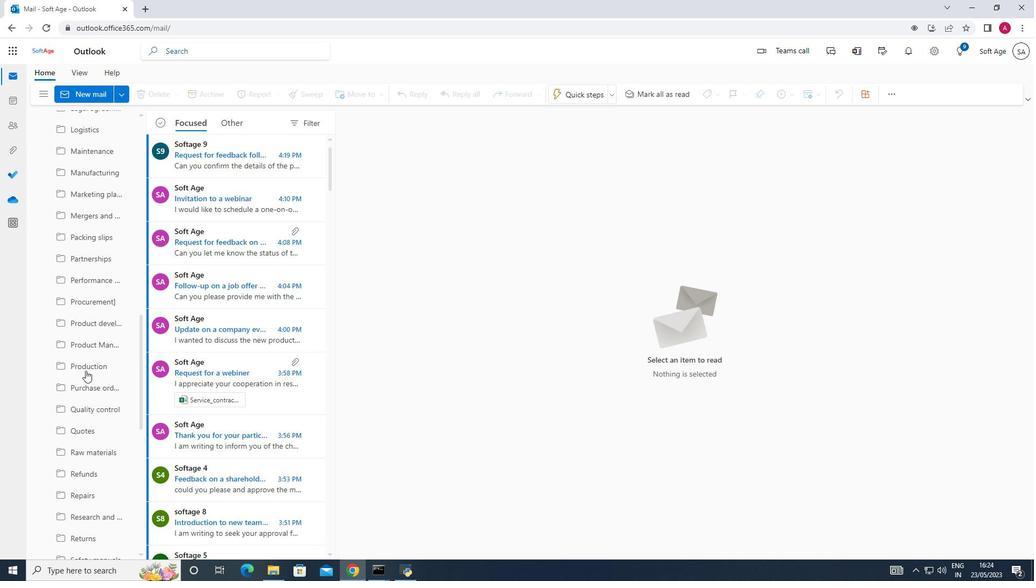 
Action: Mouse scrolled (85, 371) with delta (0, 0)
Screenshot: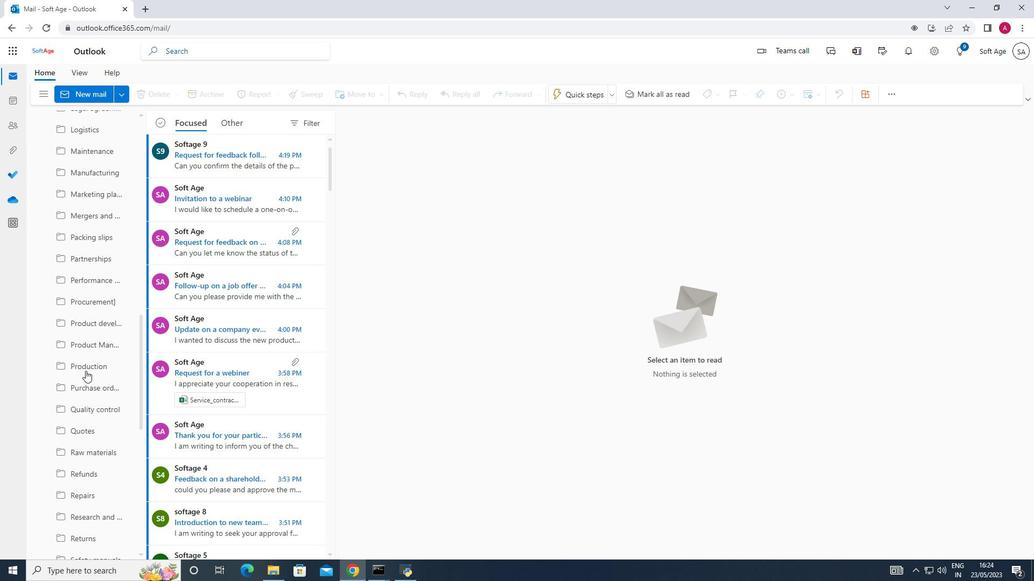 
Action: Mouse scrolled (85, 371) with delta (0, 0)
Screenshot: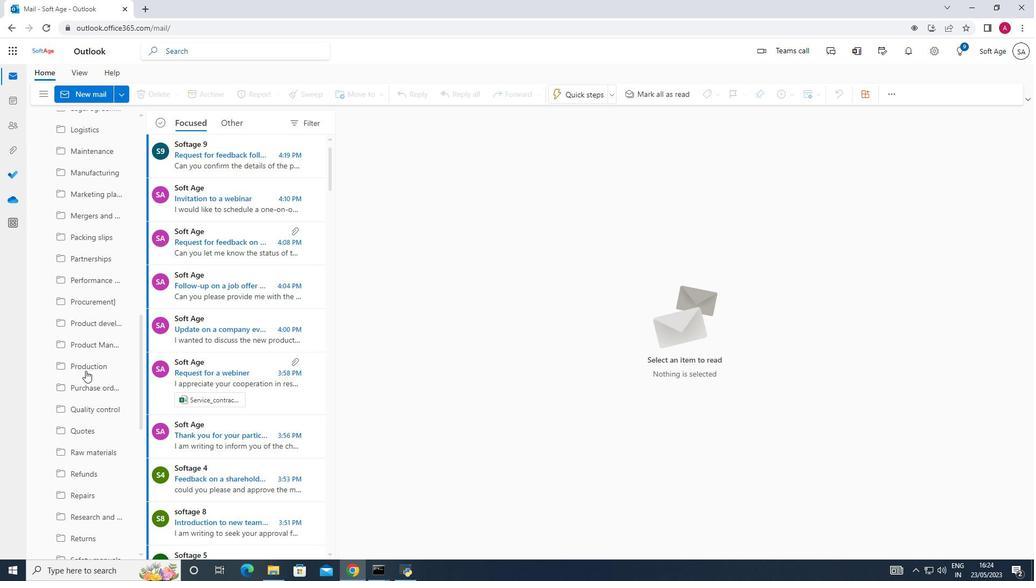 
Action: Mouse scrolled (85, 371) with delta (0, 0)
Screenshot: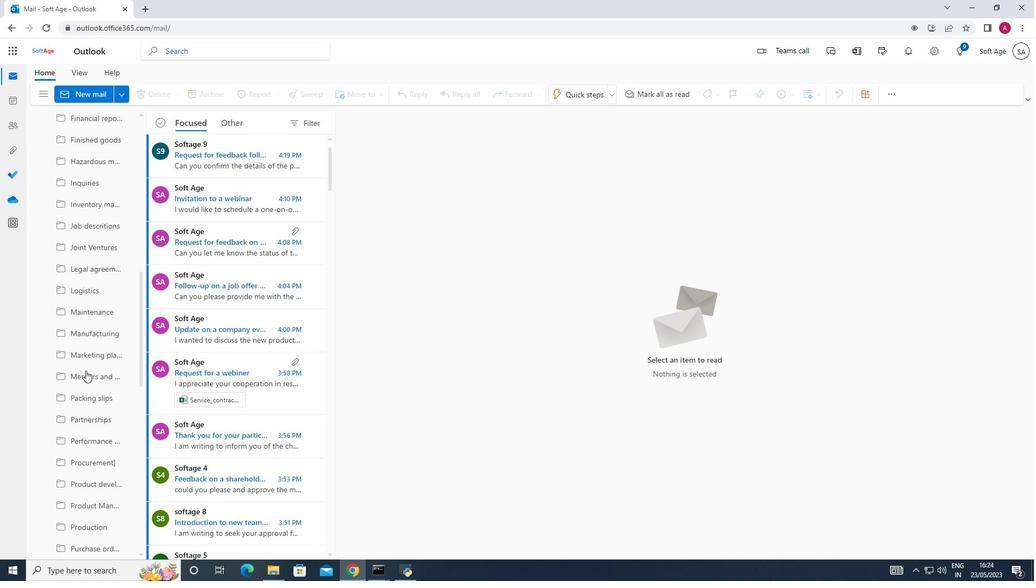 
Action: Mouse scrolled (85, 371) with delta (0, 0)
Screenshot: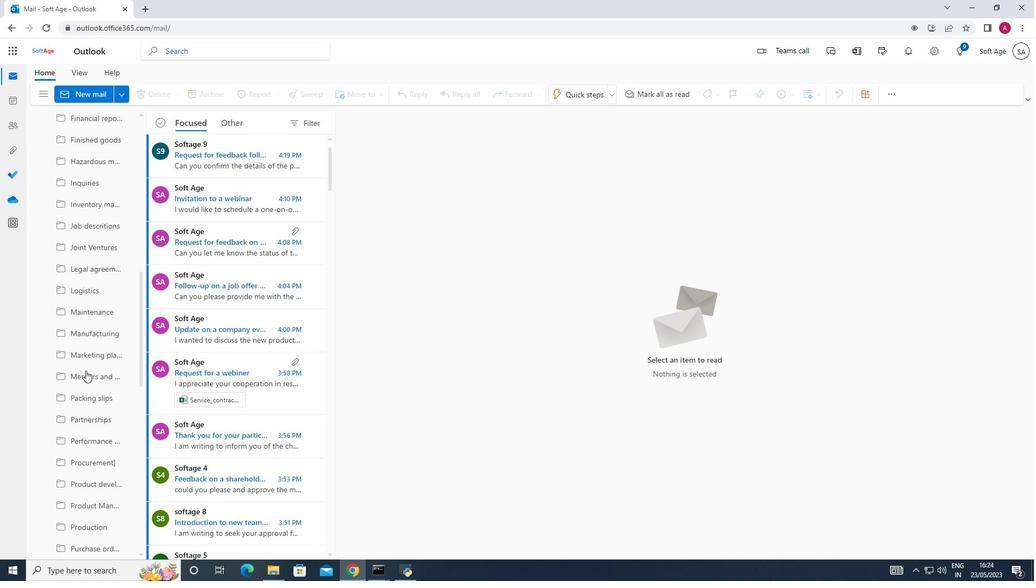 
Action: Mouse scrolled (85, 371) with delta (0, 0)
Screenshot: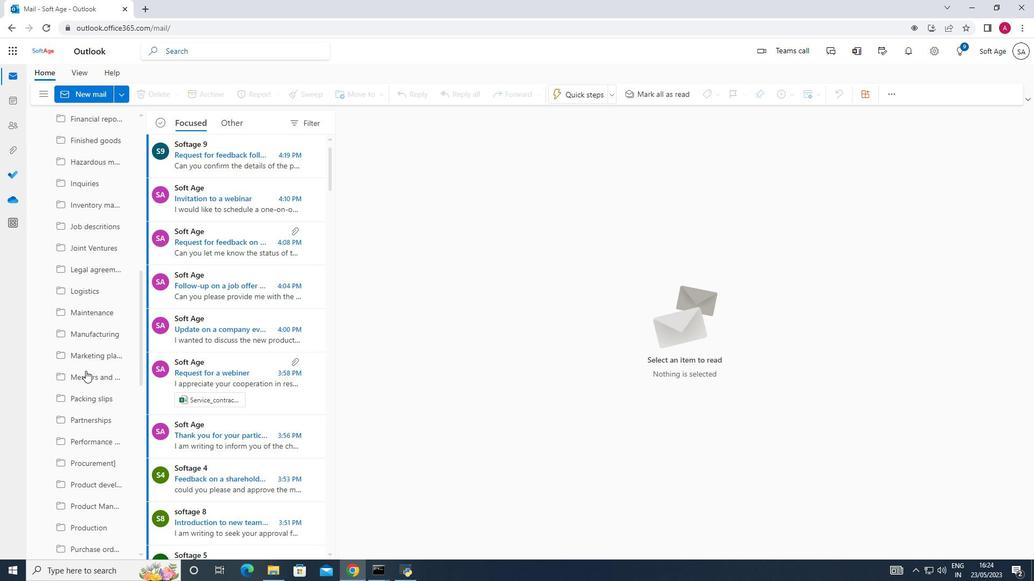 
Action: Mouse scrolled (85, 371) with delta (0, 0)
Screenshot: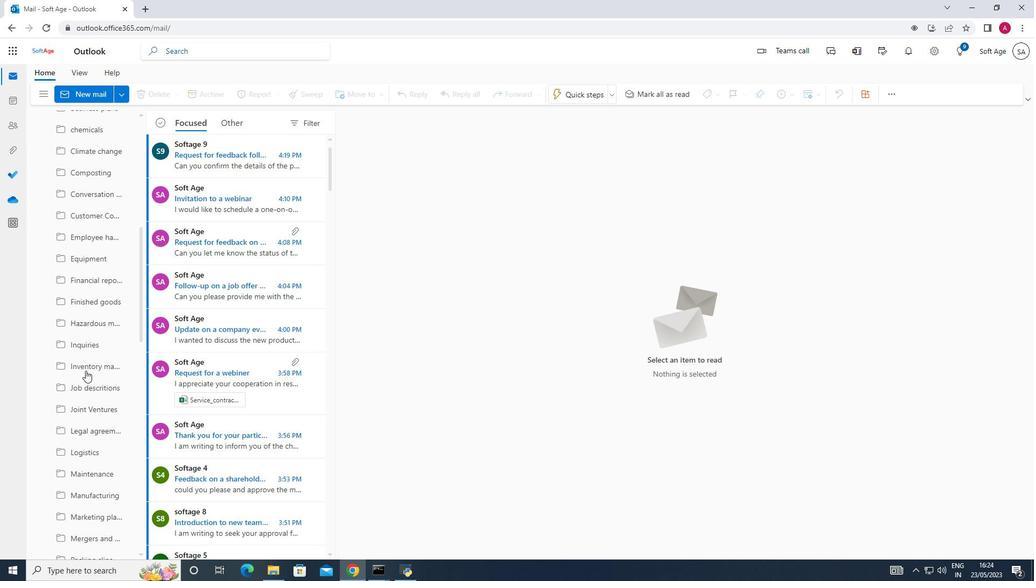 
Action: Mouse scrolled (85, 371) with delta (0, 0)
Screenshot: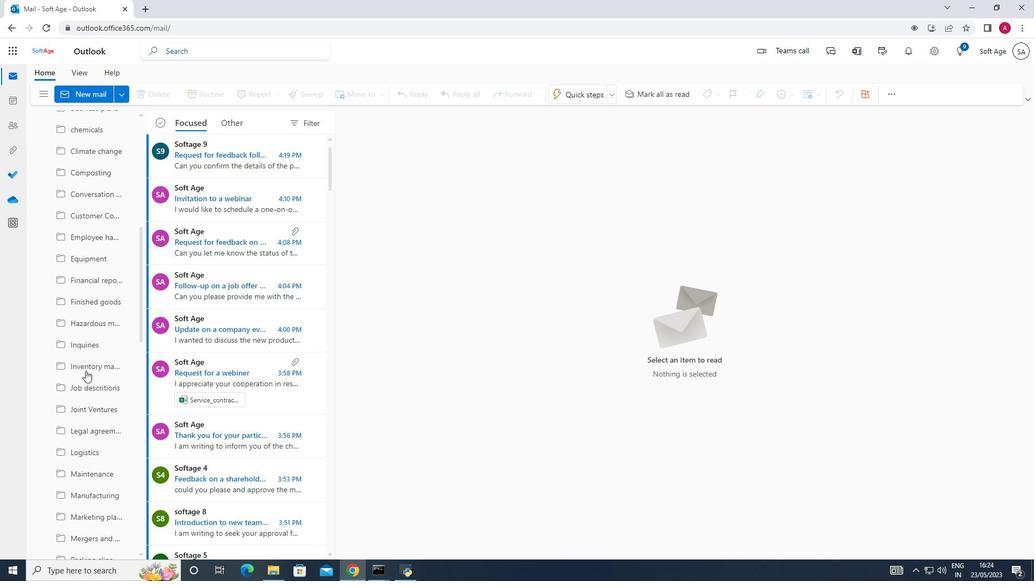 
Action: Mouse scrolled (85, 371) with delta (0, 0)
Screenshot: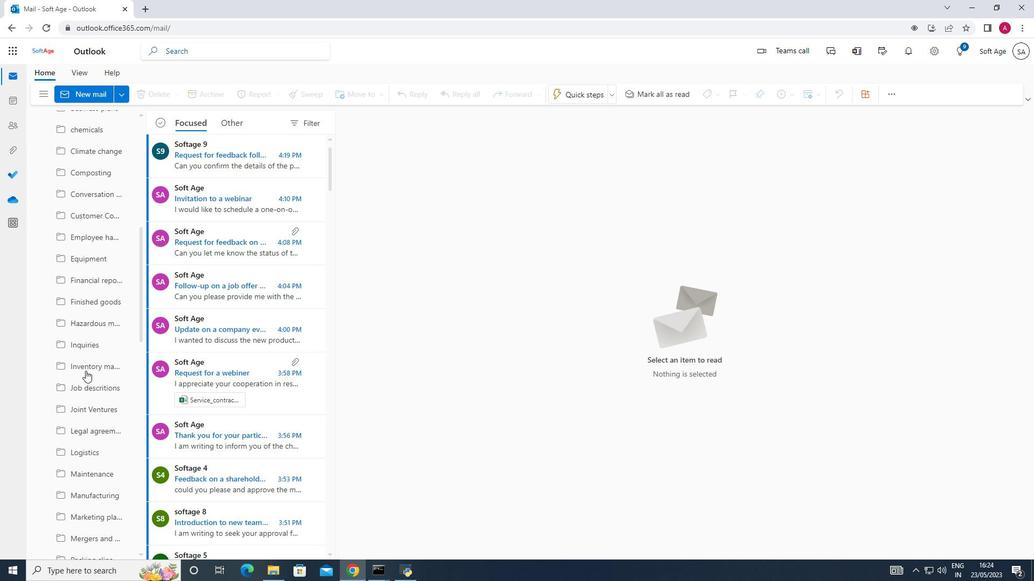 
Action: Mouse scrolled (85, 371) with delta (0, 0)
Screenshot: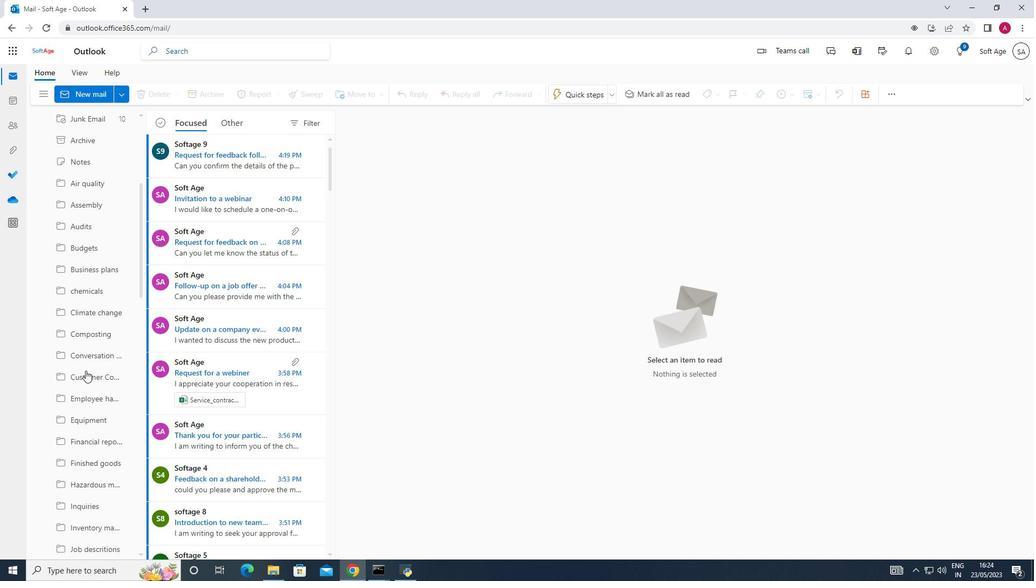 
Action: Mouse scrolled (85, 371) with delta (0, 0)
Screenshot: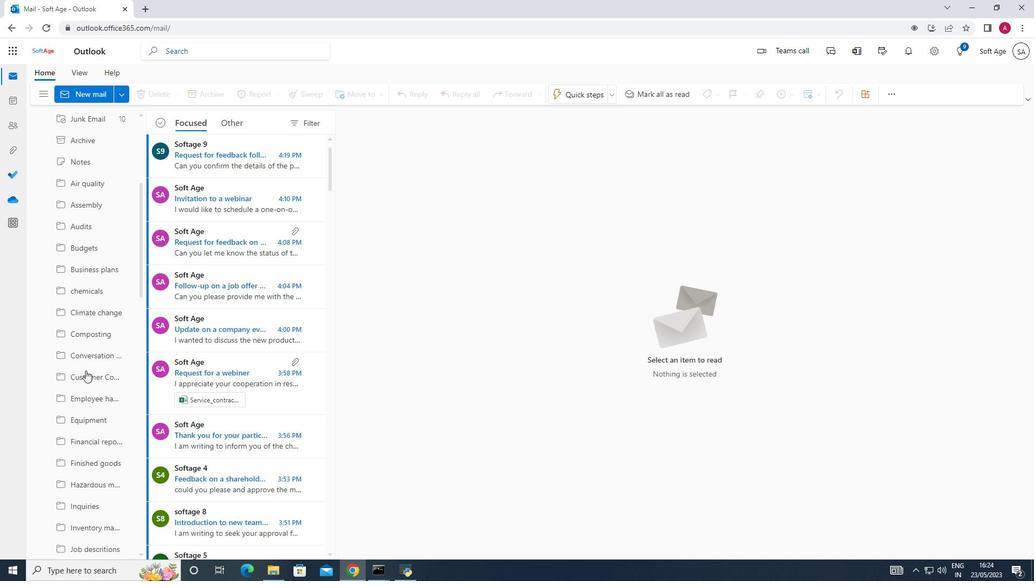 
Action: Mouse scrolled (85, 371) with delta (0, 0)
Screenshot: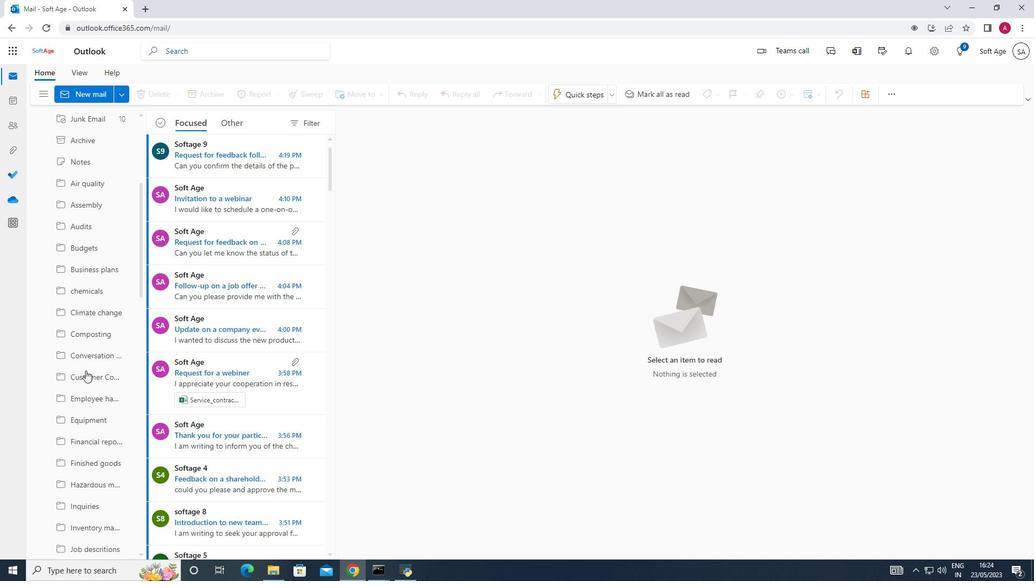 
Action: Mouse scrolled (85, 371) with delta (0, 0)
Screenshot: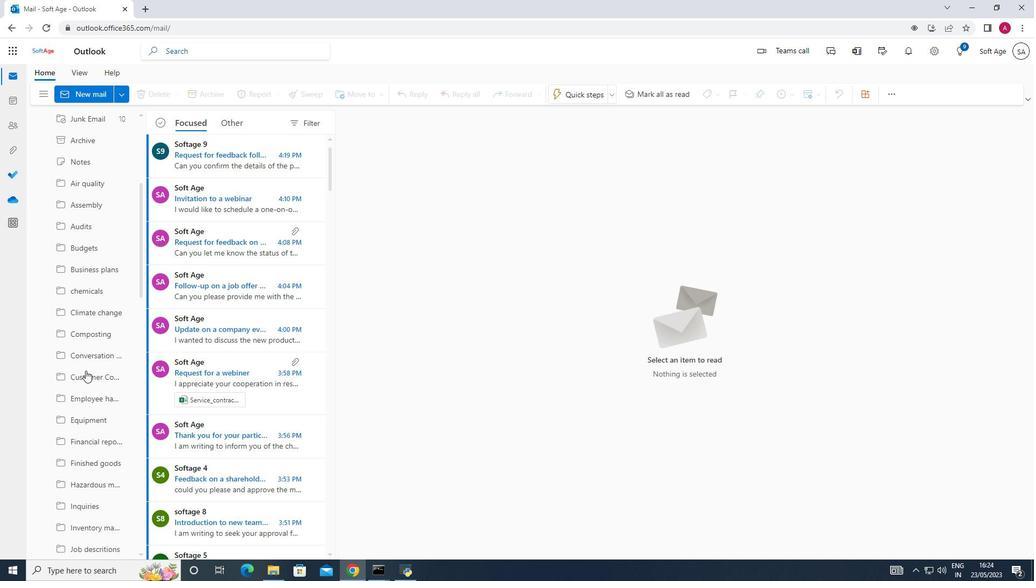 
Action: Mouse scrolled (85, 371) with delta (0, 0)
Screenshot: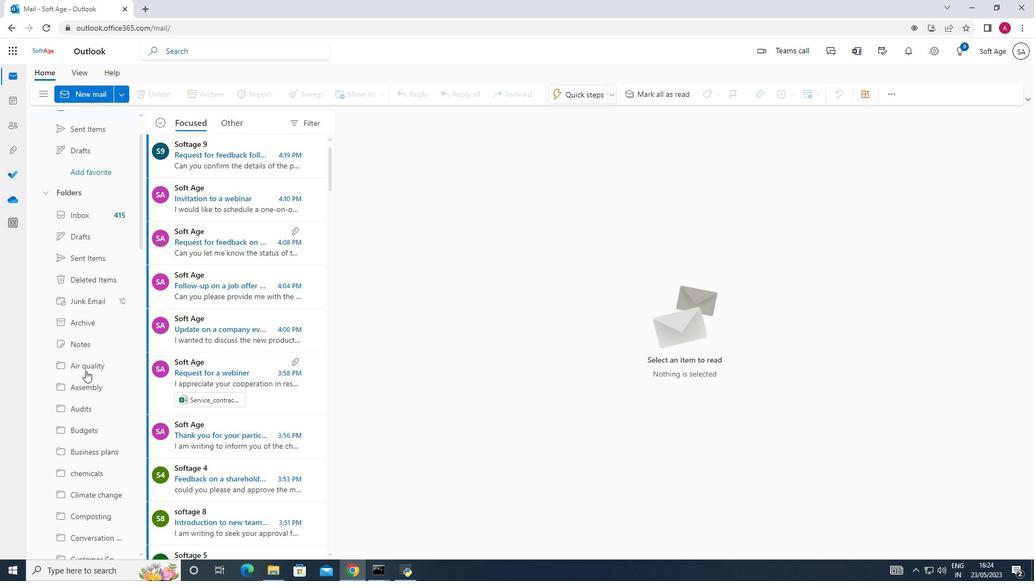 
Action: Mouse scrolled (85, 371) with delta (0, 0)
Screenshot: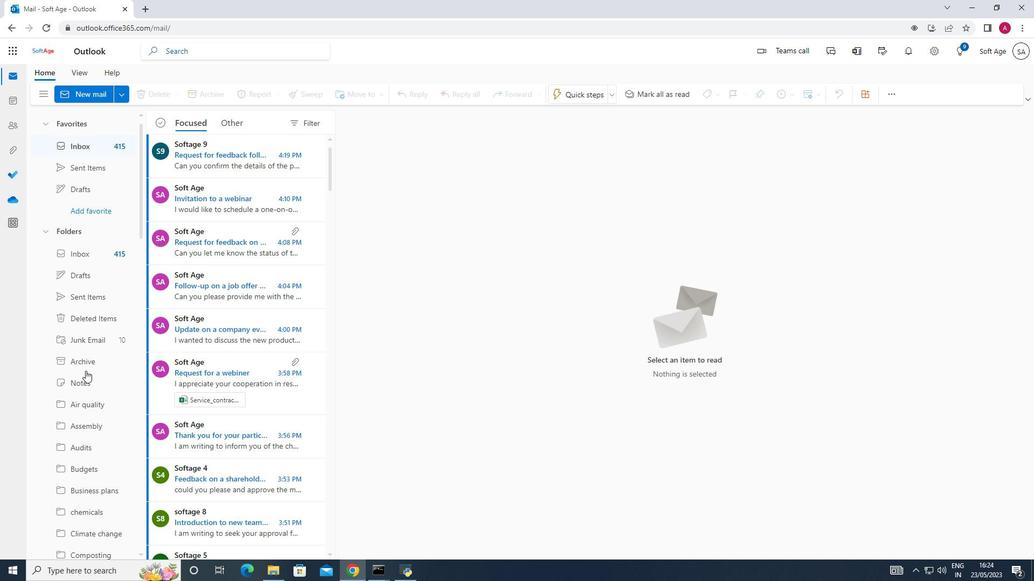
Action: Mouse scrolled (85, 371) with delta (0, 0)
Screenshot: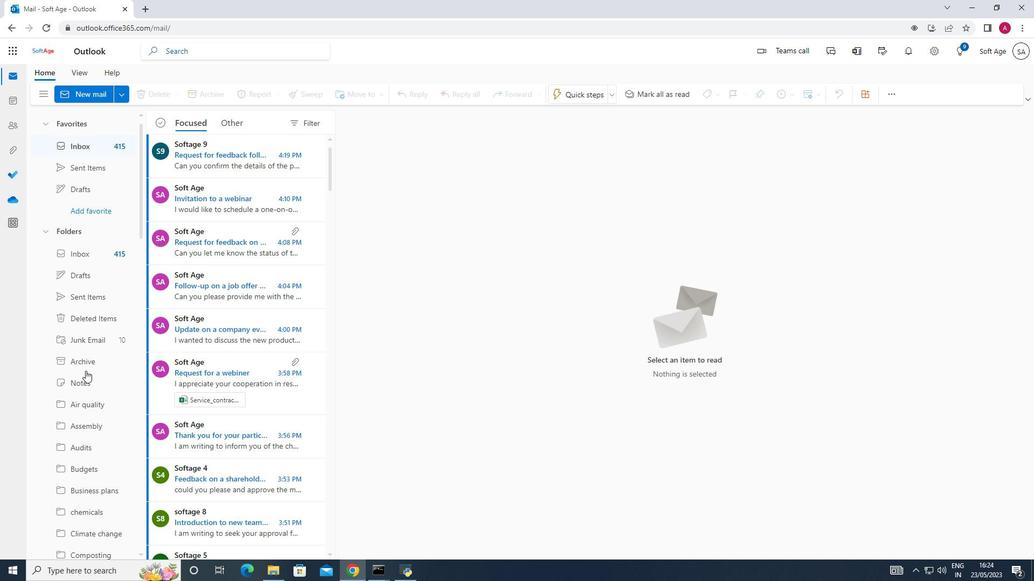 
Action: Mouse scrolled (85, 371) with delta (0, 0)
Screenshot: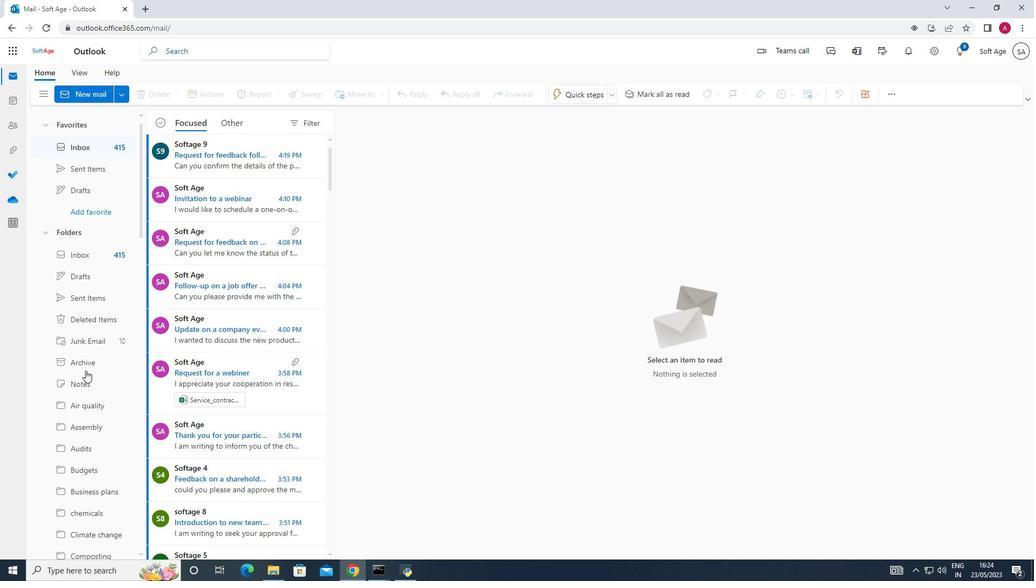 
Action: Mouse moved to (105, 166)
Screenshot: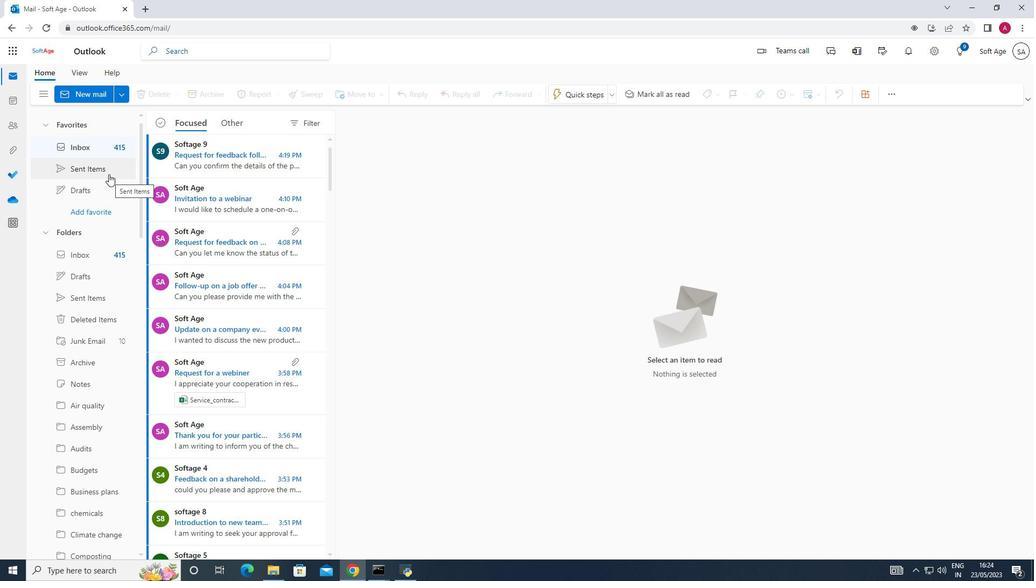 
Action: Mouse pressed left at (105, 166)
Screenshot: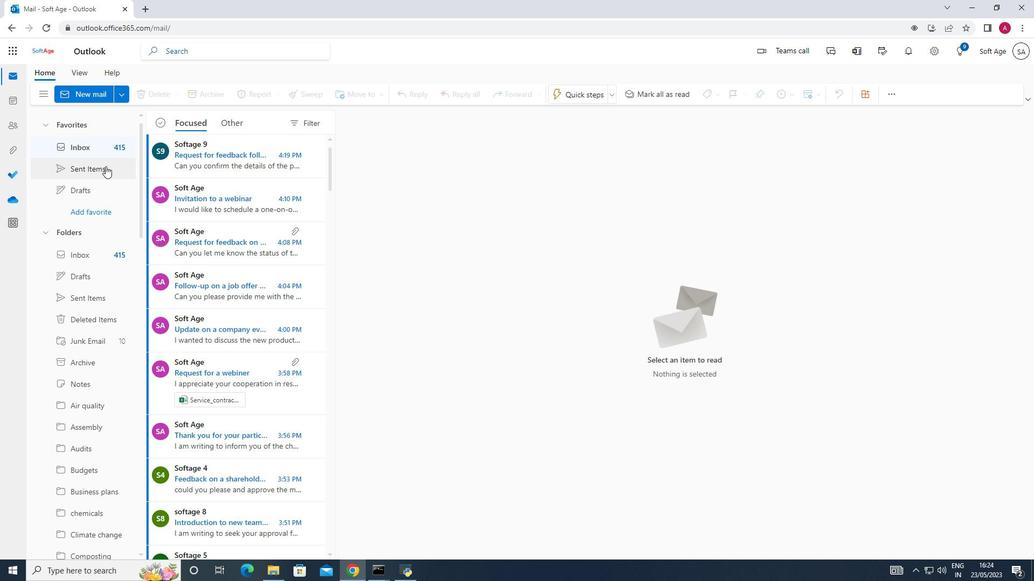 
Action: Mouse moved to (208, 172)
Screenshot: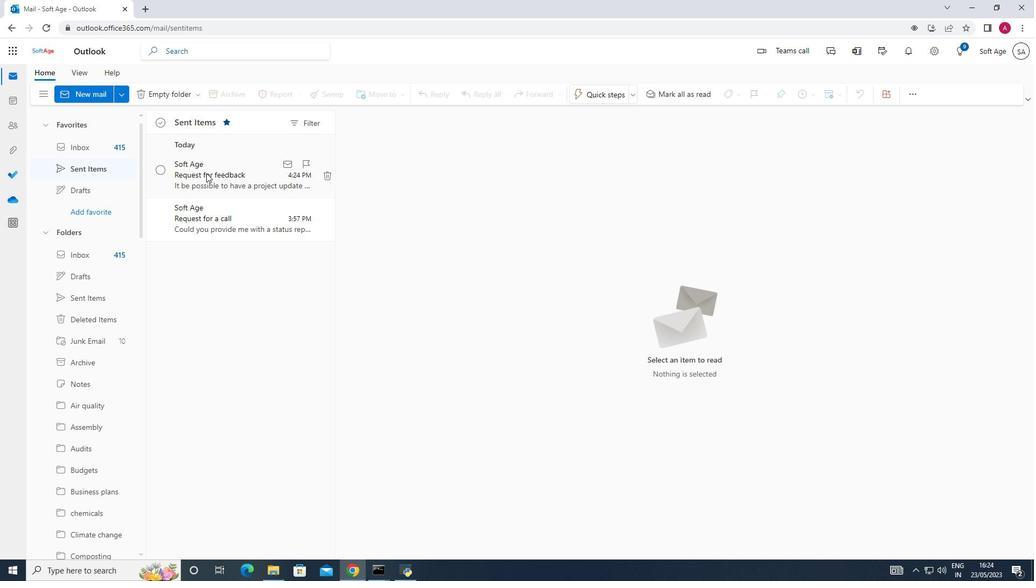 
Action: Mouse pressed right at (208, 172)
Screenshot: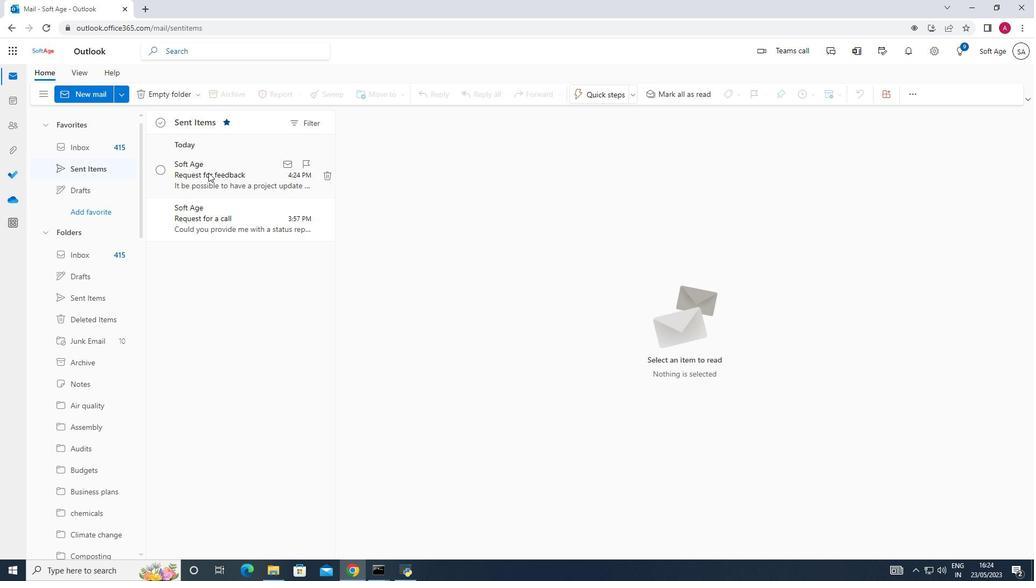 
Action: Mouse moved to (250, 219)
Screenshot: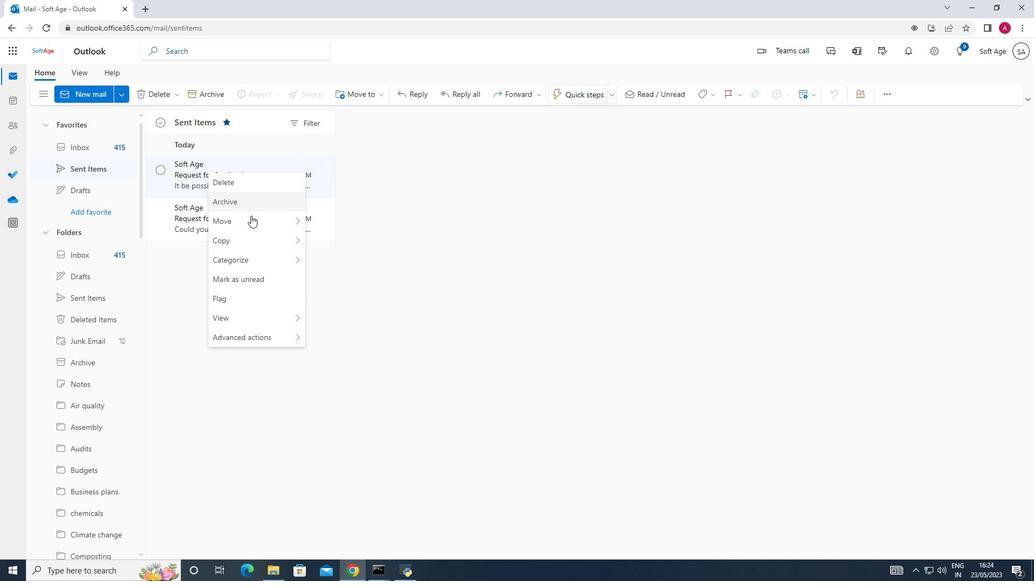 
Action: Mouse pressed left at (250, 219)
Screenshot: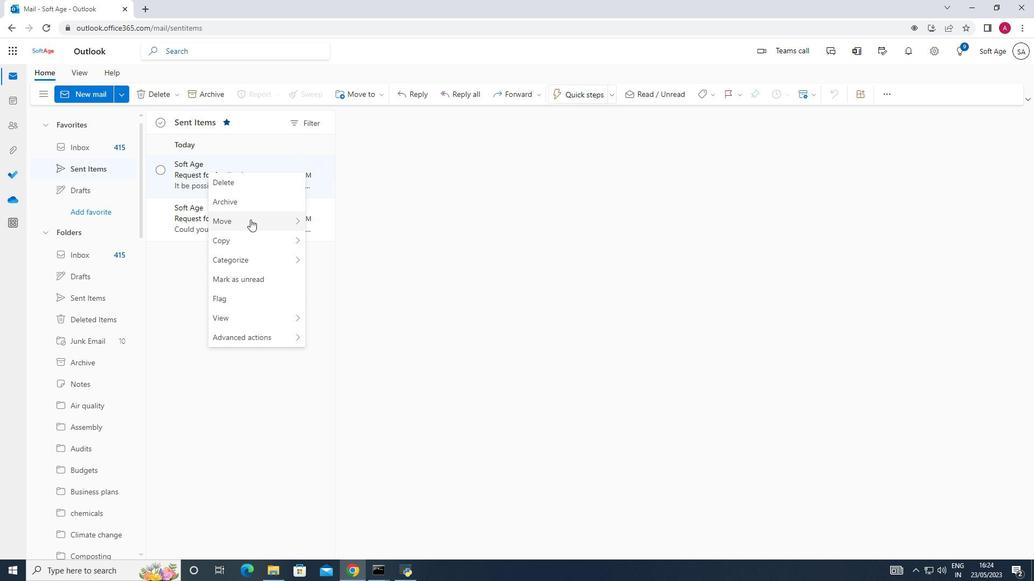 
Action: Mouse moved to (338, 220)
Screenshot: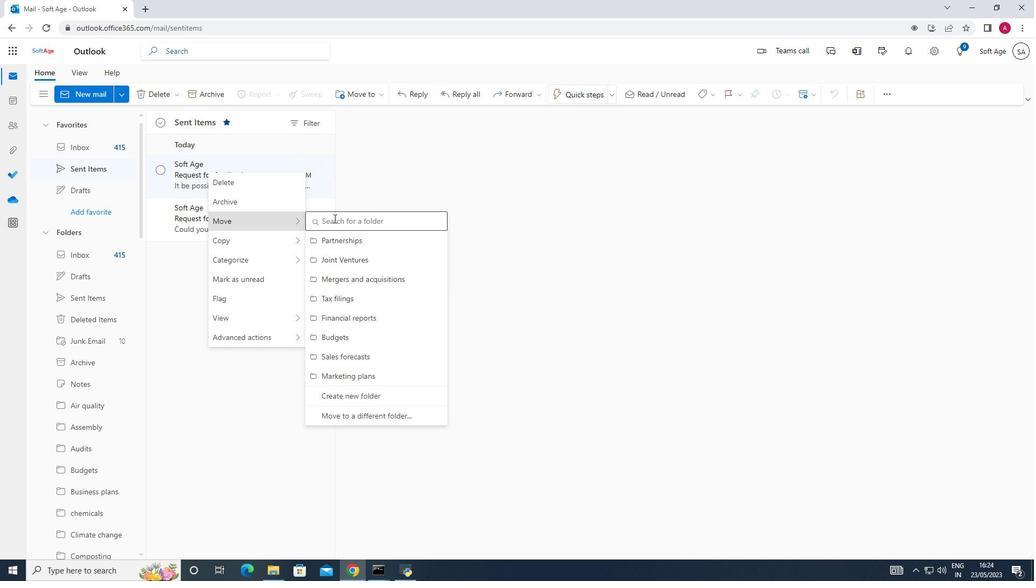 
Action: Mouse pressed left at (338, 220)
Screenshot: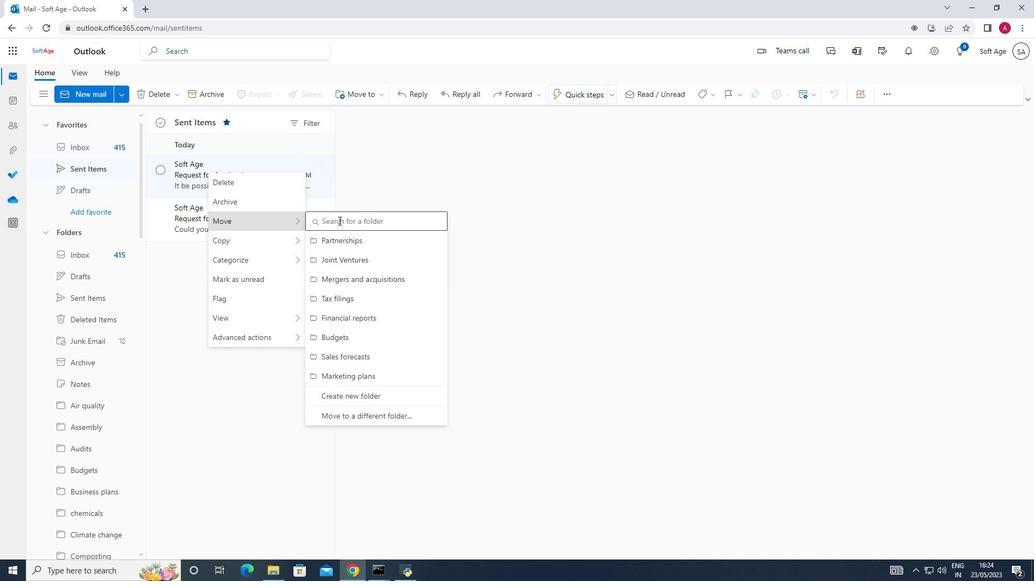 
Action: Key pressed le
Screenshot: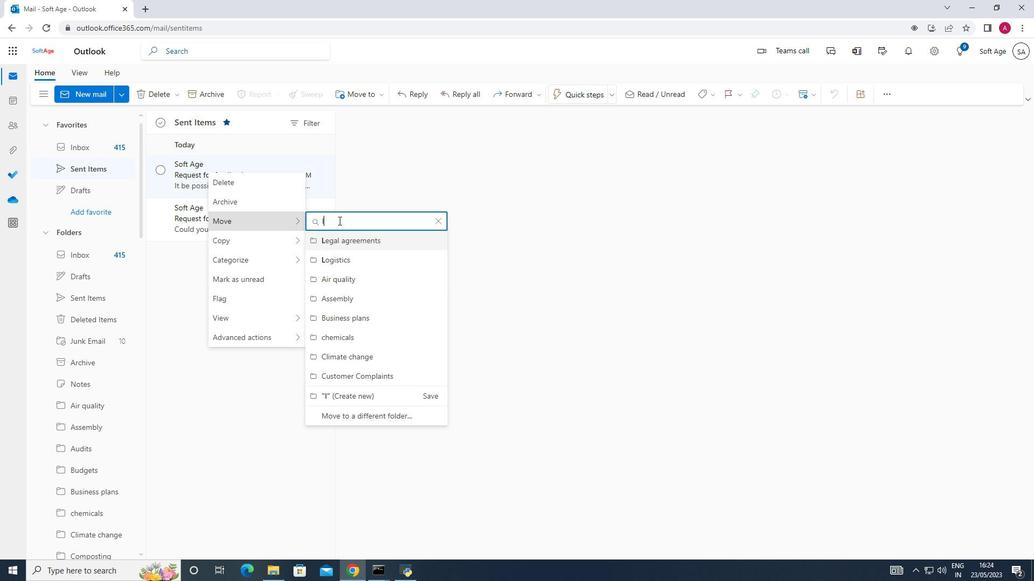 
Action: Mouse moved to (352, 322)
Screenshot: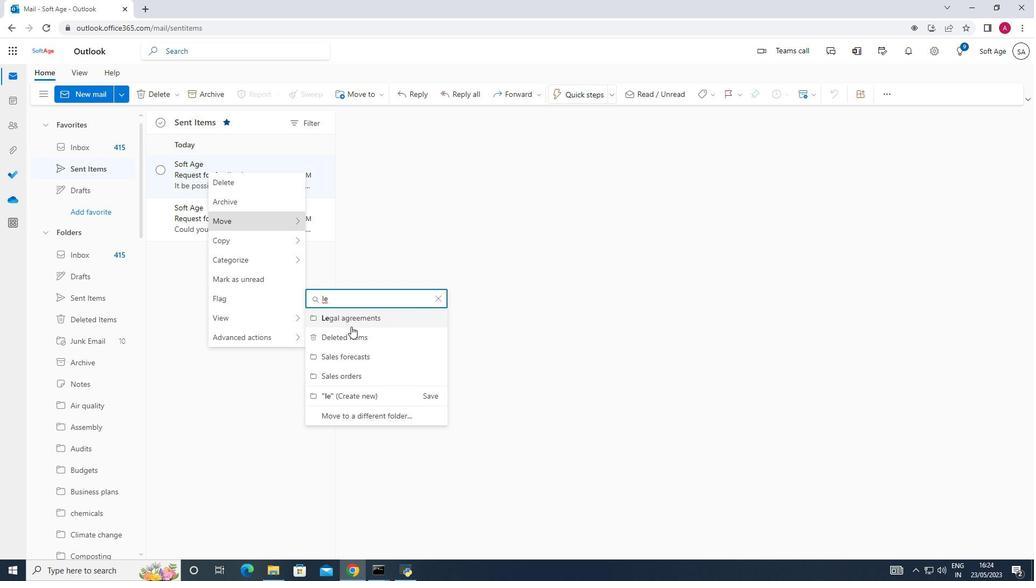 
Action: Mouse pressed left at (352, 322)
Screenshot: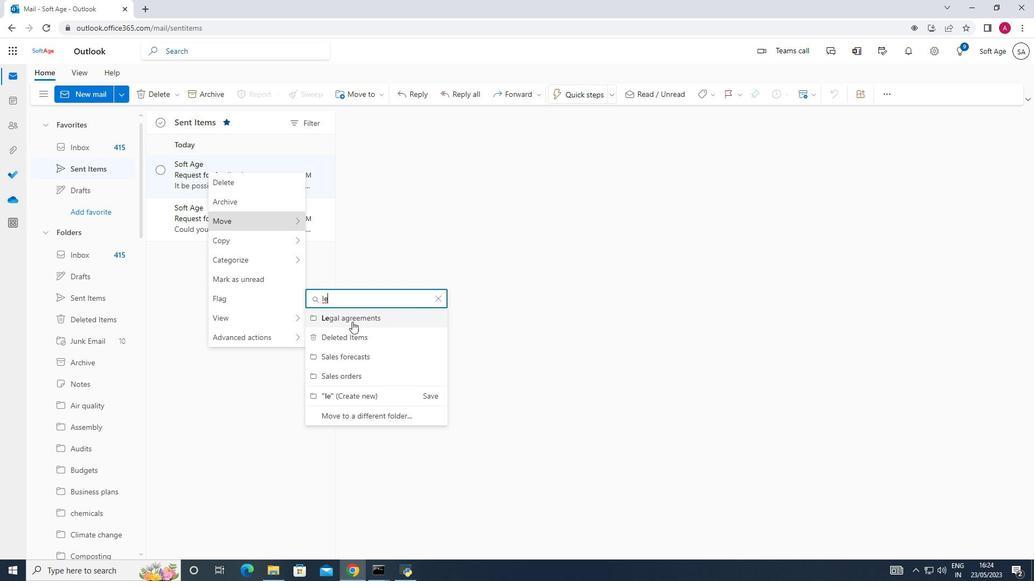 
